 Task: Create a sub task Gather and Analyse Requirements for the task  Upgrade and migrate company customer support to a cloud-based solution in the project AptitudeWorks , assign it to team member softage.2@softage.net and update the status of the sub task to  At Risk , set the priority of the sub task to Medium
Action: Mouse moved to (742, 489)
Screenshot: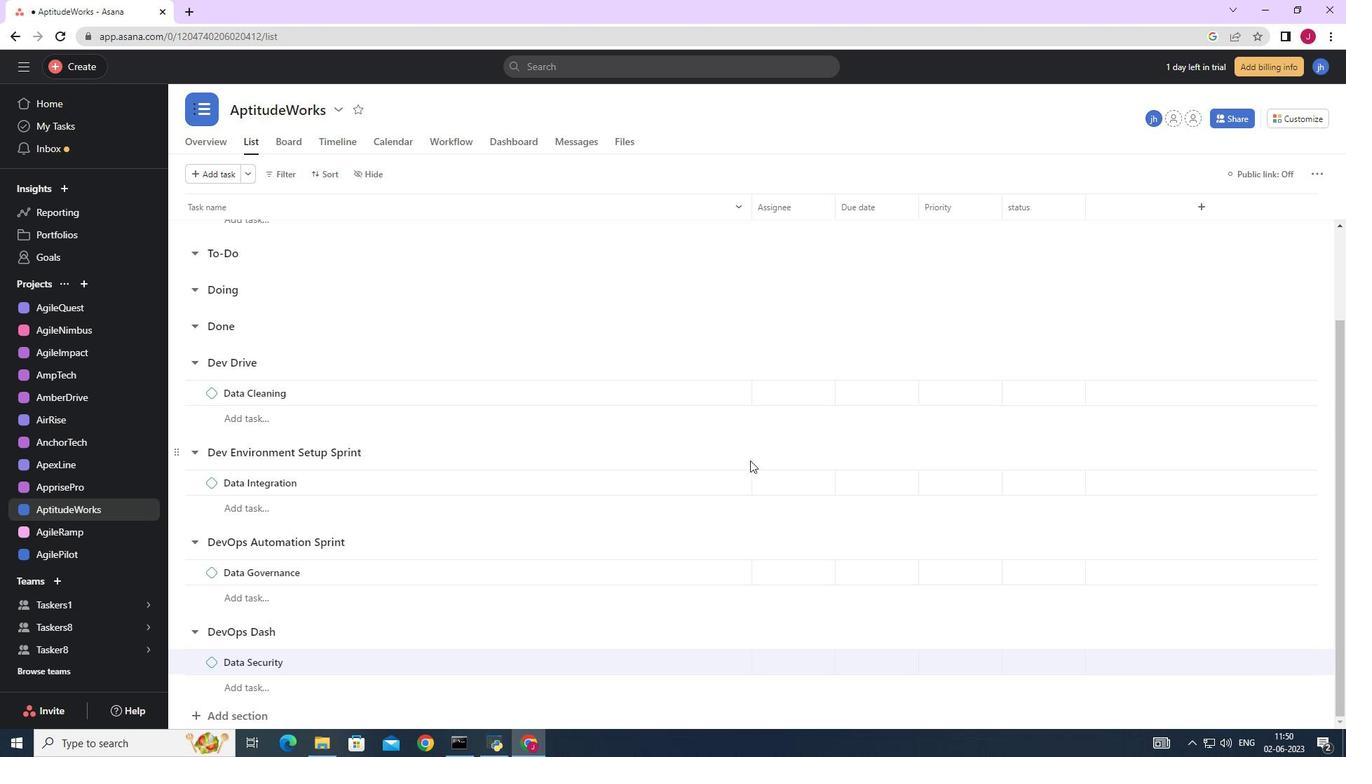 
Action: Mouse scrolled (742, 488) with delta (0, 0)
Screenshot: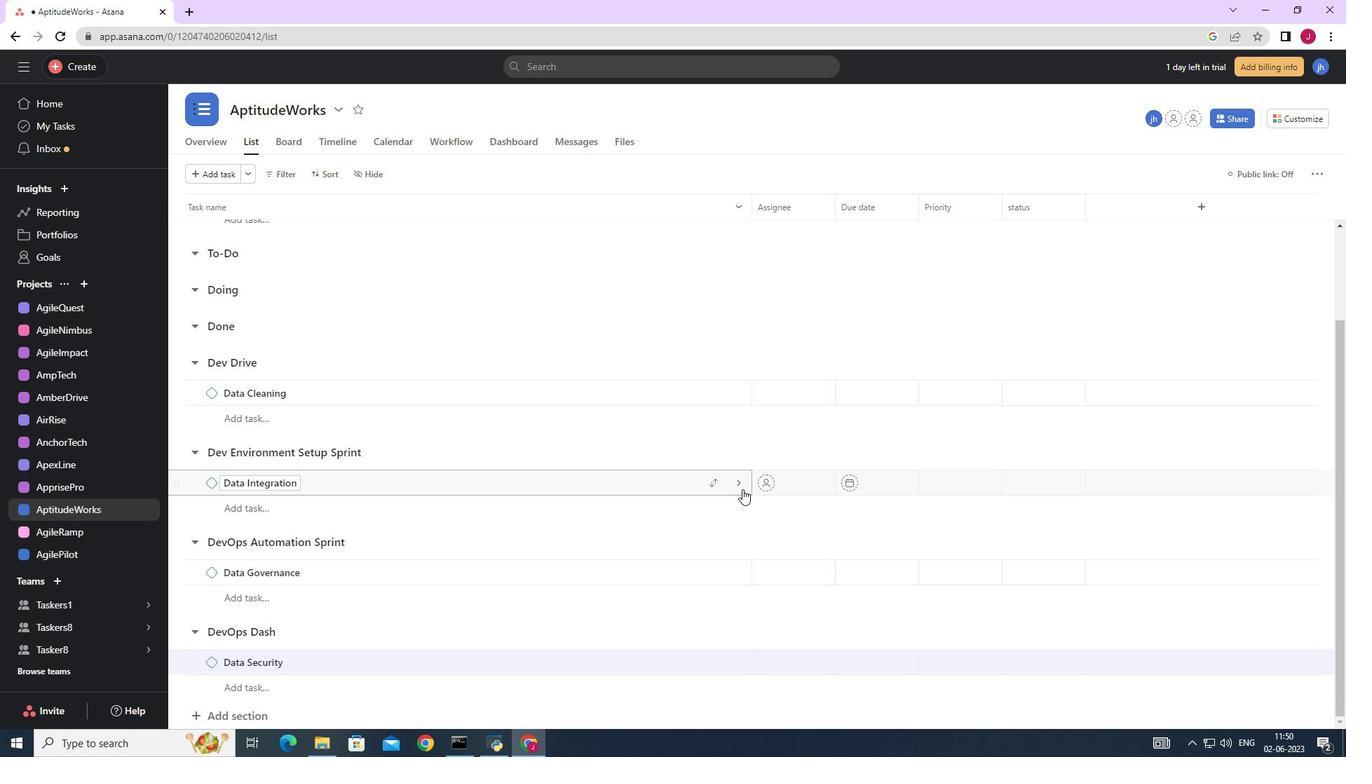 
Action: Mouse scrolled (742, 488) with delta (0, 0)
Screenshot: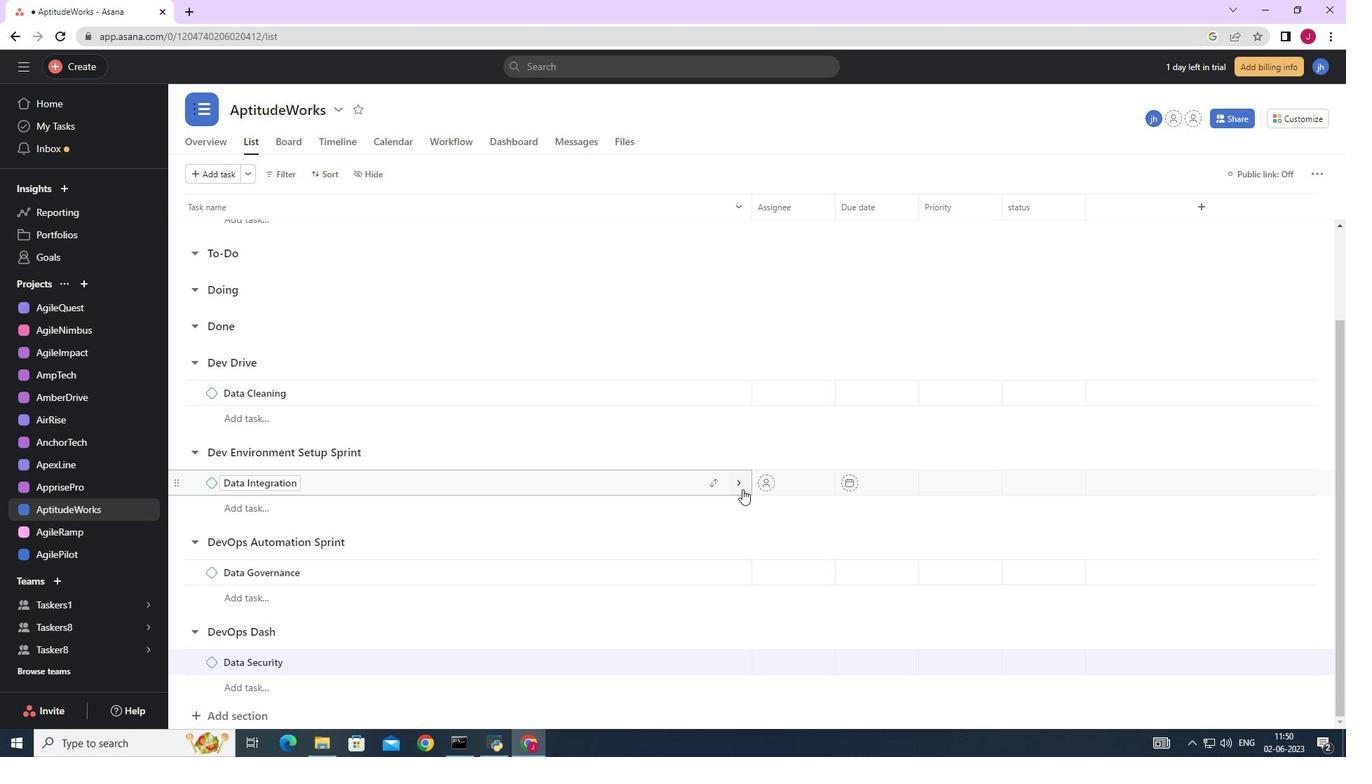 
Action: Mouse scrolled (742, 488) with delta (0, 0)
Screenshot: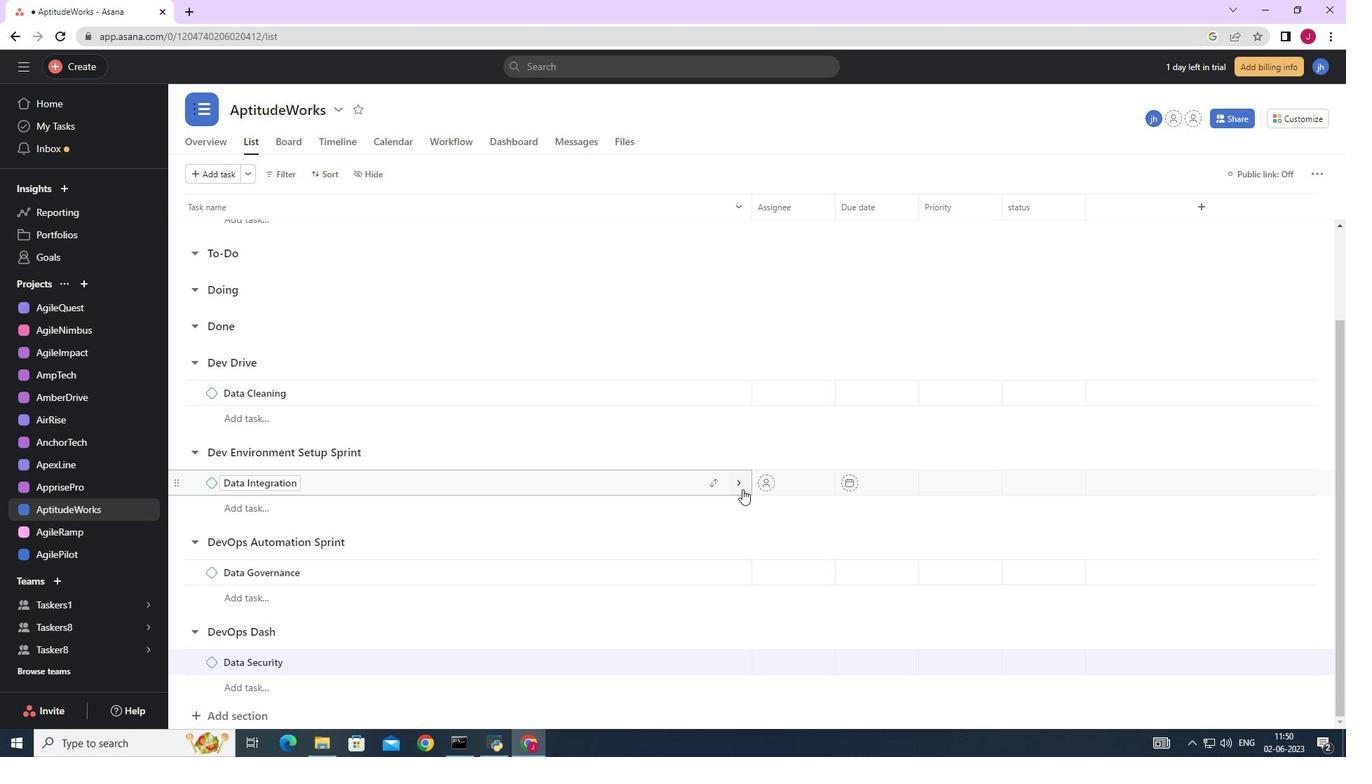 
Action: Mouse scrolled (742, 488) with delta (0, 0)
Screenshot: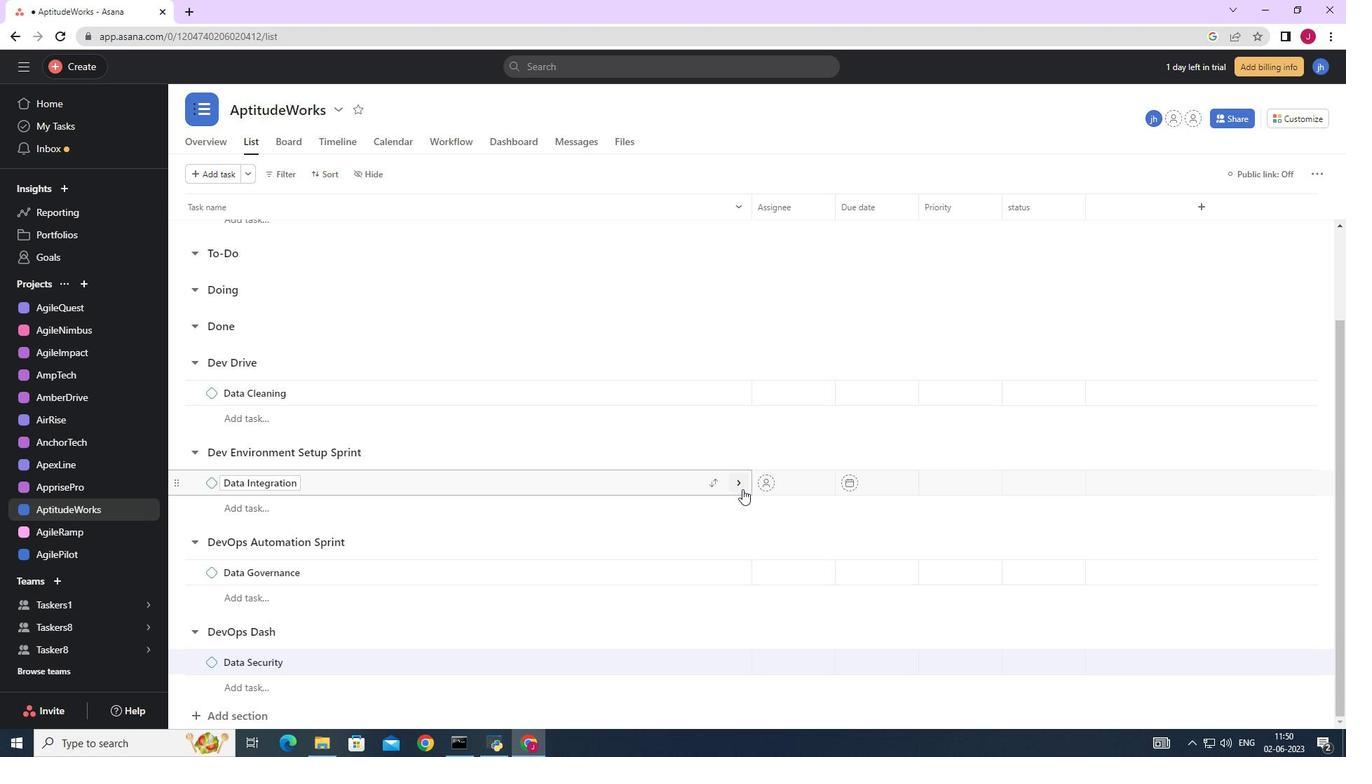 
Action: Mouse moved to (666, 499)
Screenshot: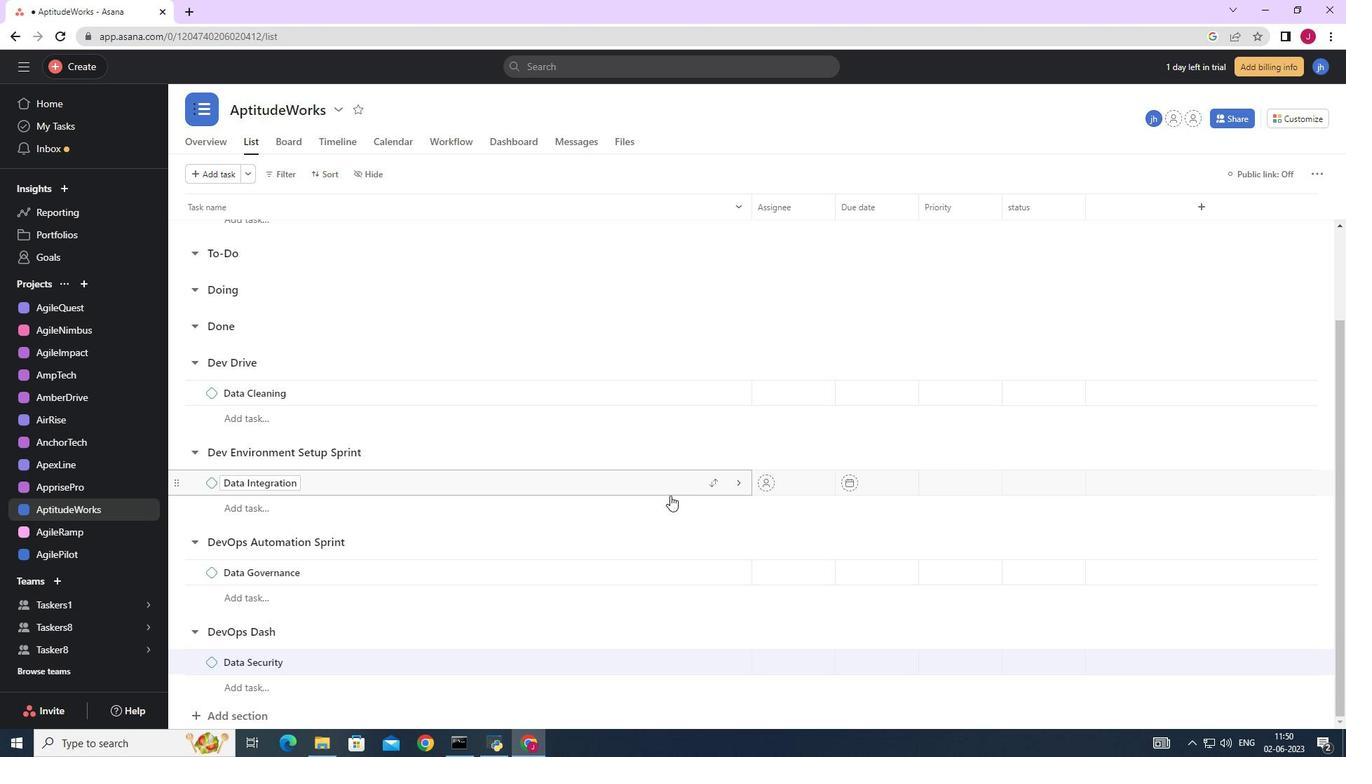 
Action: Mouse scrolled (666, 500) with delta (0, 0)
Screenshot: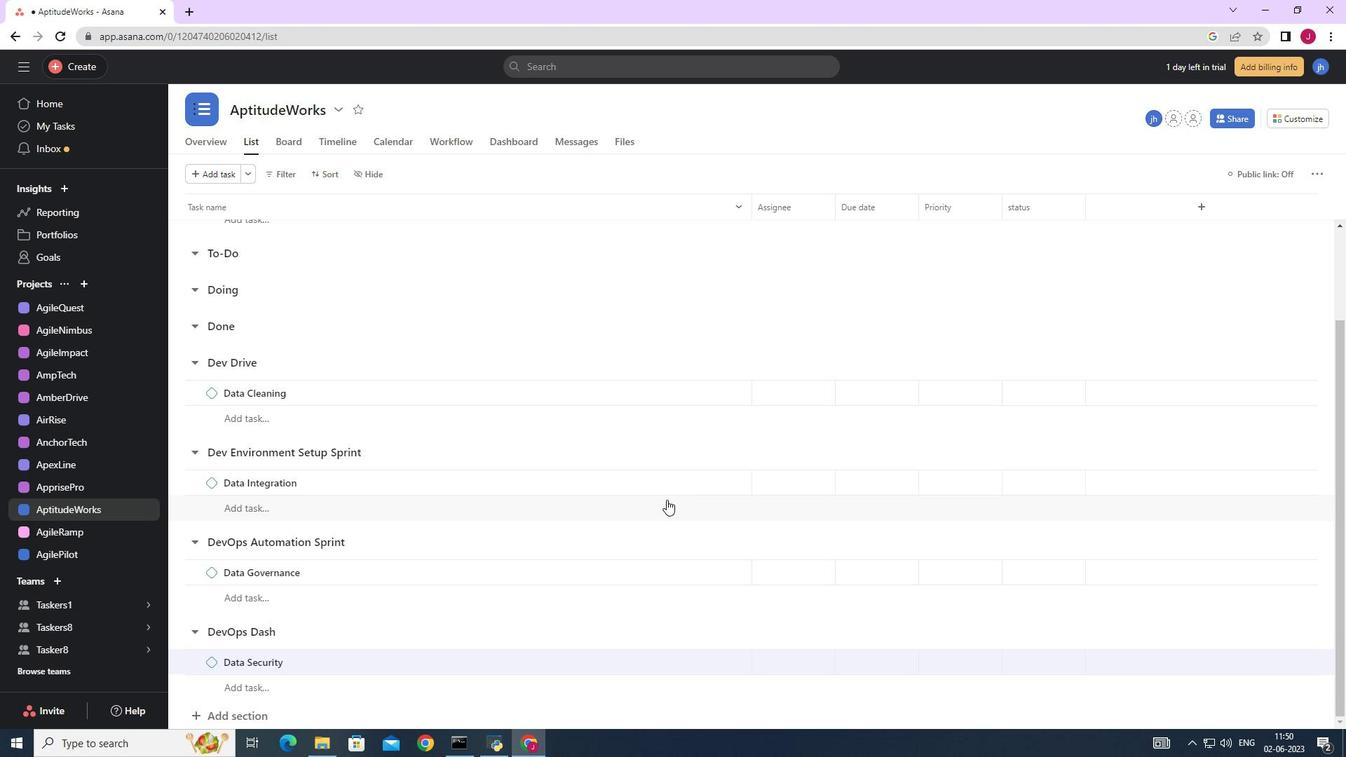 
Action: Mouse scrolled (666, 500) with delta (0, 0)
Screenshot: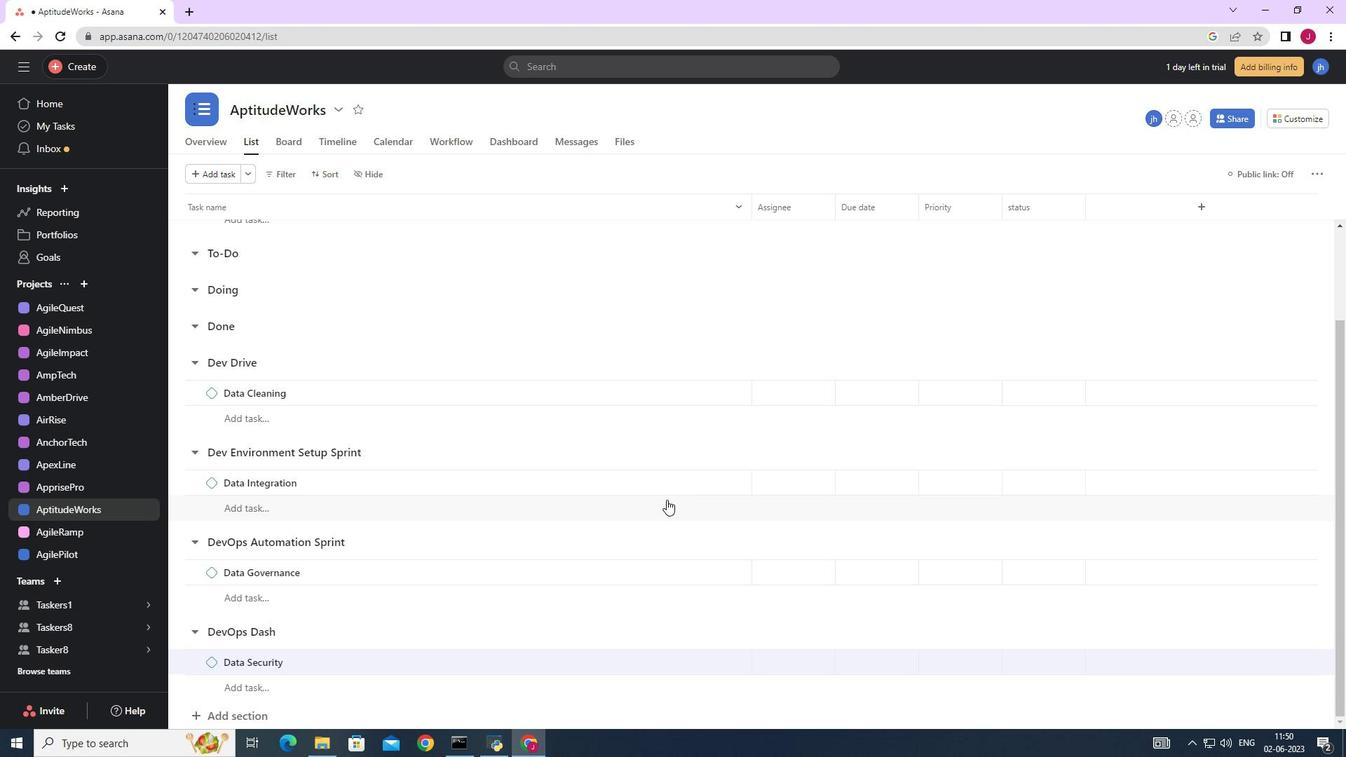 
Action: Mouse scrolled (666, 499) with delta (0, 0)
Screenshot: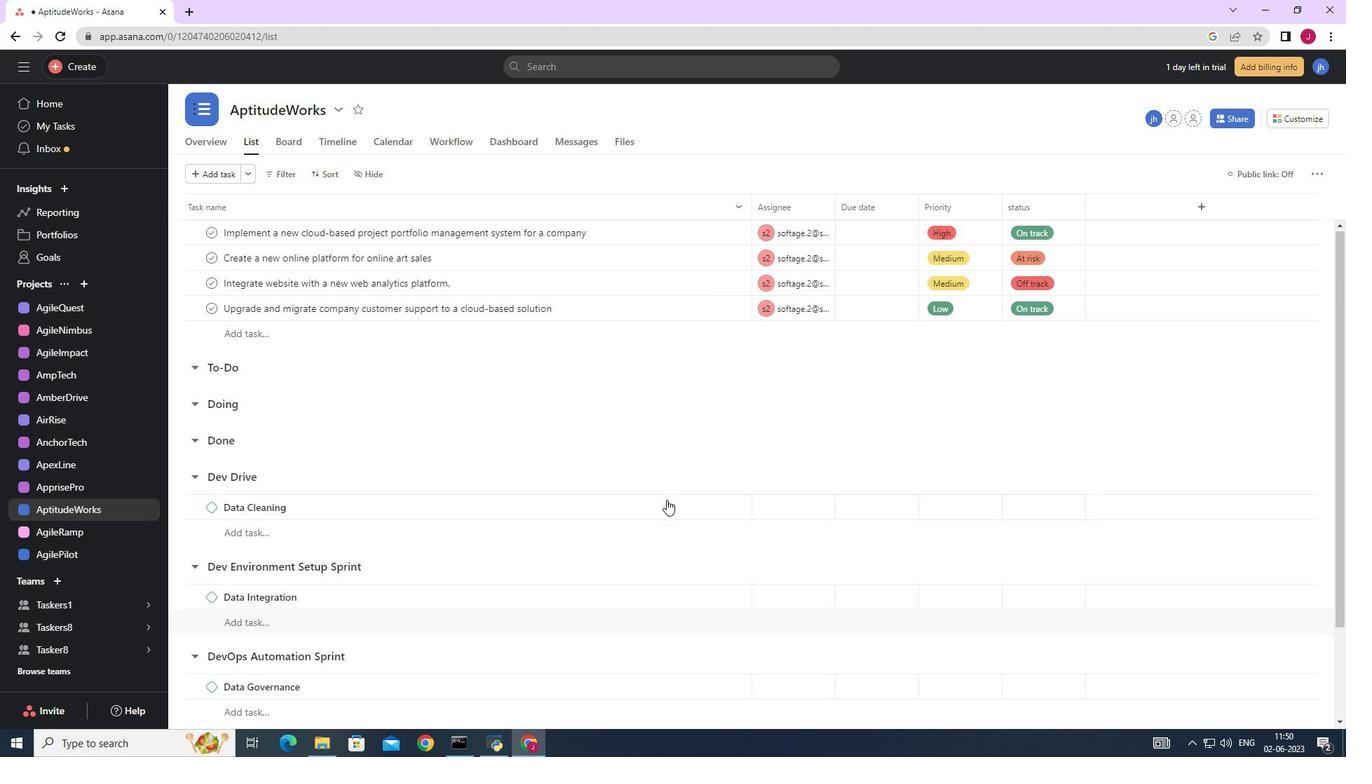 
Action: Mouse scrolled (666, 499) with delta (0, 0)
Screenshot: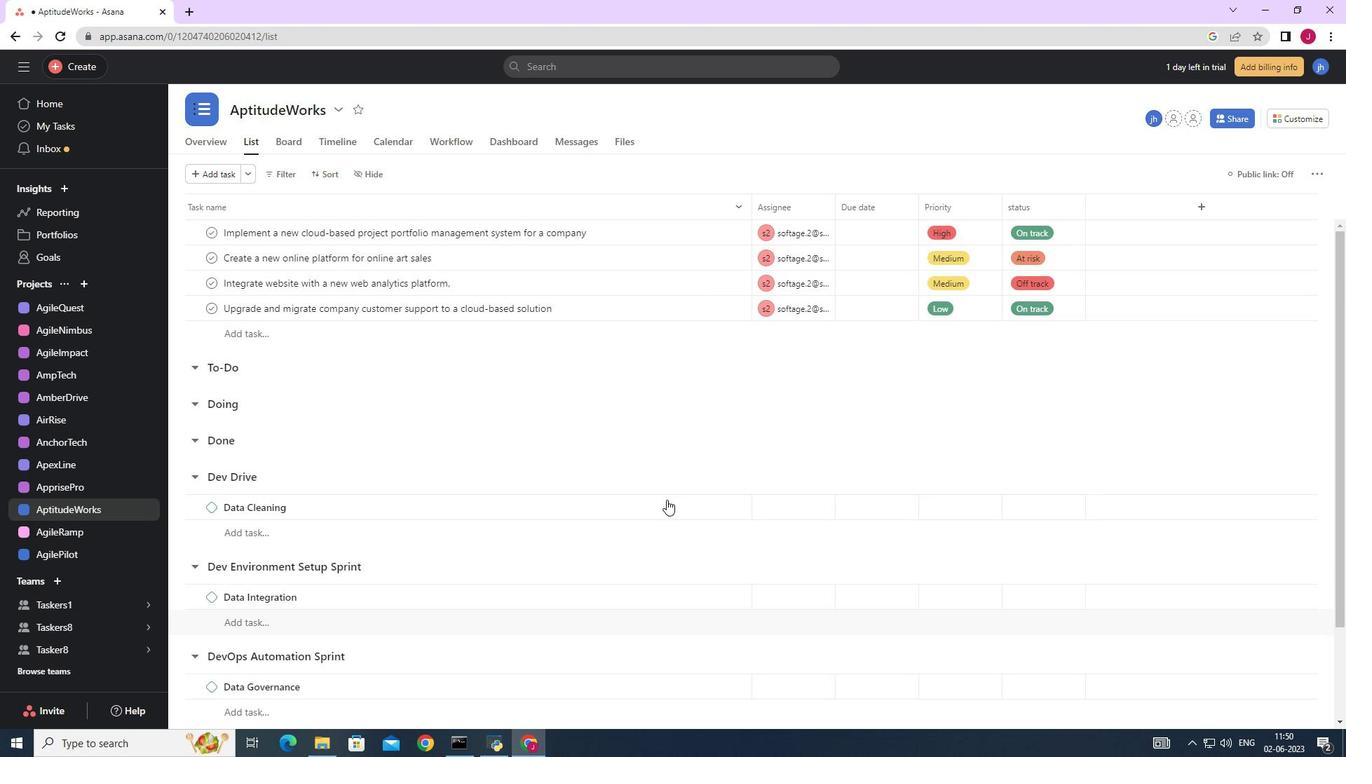 
Action: Mouse scrolled (666, 499) with delta (0, 0)
Screenshot: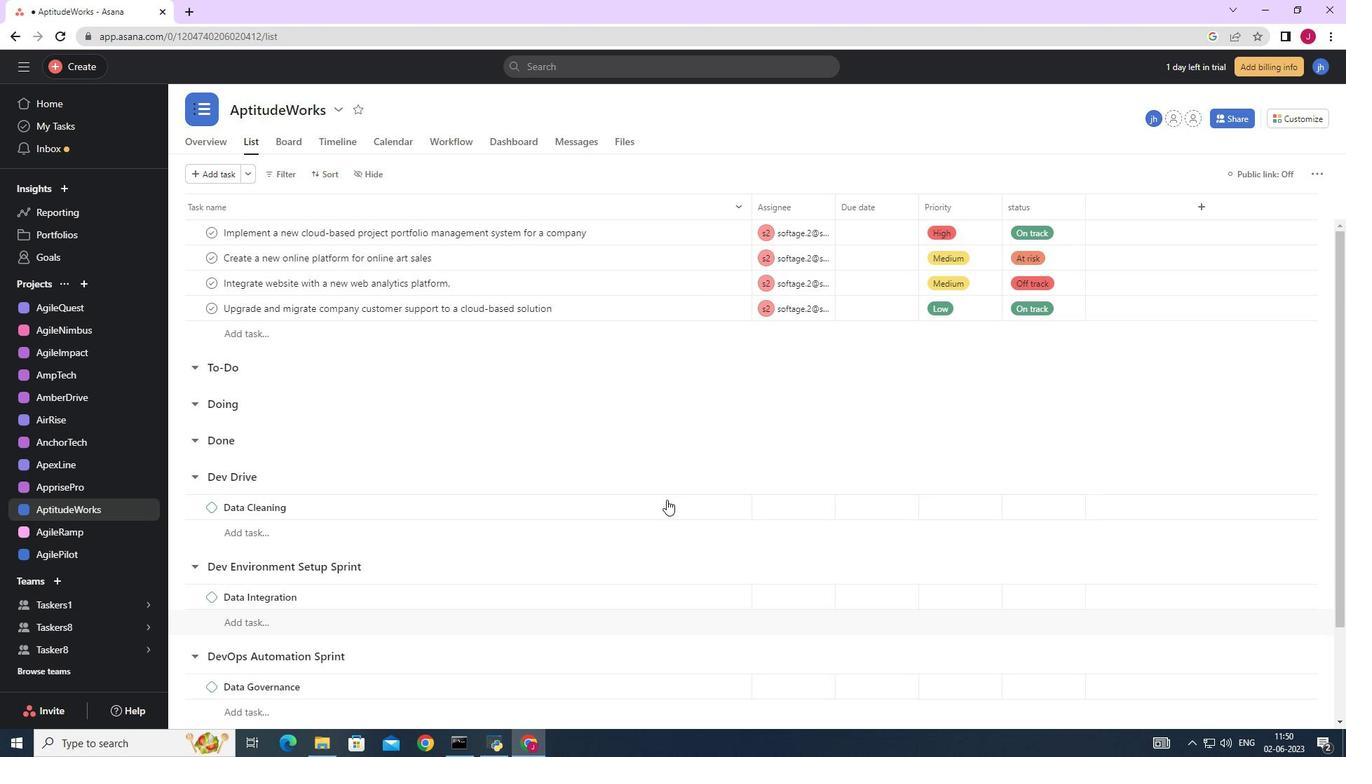 
Action: Mouse scrolled (666, 499) with delta (0, 0)
Screenshot: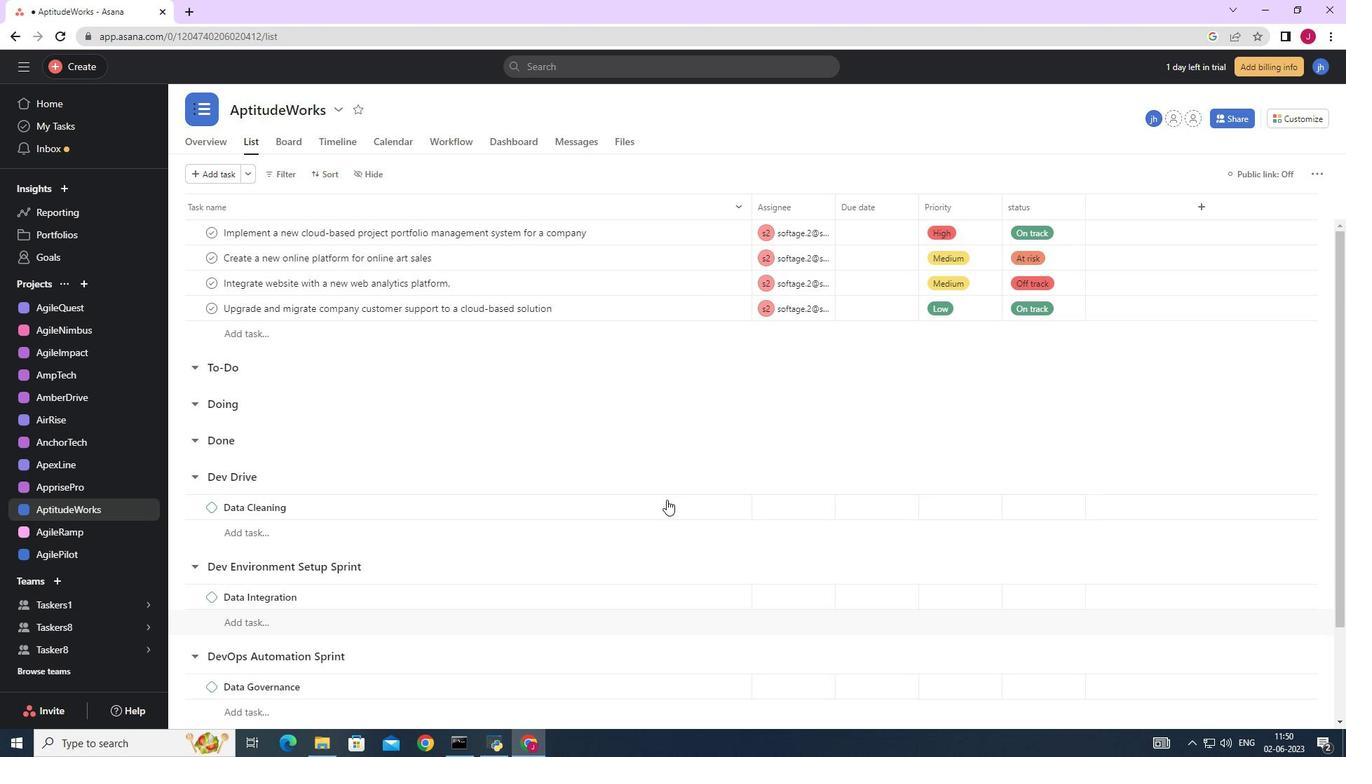 
Action: Mouse scrolled (666, 499) with delta (0, 0)
Screenshot: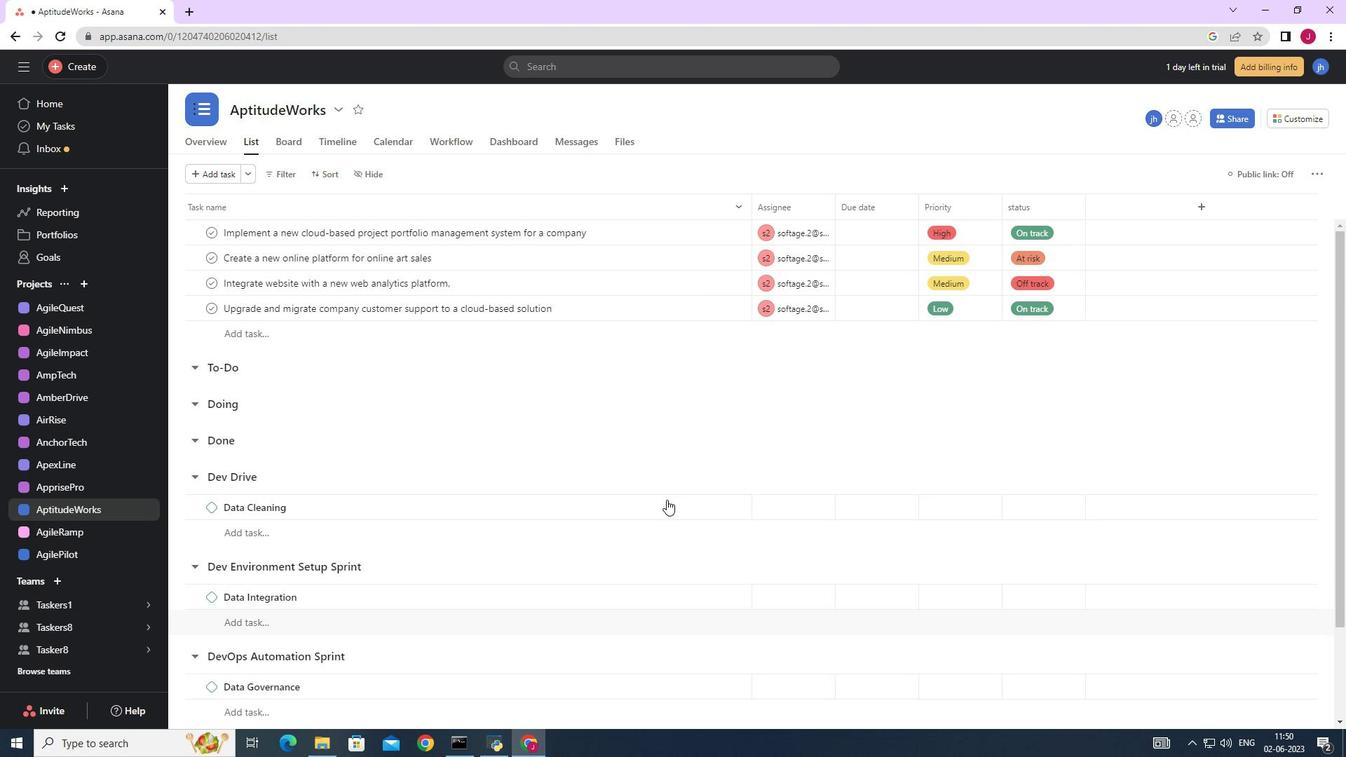 
Action: Mouse moved to (558, 591)
Screenshot: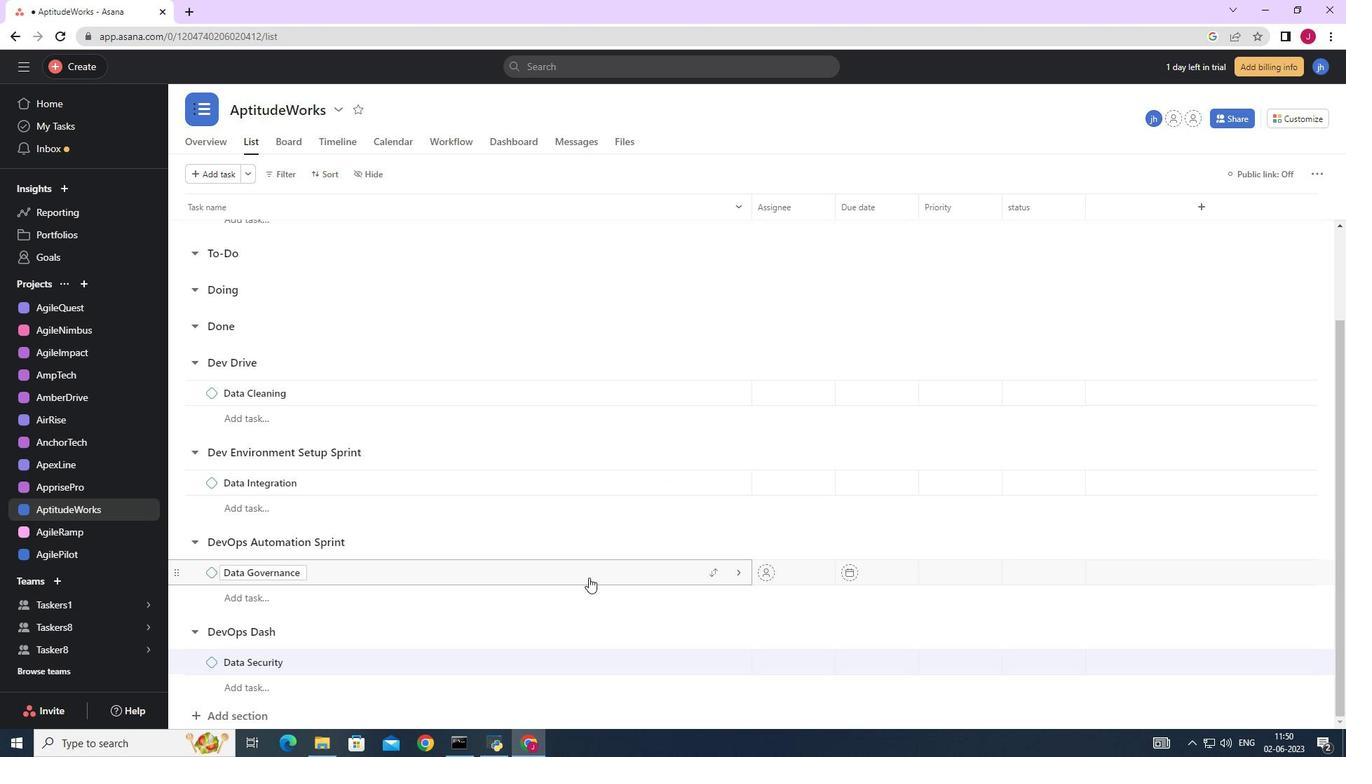 
Action: Mouse scrolled (558, 592) with delta (0, 0)
Screenshot: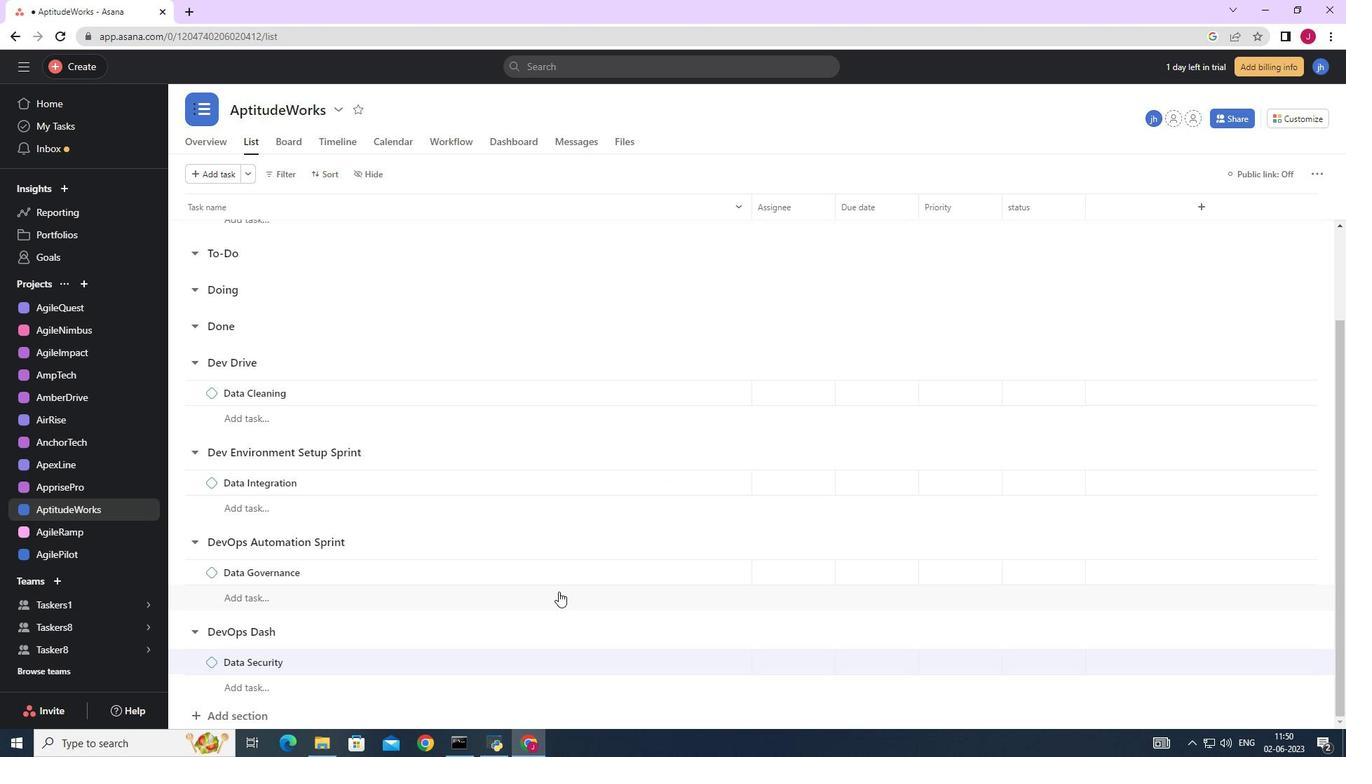 
Action: Mouse scrolled (558, 592) with delta (0, 0)
Screenshot: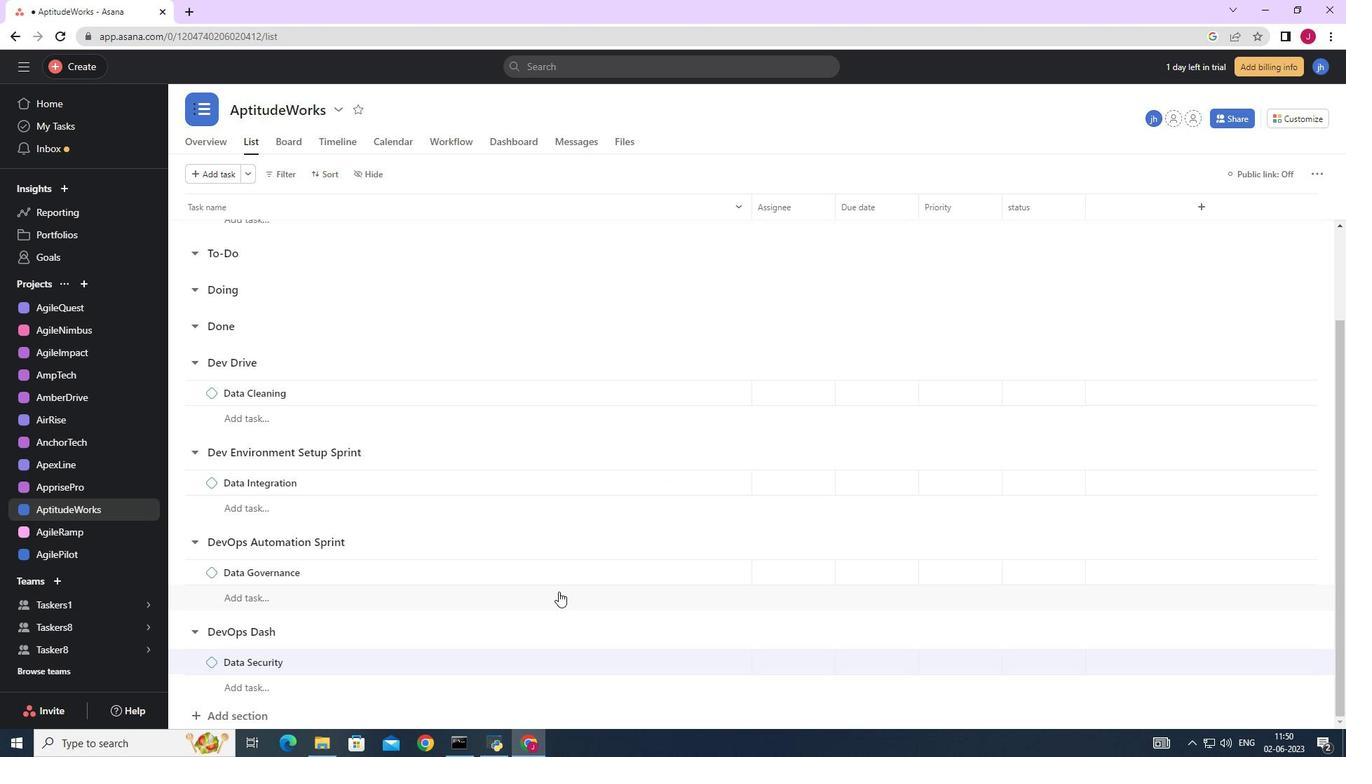 
Action: Mouse scrolled (558, 591) with delta (0, 0)
Screenshot: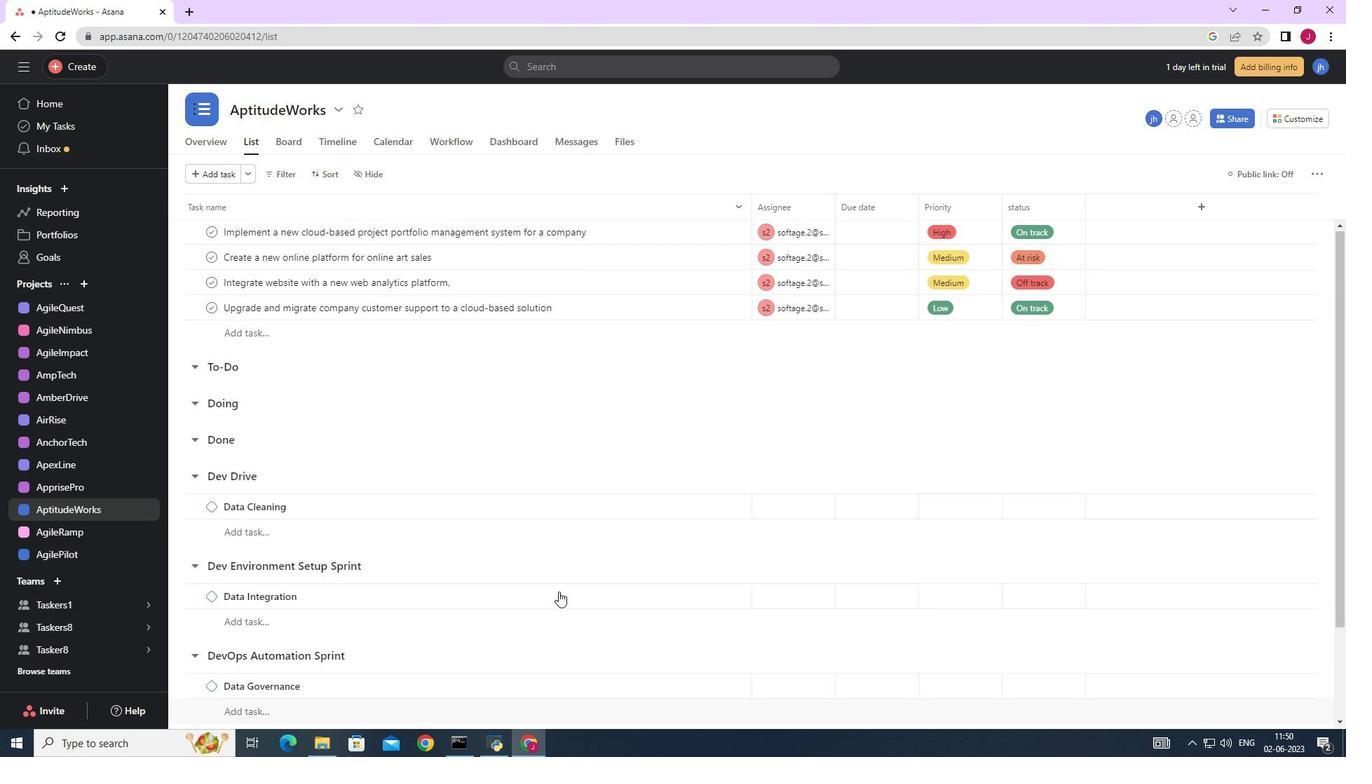
Action: Mouse scrolled (558, 591) with delta (0, 0)
Screenshot: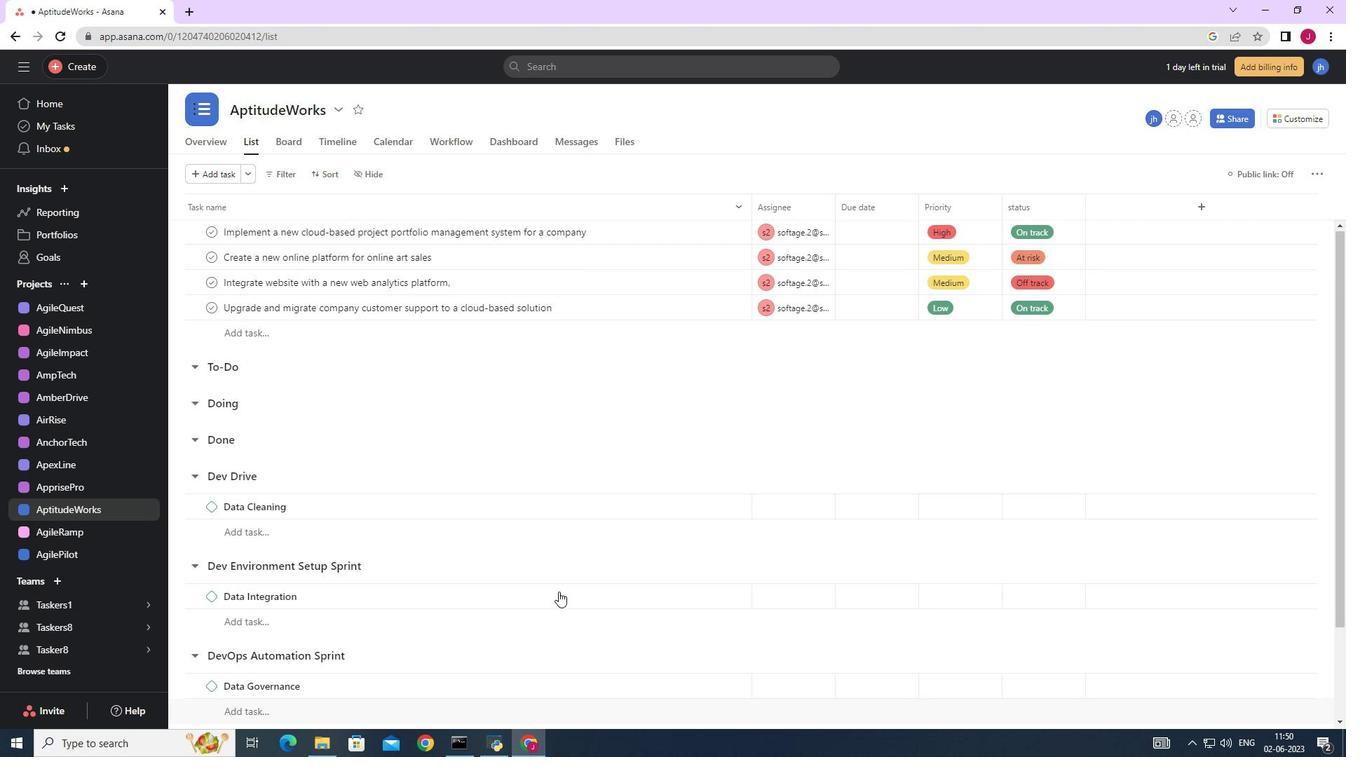 
Action: Mouse scrolled (558, 591) with delta (0, 0)
Screenshot: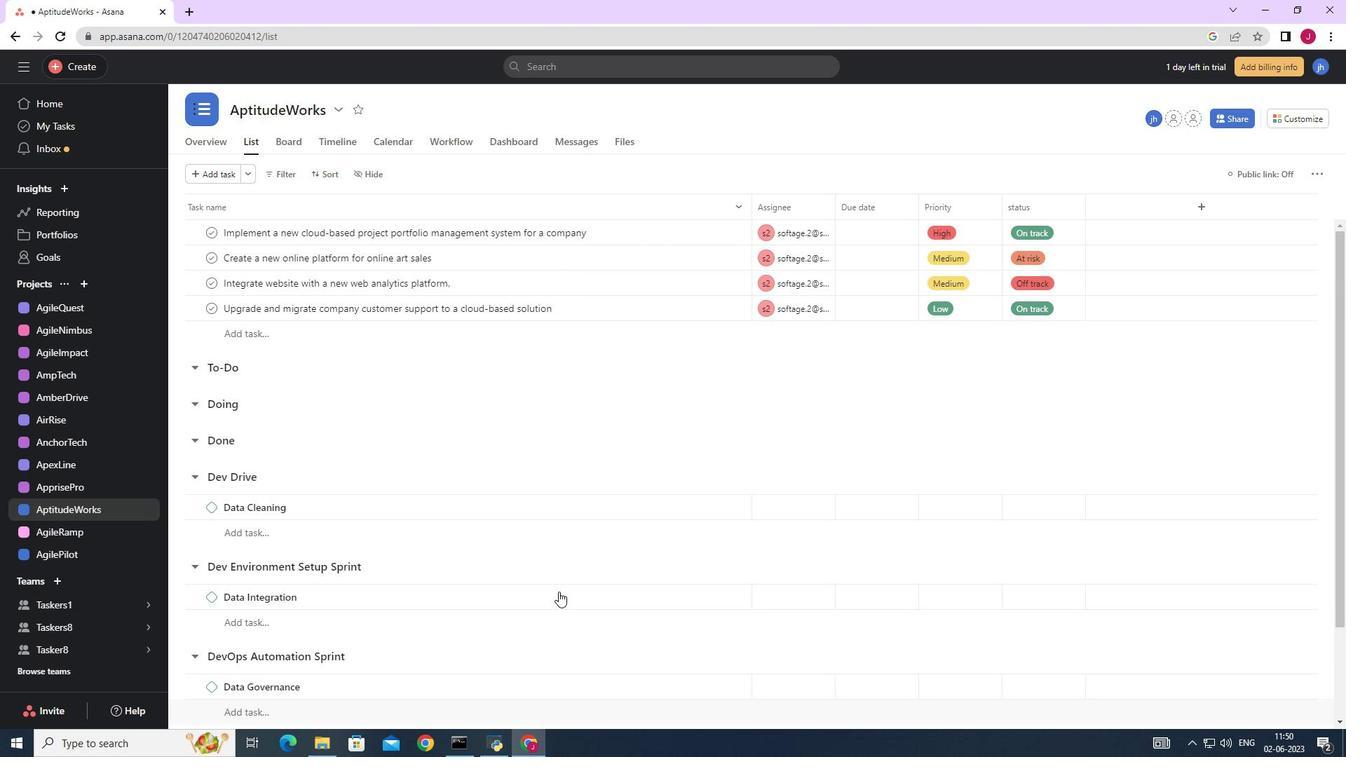 
Action: Mouse scrolled (558, 591) with delta (0, 0)
Screenshot: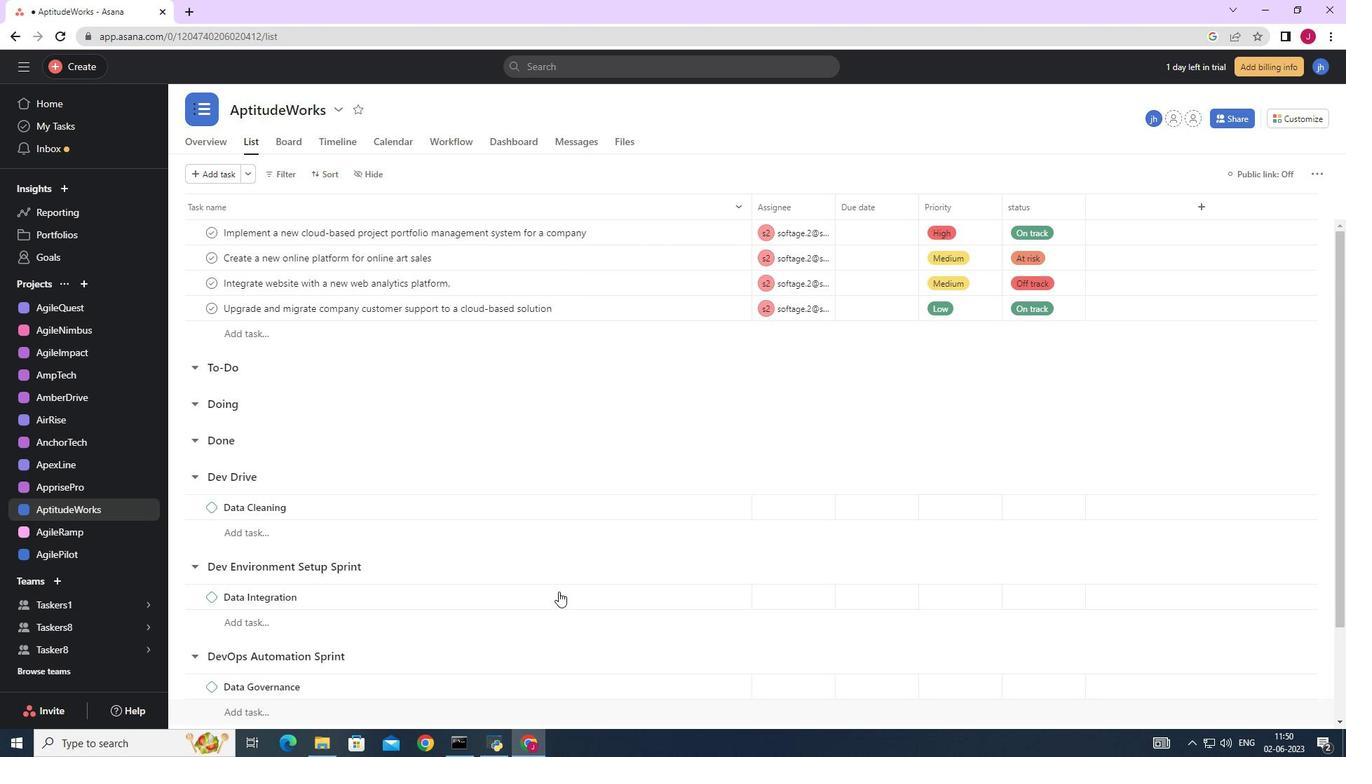 
Action: Mouse scrolled (558, 592) with delta (0, 0)
Screenshot: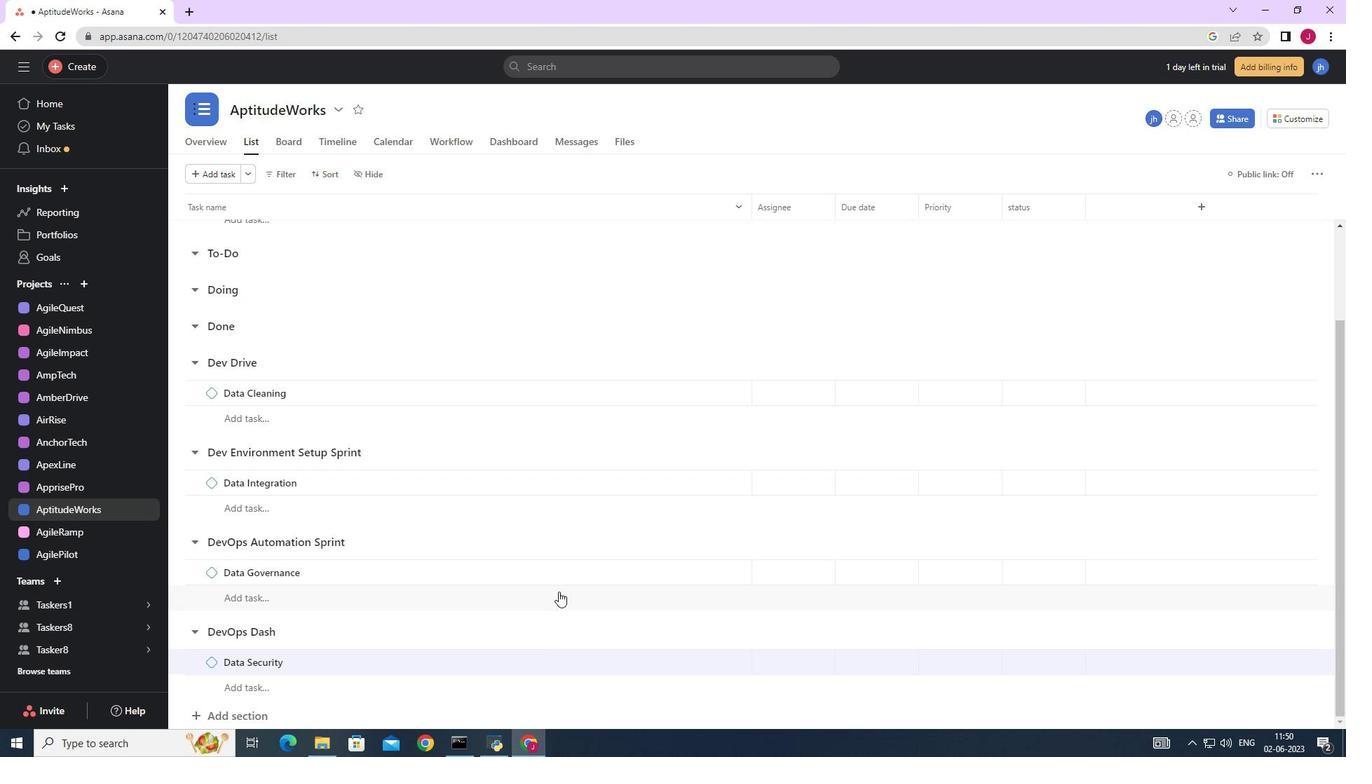
Action: Mouse moved to (654, 280)
Screenshot: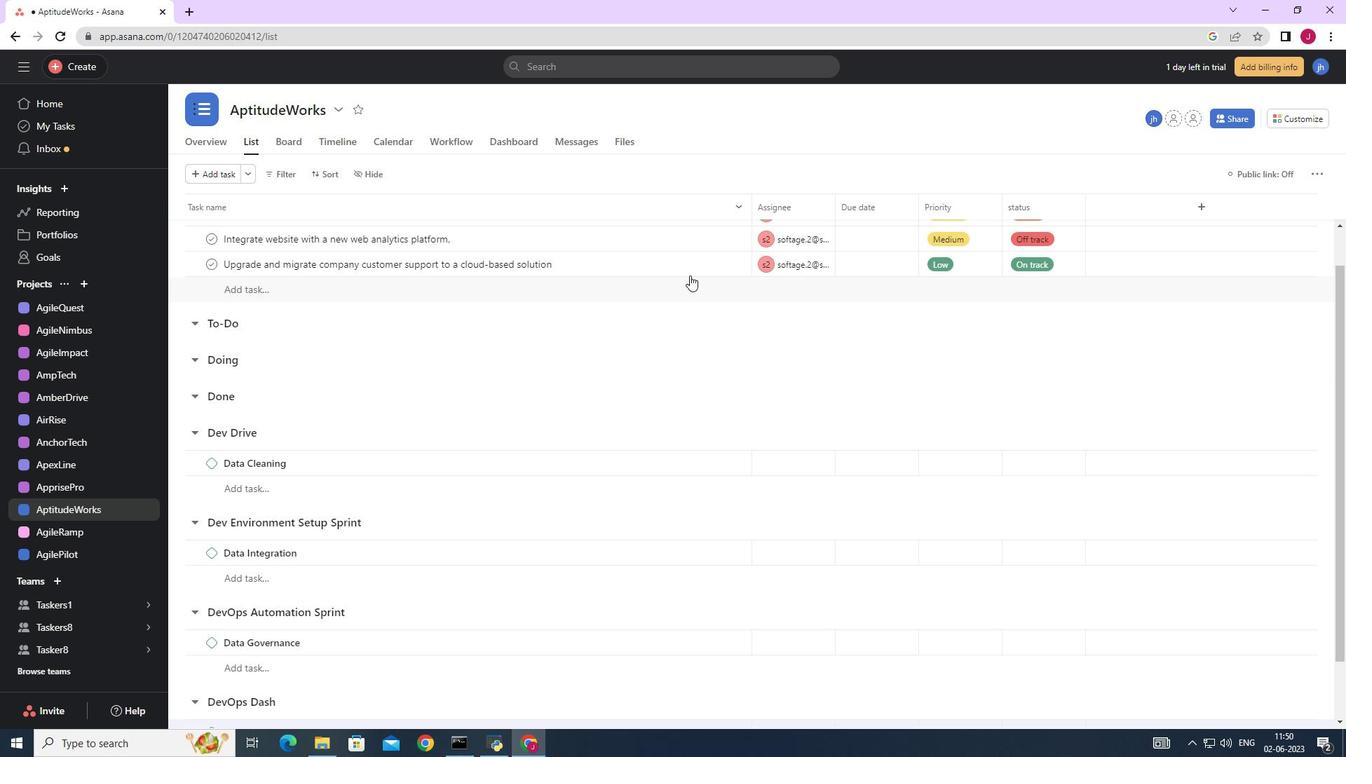 
Action: Mouse scrolled (654, 281) with delta (0, 0)
Screenshot: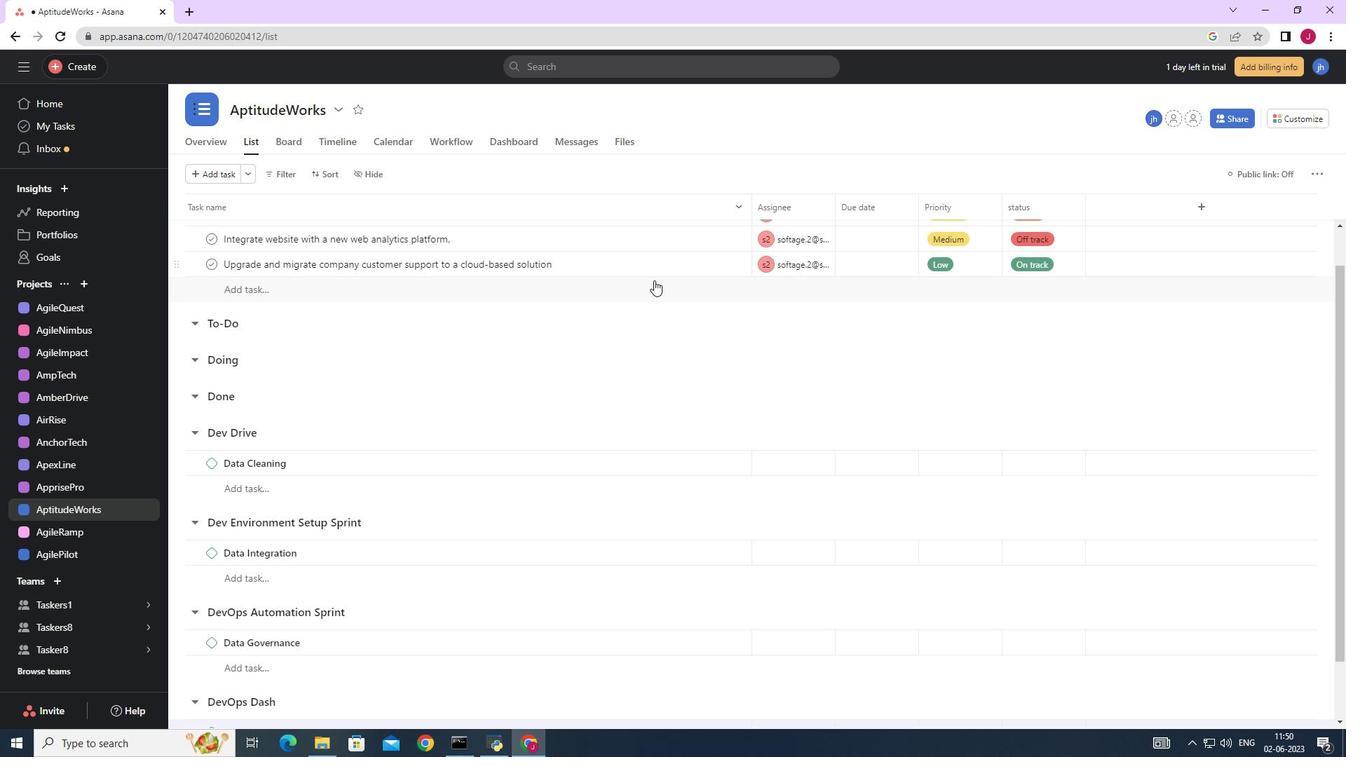 
Action: Mouse scrolled (654, 281) with delta (0, 0)
Screenshot: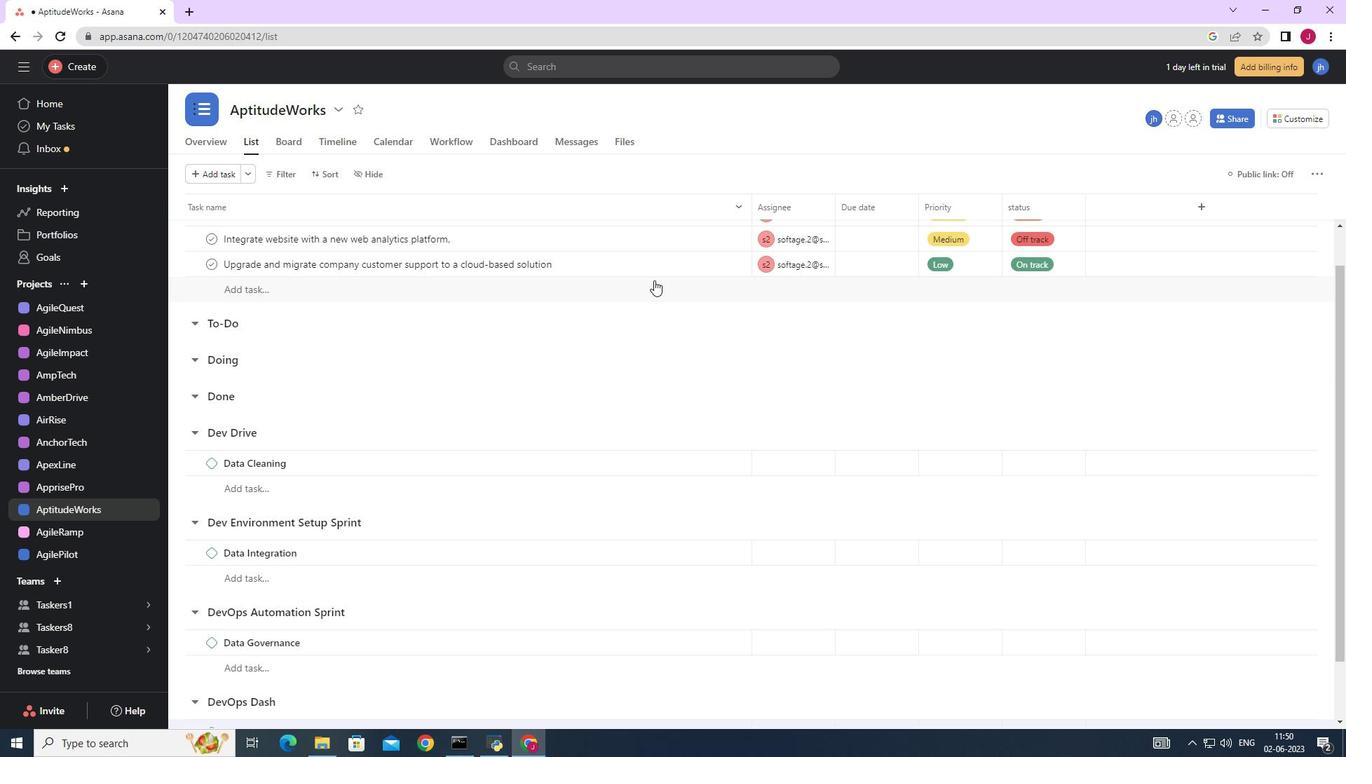 
Action: Mouse moved to (673, 316)
Screenshot: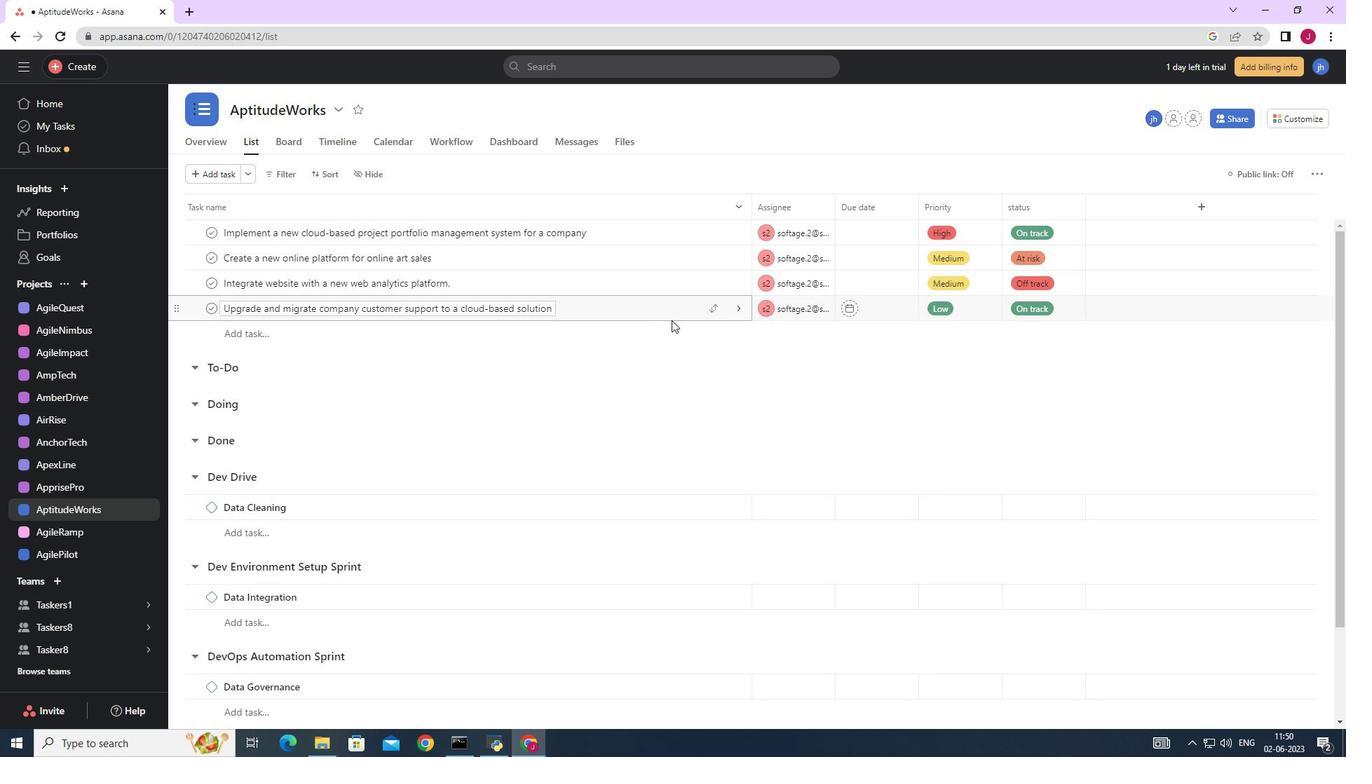 
Action: Mouse pressed left at (673, 316)
Screenshot: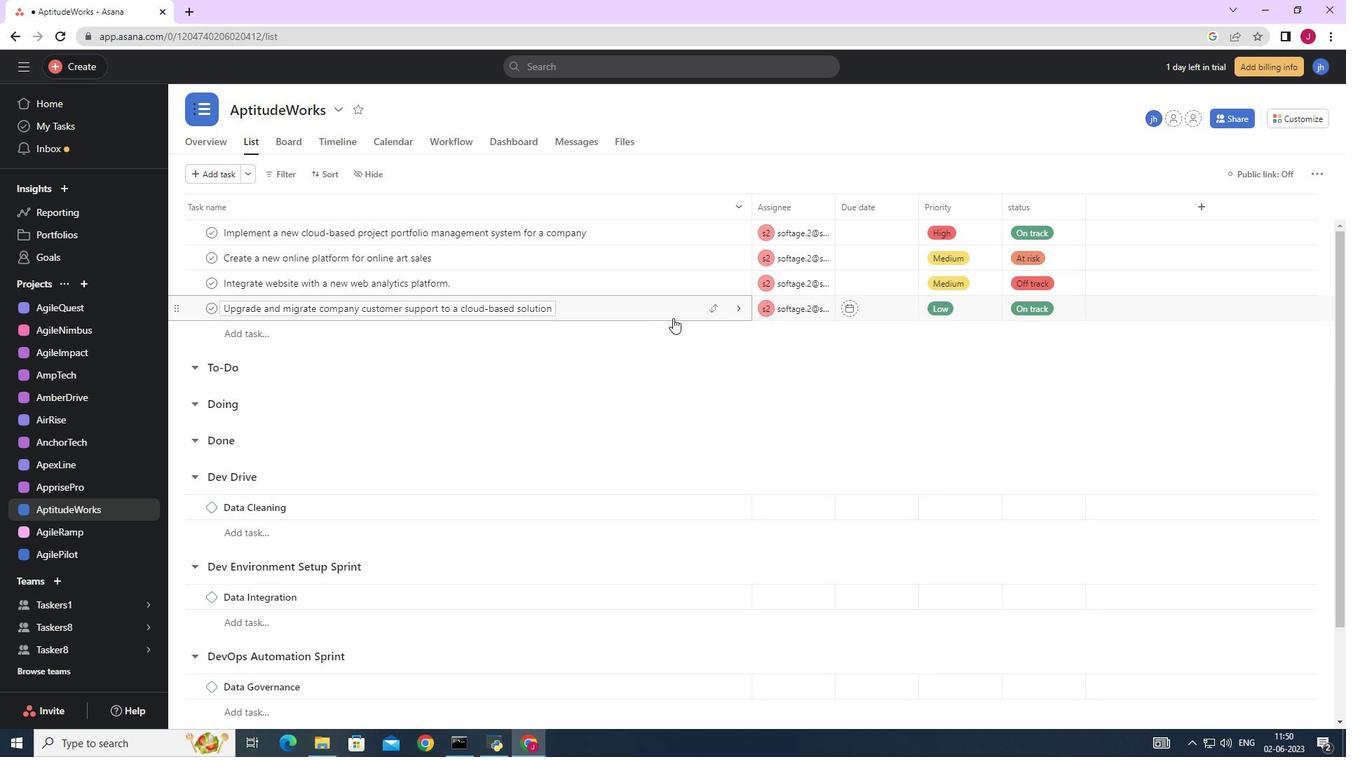 
Action: Mouse moved to (1023, 475)
Screenshot: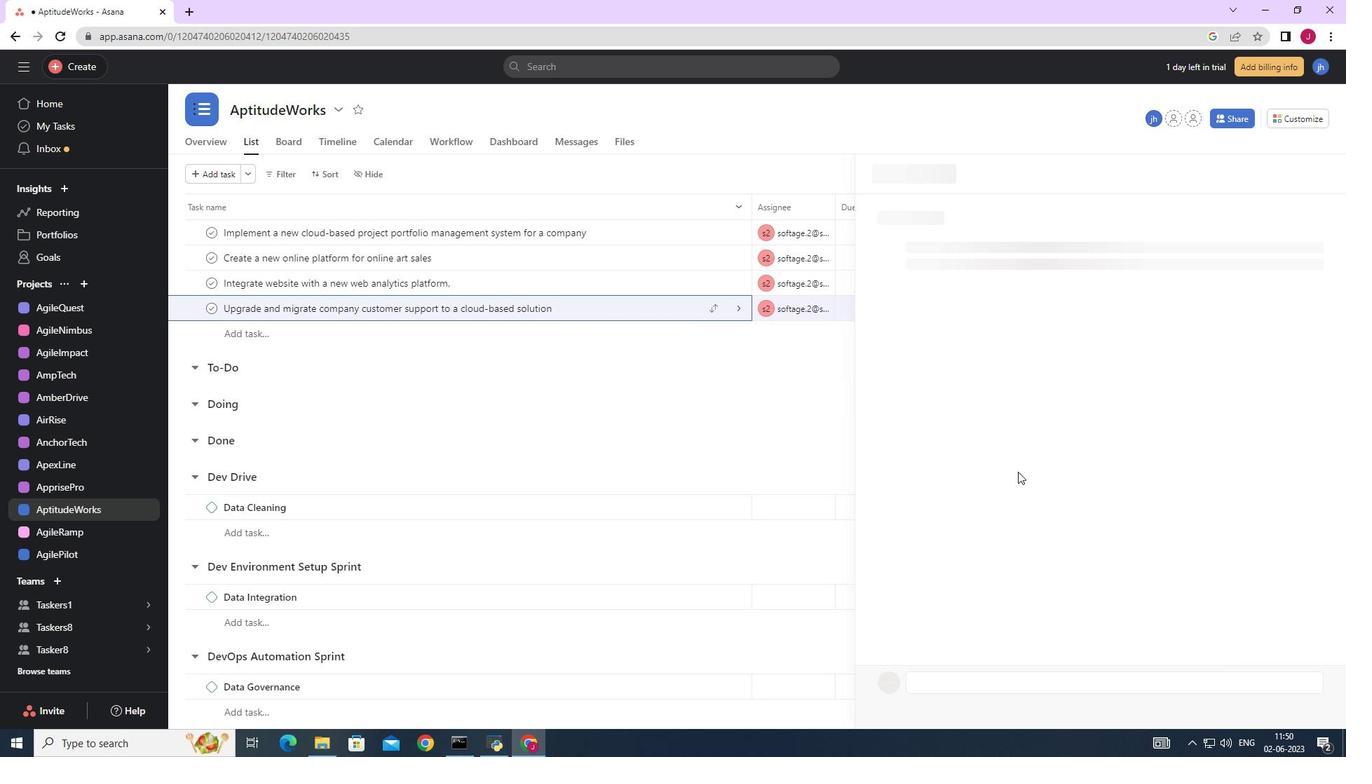 
Action: Mouse scrolled (1023, 474) with delta (0, 0)
Screenshot: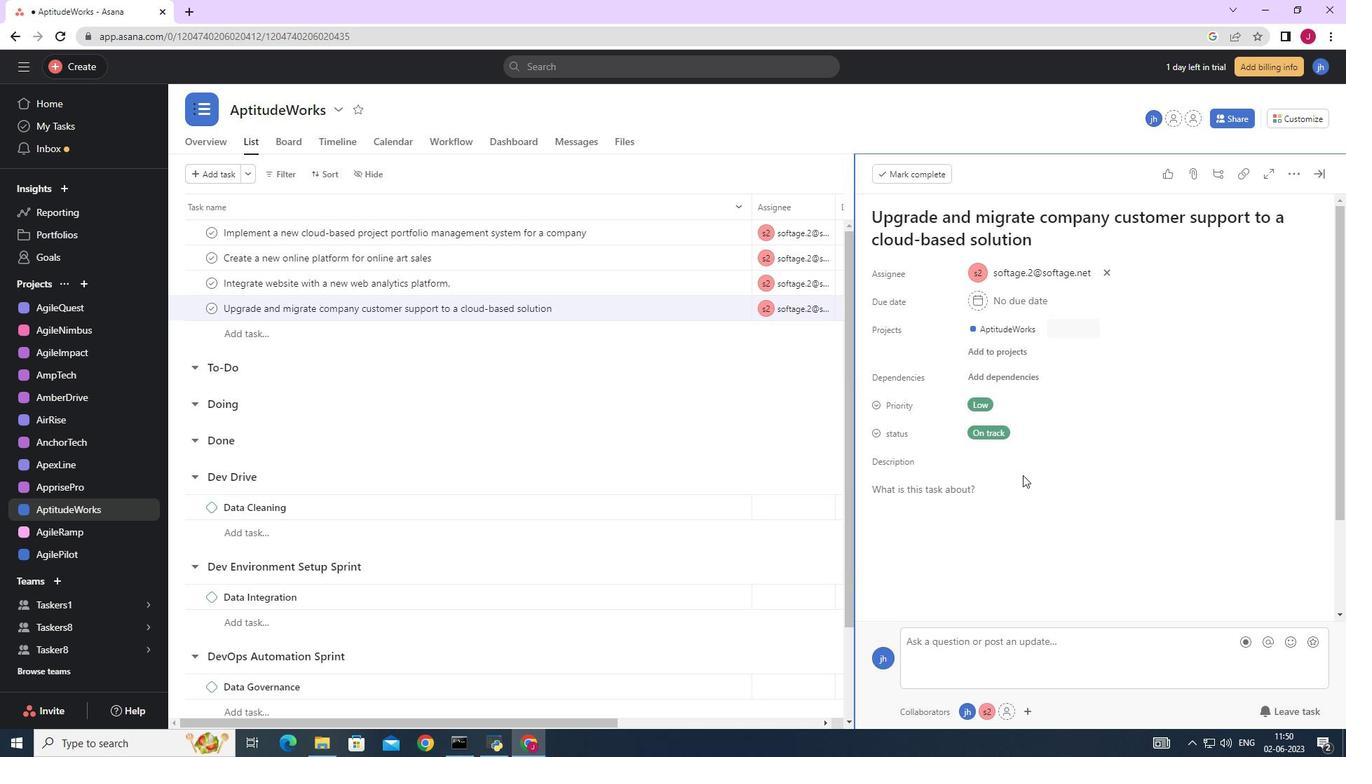 
Action: Mouse scrolled (1023, 474) with delta (0, 0)
Screenshot: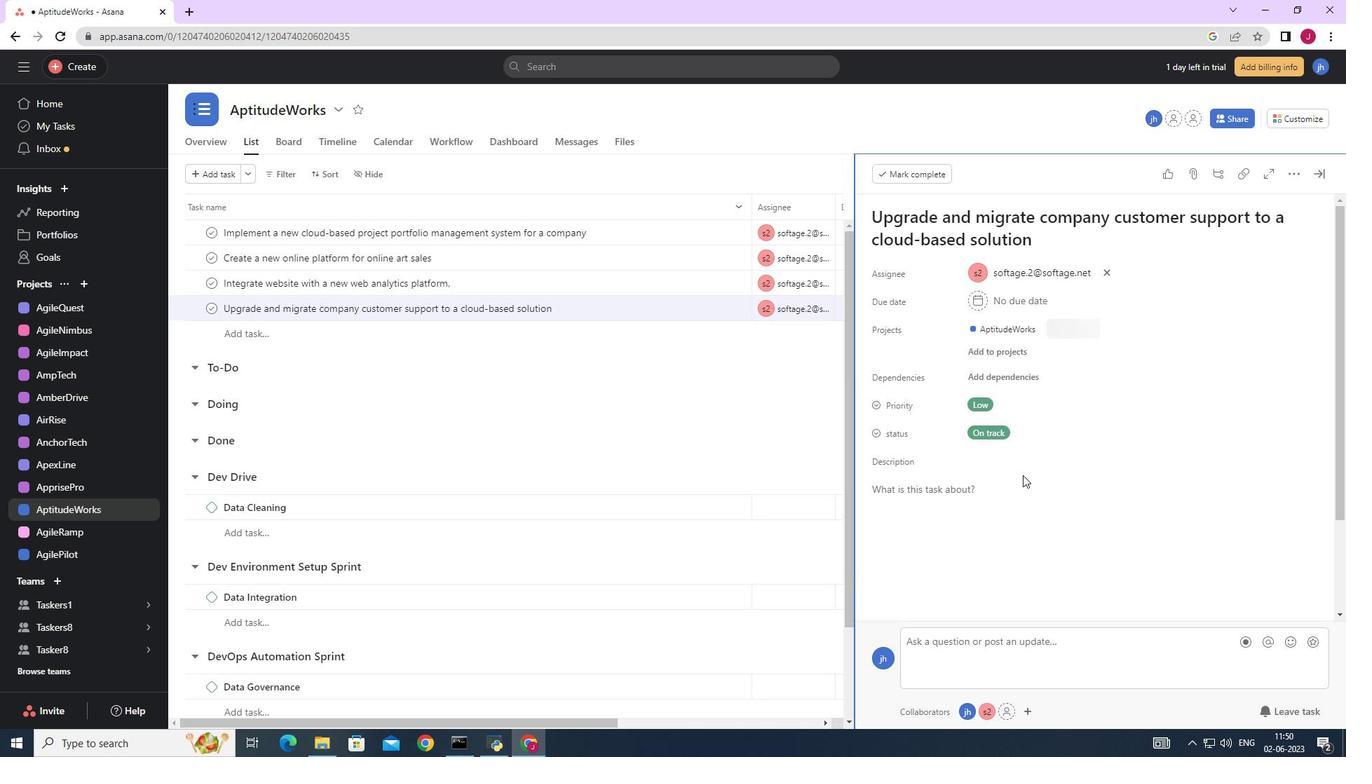 
Action: Mouse scrolled (1023, 474) with delta (0, 0)
Screenshot: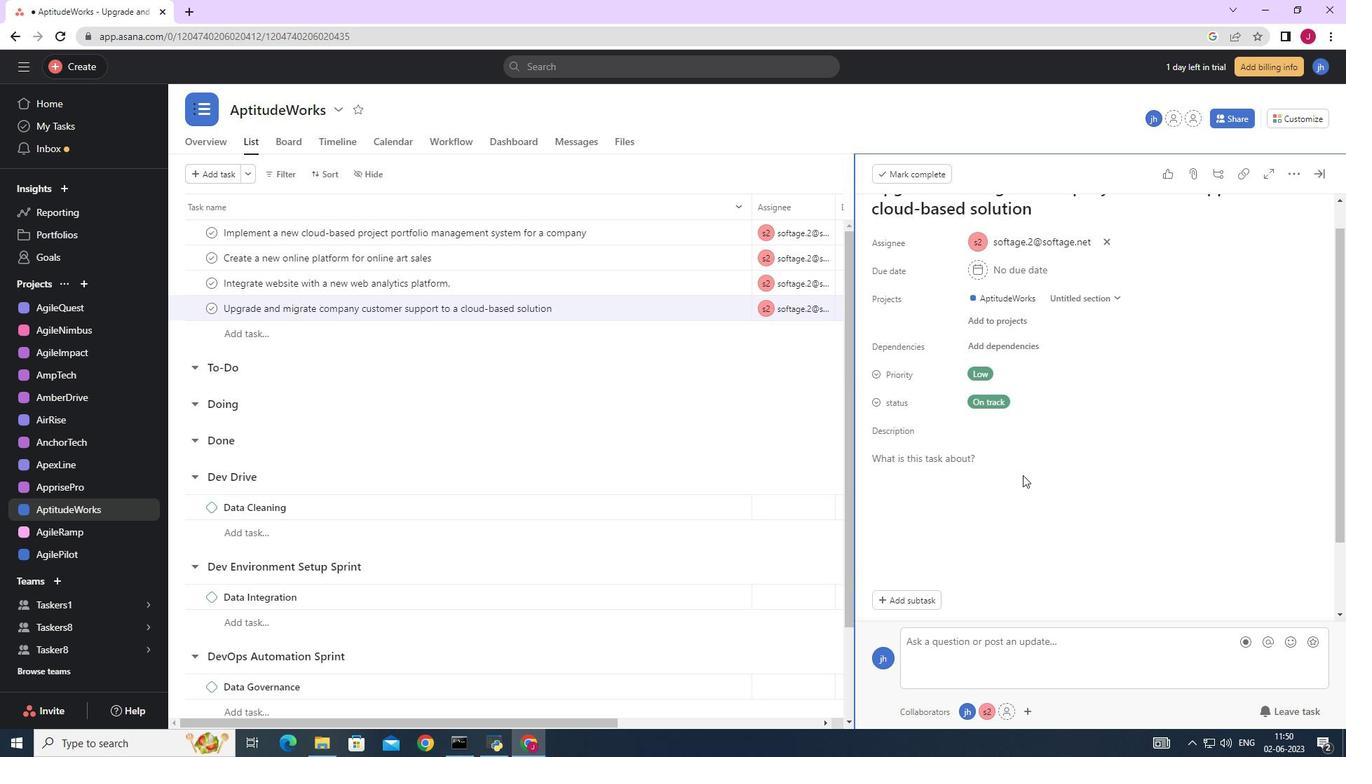 
Action: Mouse scrolled (1023, 474) with delta (0, 0)
Screenshot: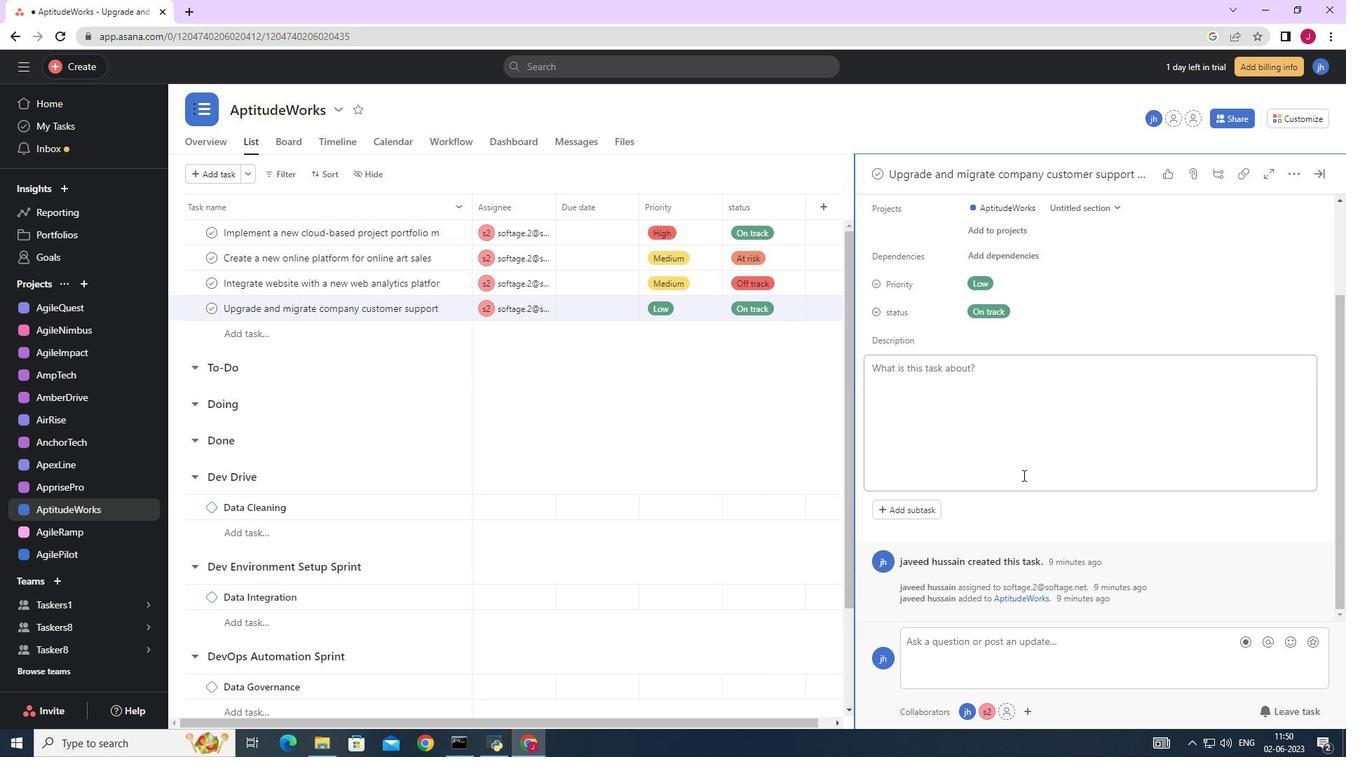 
Action: Mouse scrolled (1023, 474) with delta (0, 0)
Screenshot: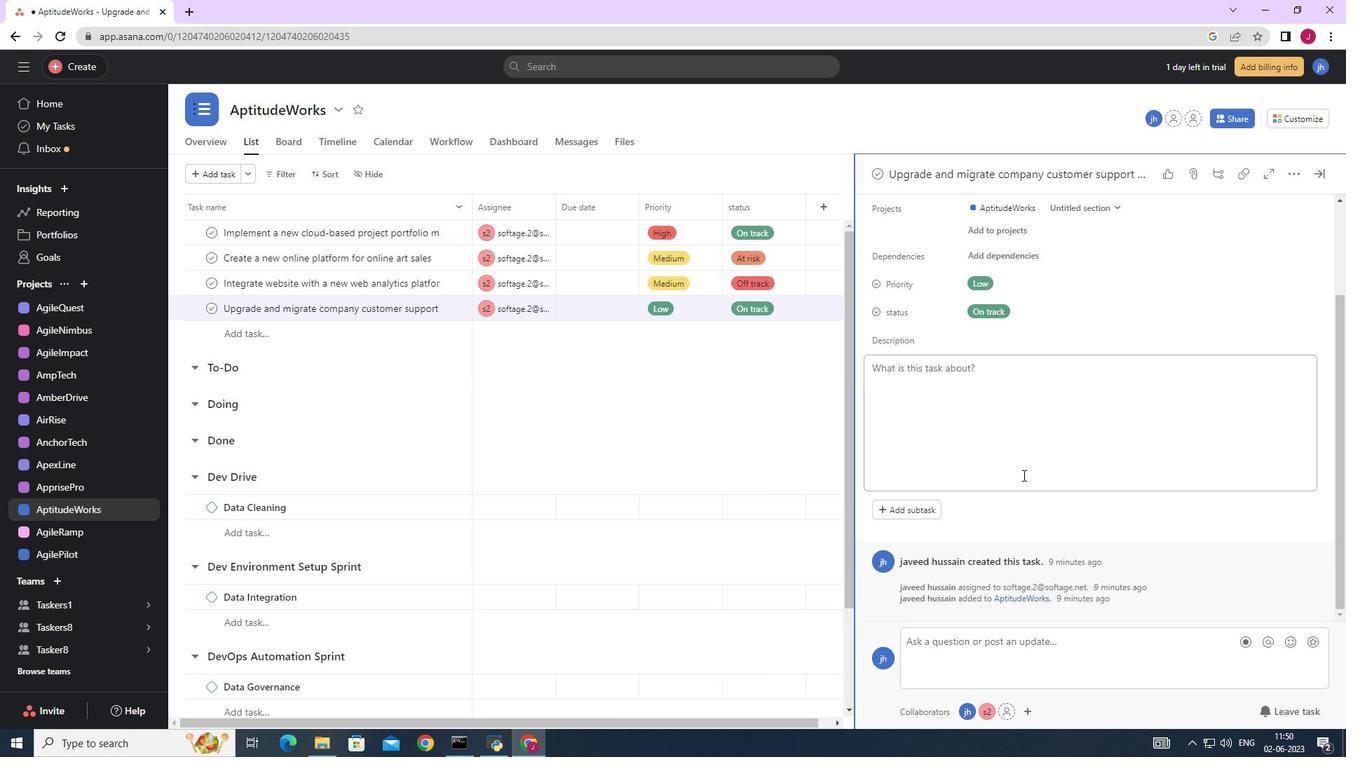 
Action: Mouse scrolled (1023, 474) with delta (0, 0)
Screenshot: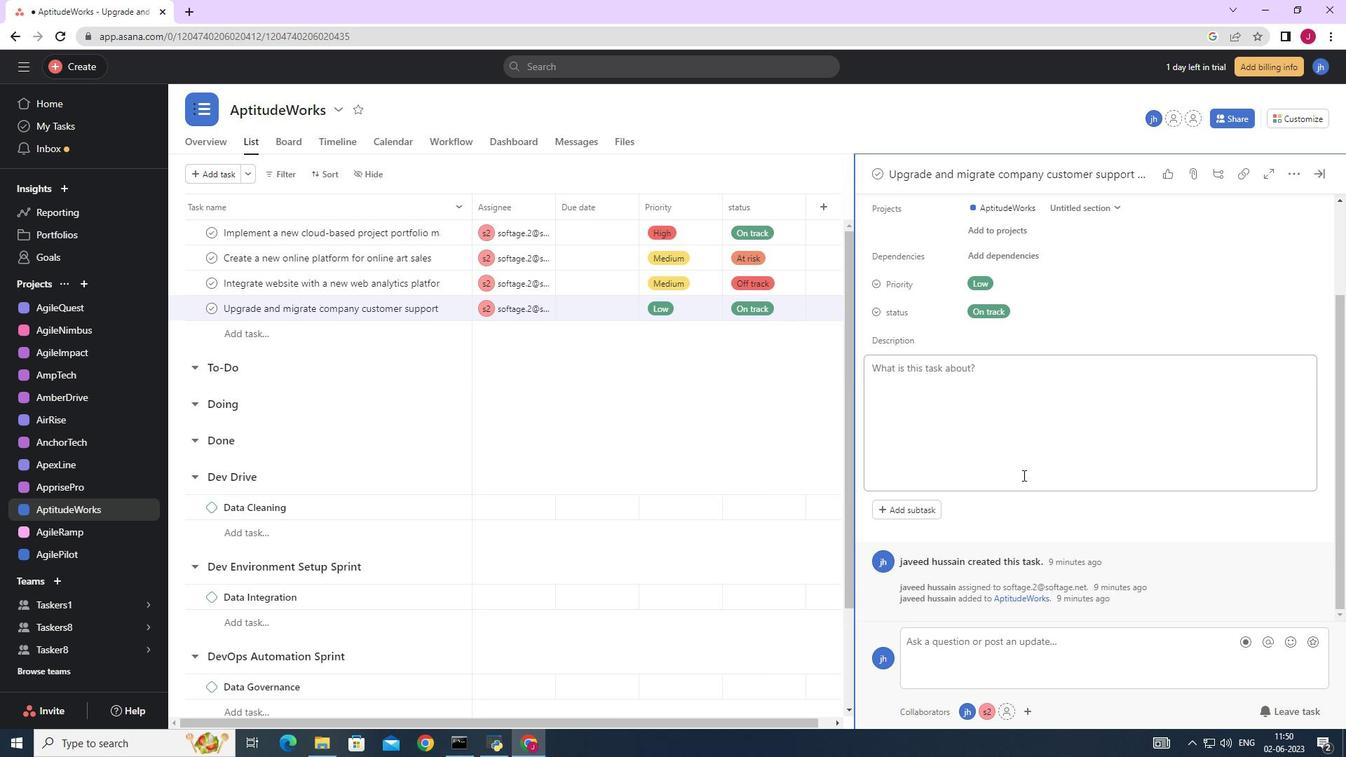 
Action: Mouse scrolled (1023, 474) with delta (0, 0)
Screenshot: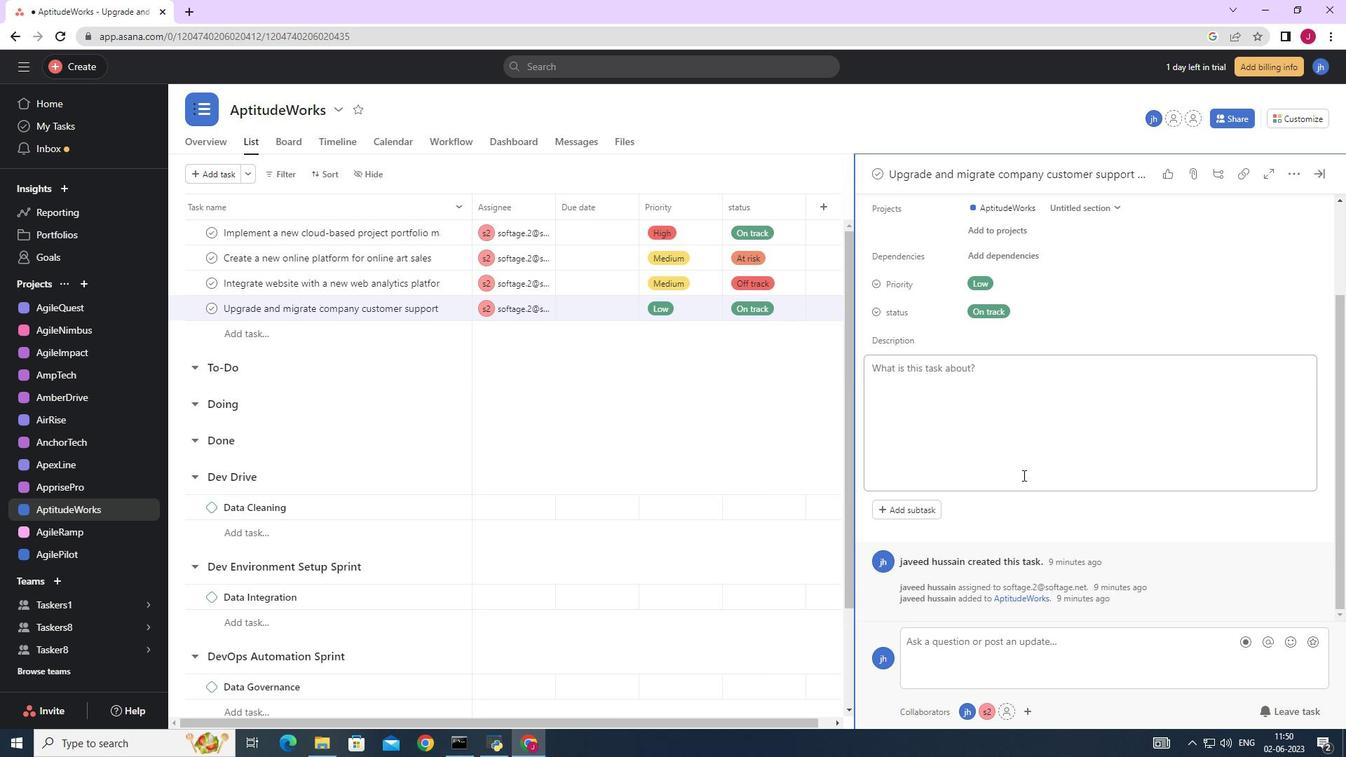 
Action: Mouse scrolled (1023, 474) with delta (0, 0)
Screenshot: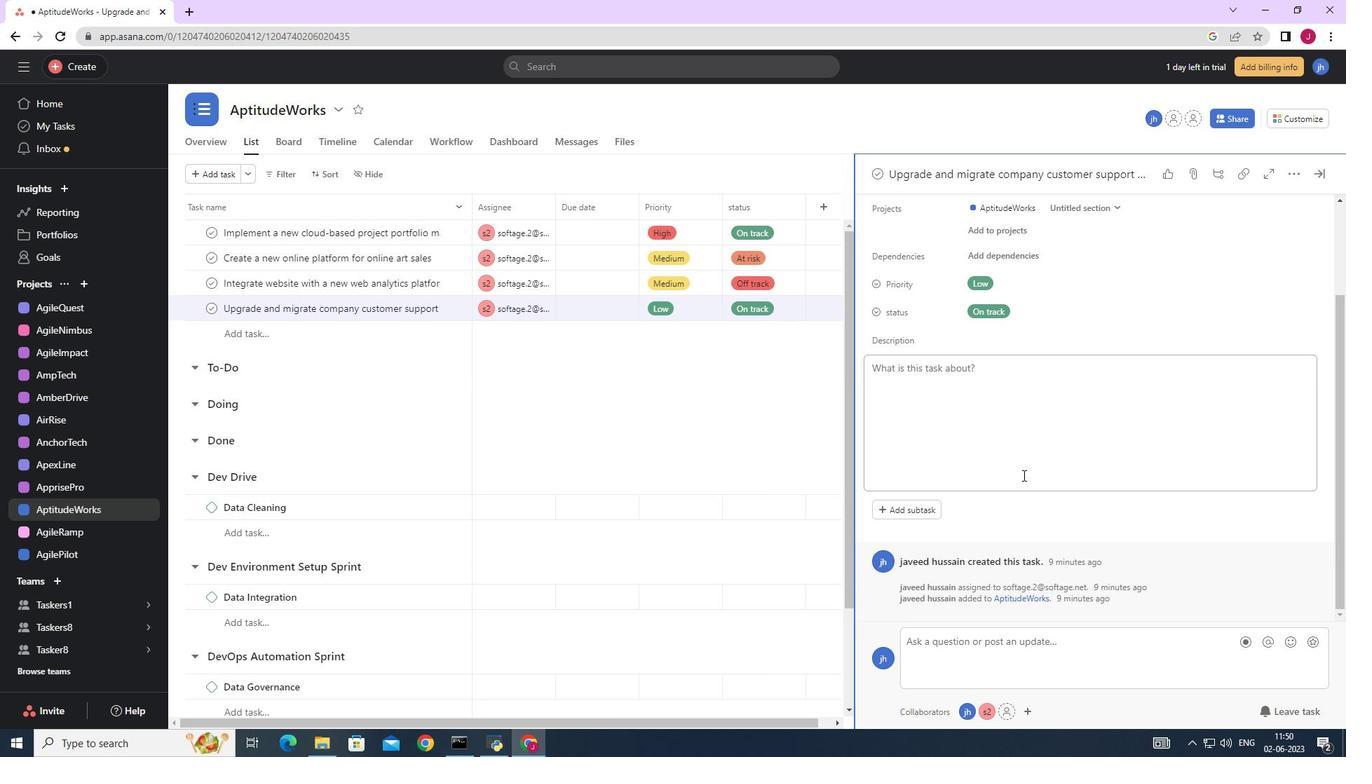 
Action: Mouse moved to (907, 511)
Screenshot: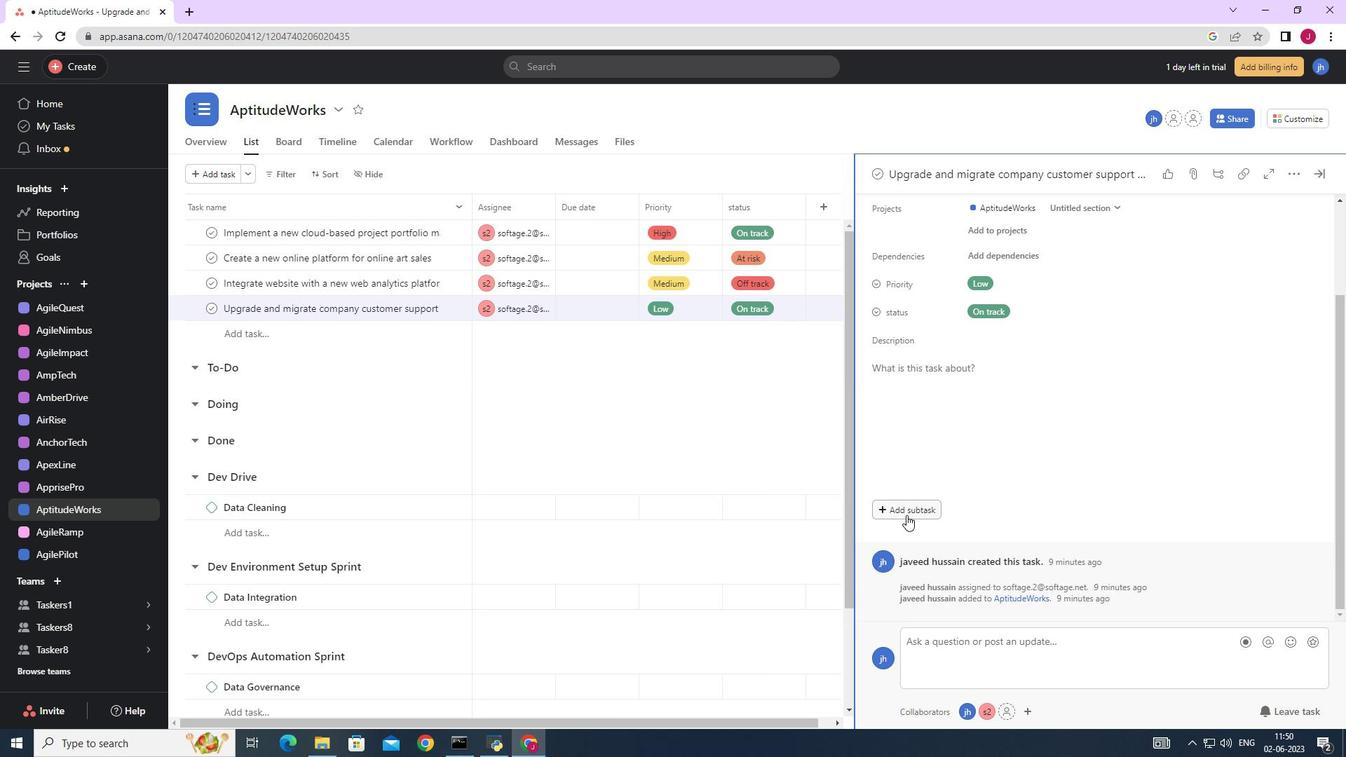 
Action: Mouse pressed left at (907, 511)
Screenshot: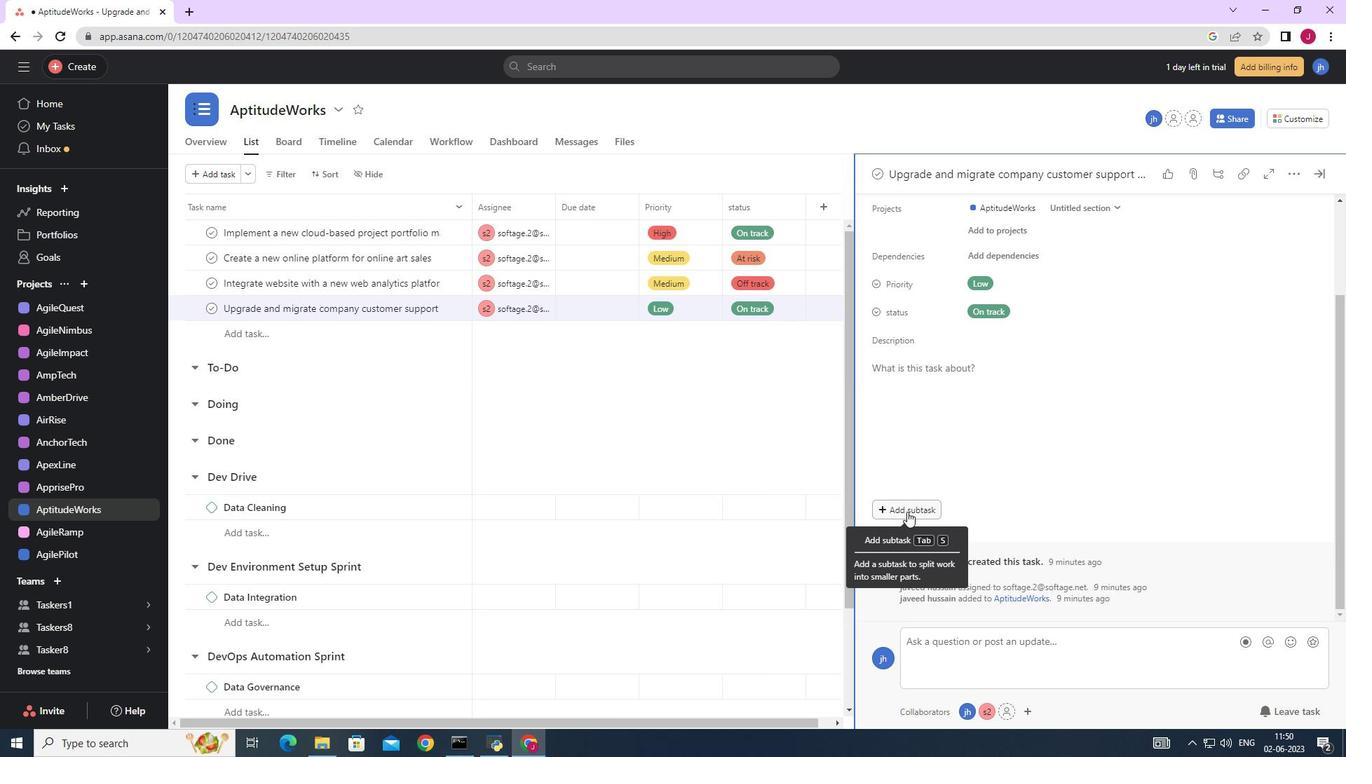 
Action: Mouse moved to (930, 485)
Screenshot: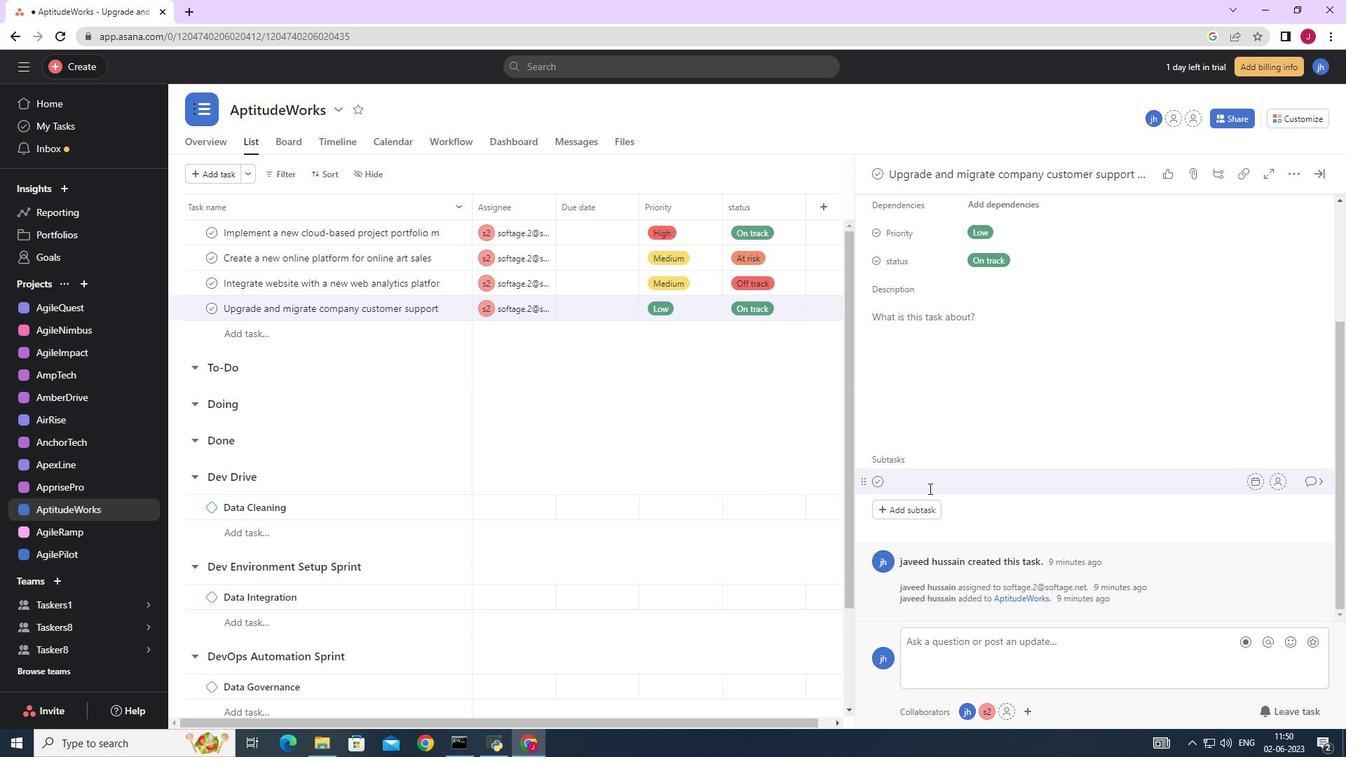 
Action: Key pressed <Key.caps_lock>G<Key.caps_lock>athrer<Key.space><Key.backspace><Key.backspace><Key.backspace><Key.backspace>er<Key.space>and<Key.space><Key.caps_lock>A<Key.caps_lock>nalyse<Key.space>
Screenshot: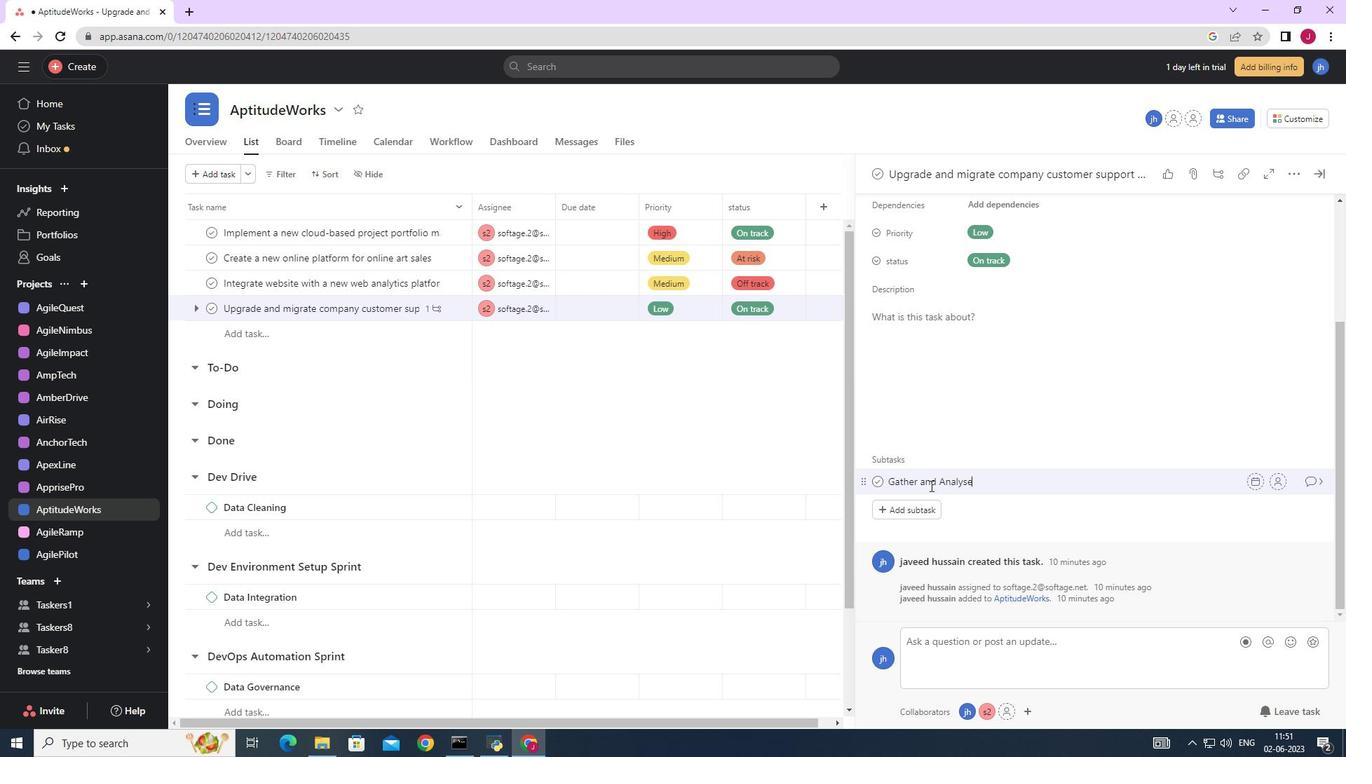 
Action: Mouse moved to (955, 511)
Screenshot: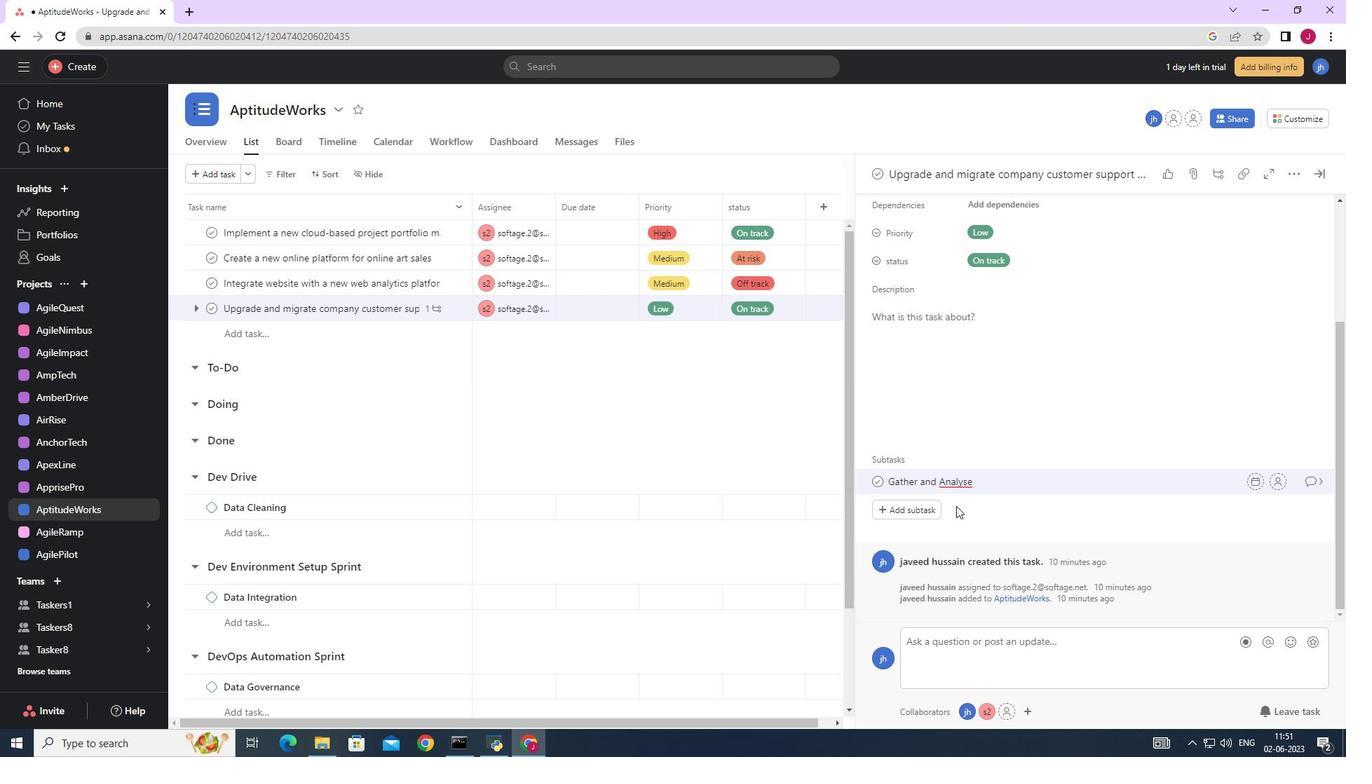 
Action: Key pressed <Key.caps_lock>R<Key.caps_lock>equirements
Screenshot: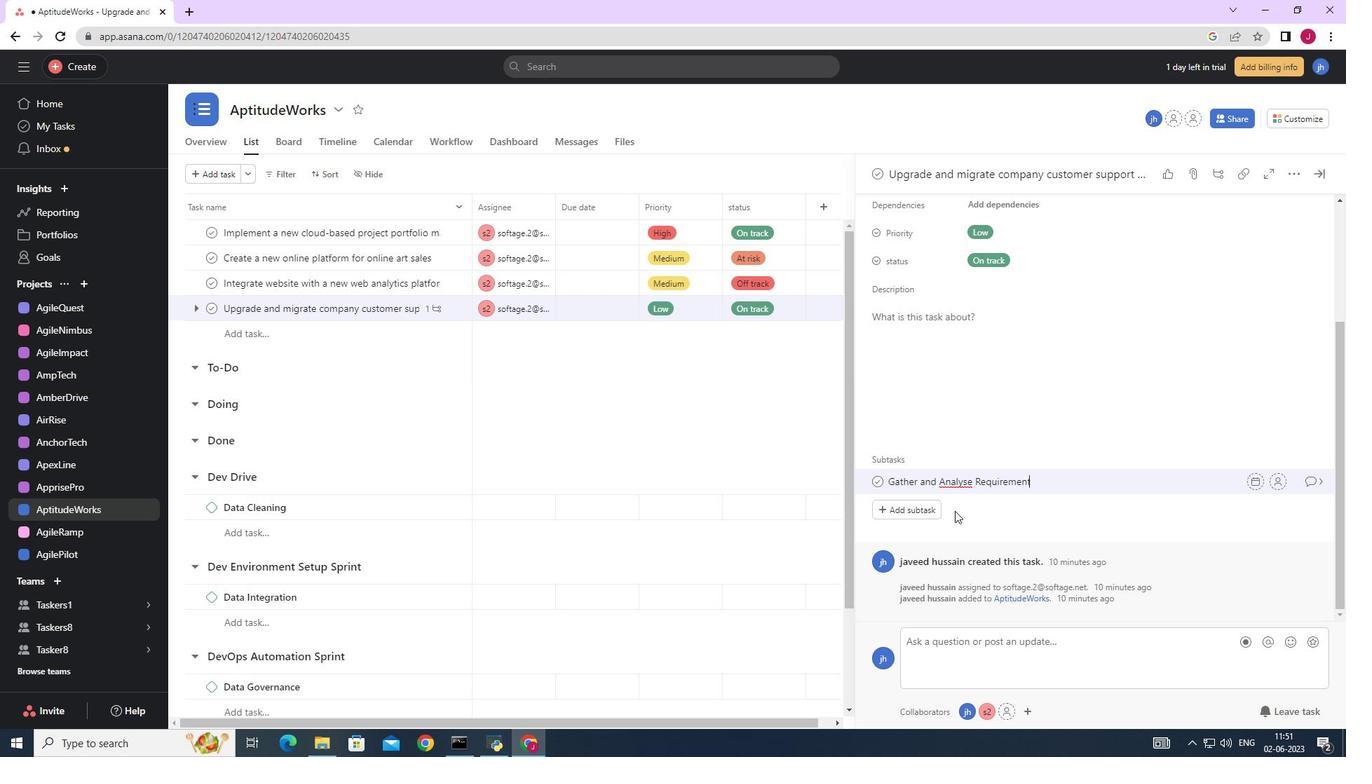 
Action: Mouse moved to (961, 483)
Screenshot: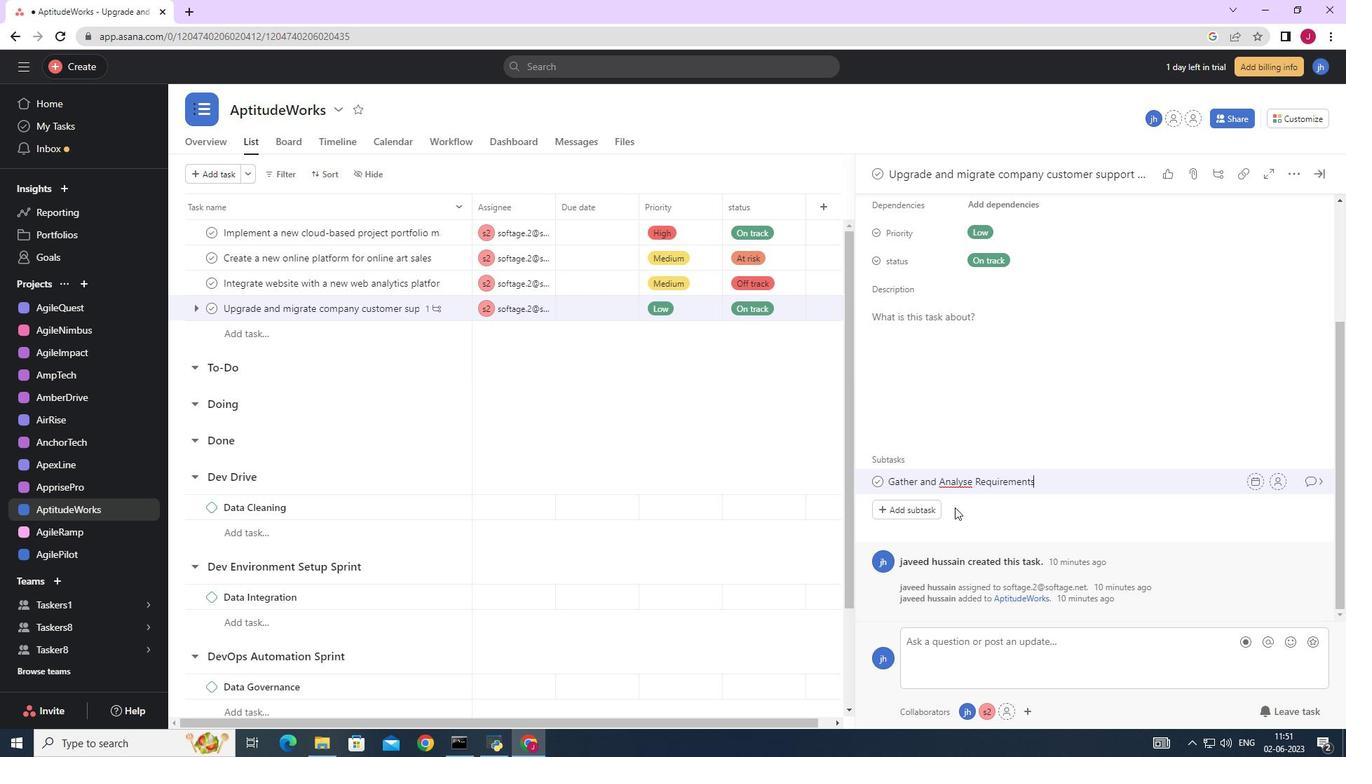 
Action: Mouse pressed right at (961, 483)
Screenshot: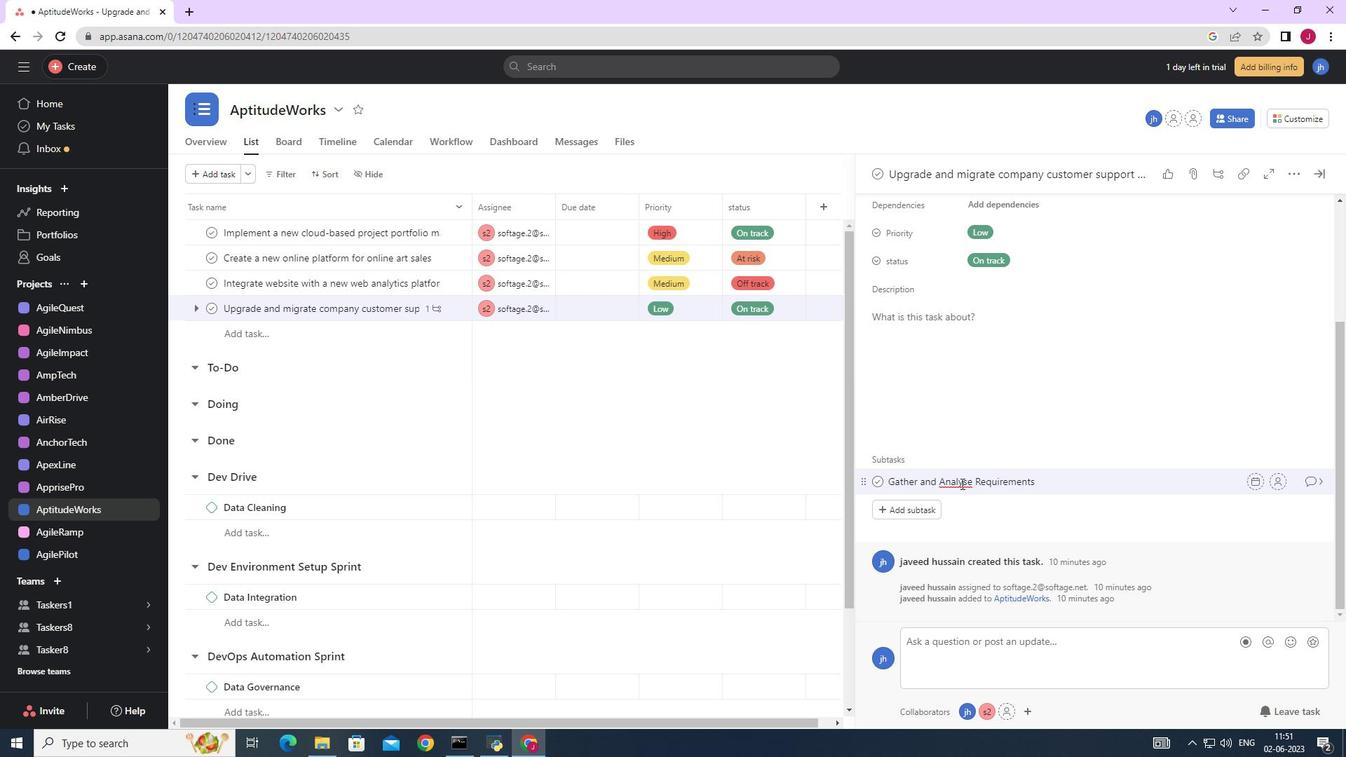 
Action: Mouse moved to (992, 496)
Screenshot: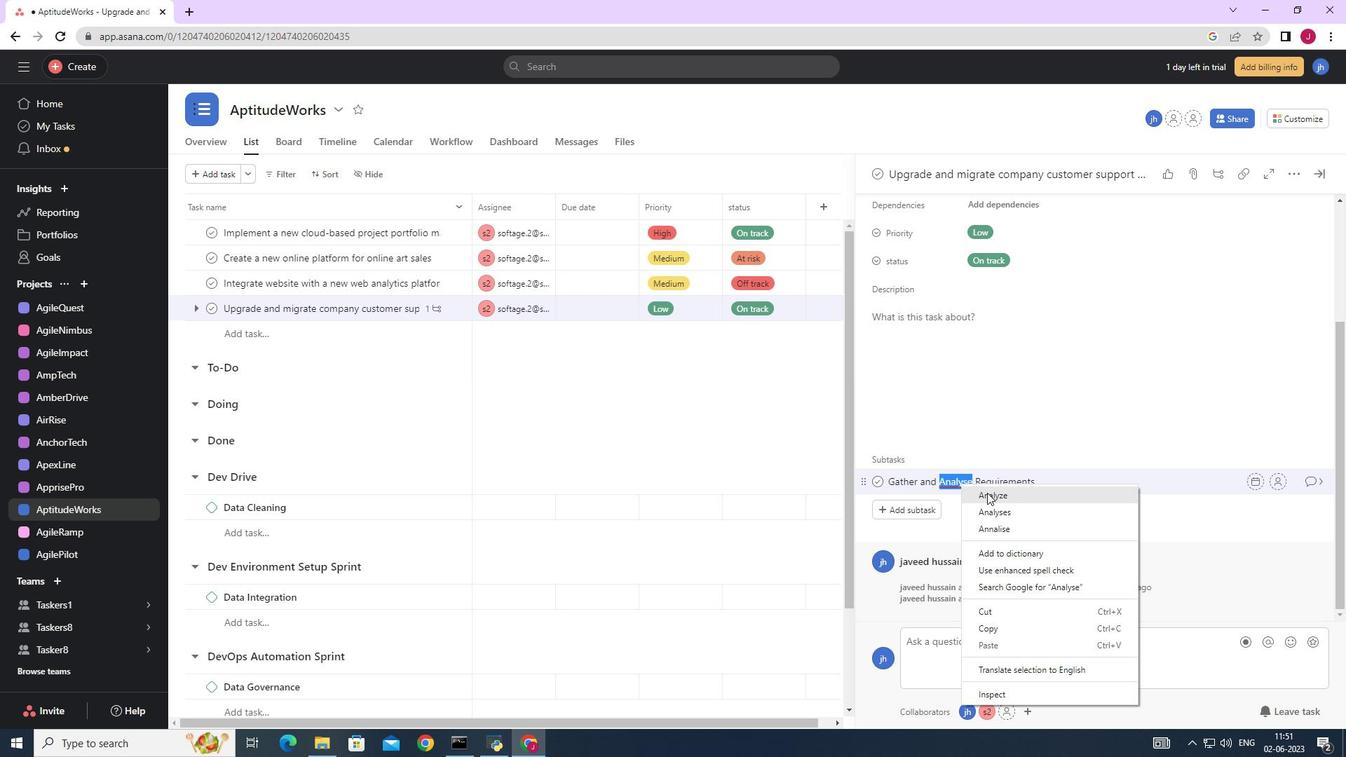 
Action: Mouse pressed left at (992, 496)
Screenshot: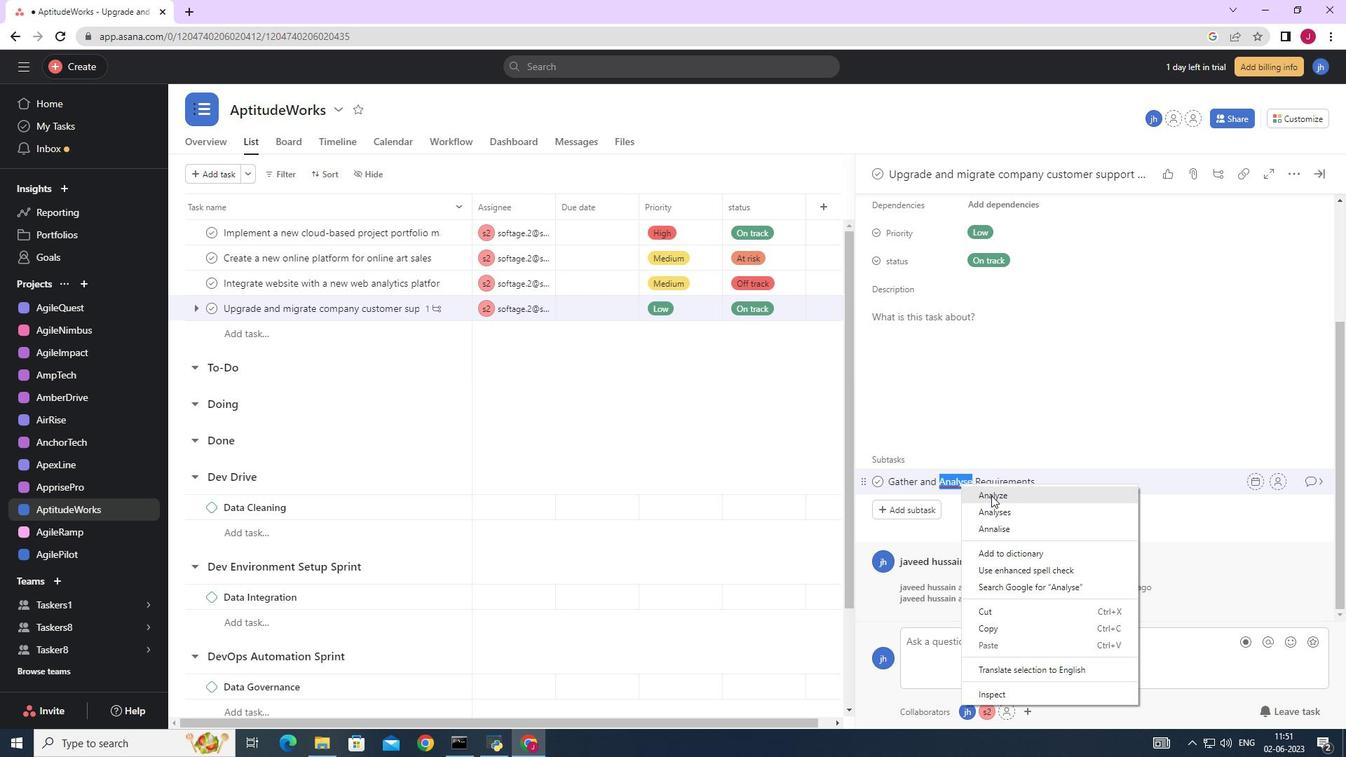 
Action: Mouse moved to (1074, 477)
Screenshot: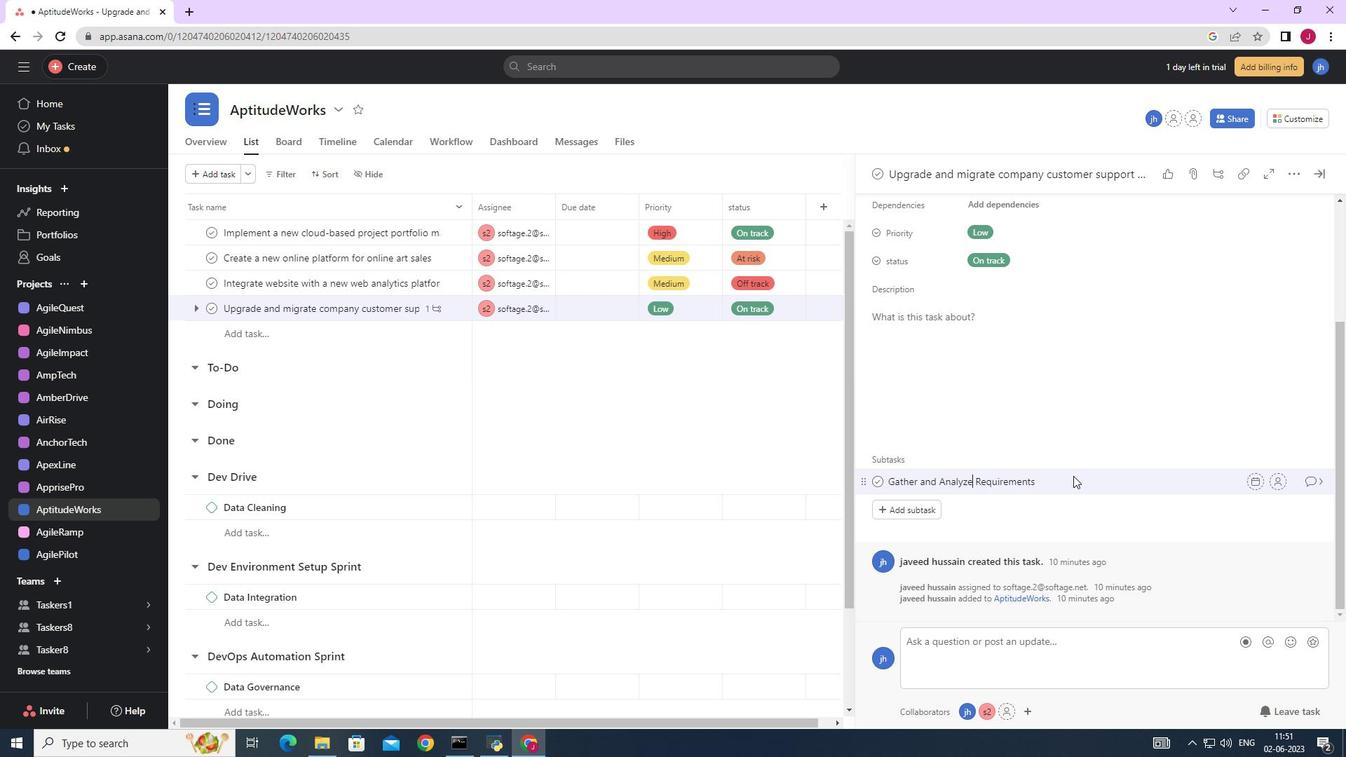 
Action: Mouse pressed left at (1074, 477)
Screenshot: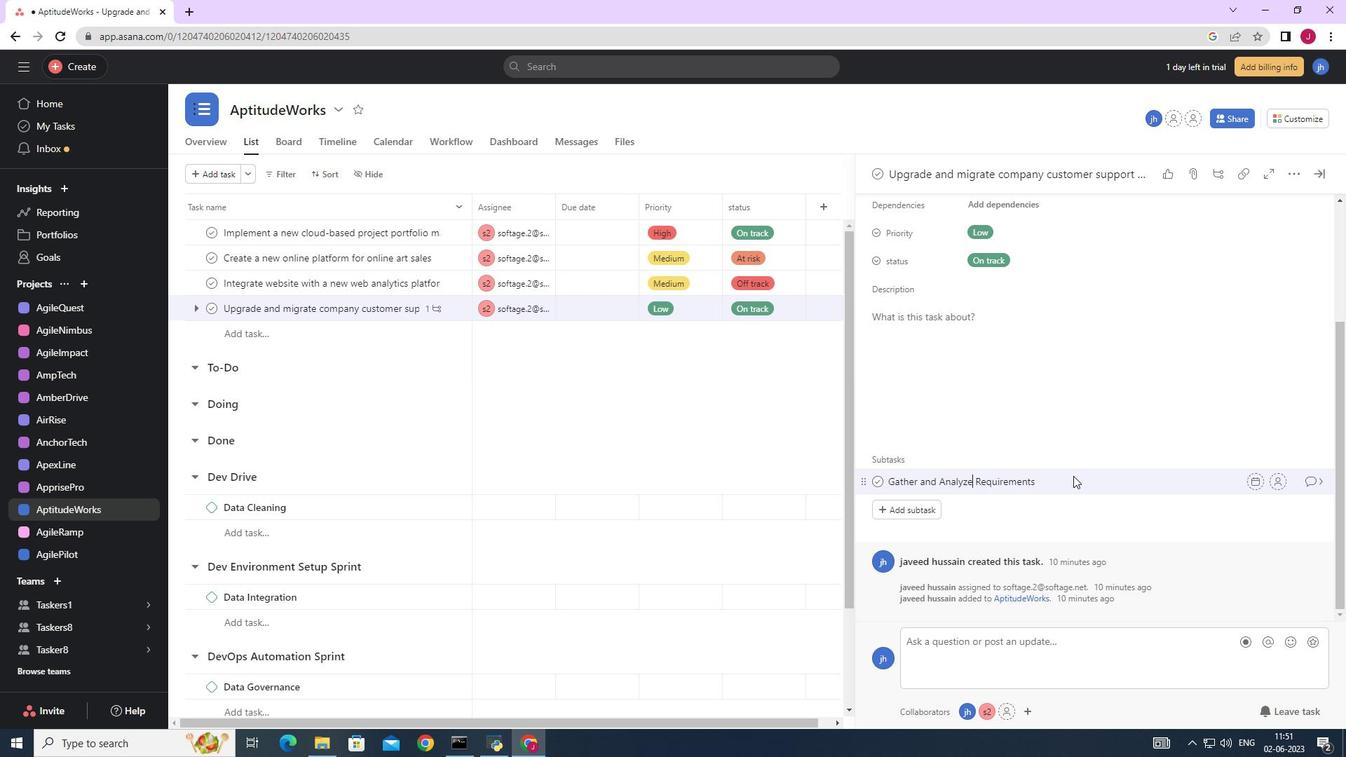 
Action: Mouse moved to (1276, 484)
Screenshot: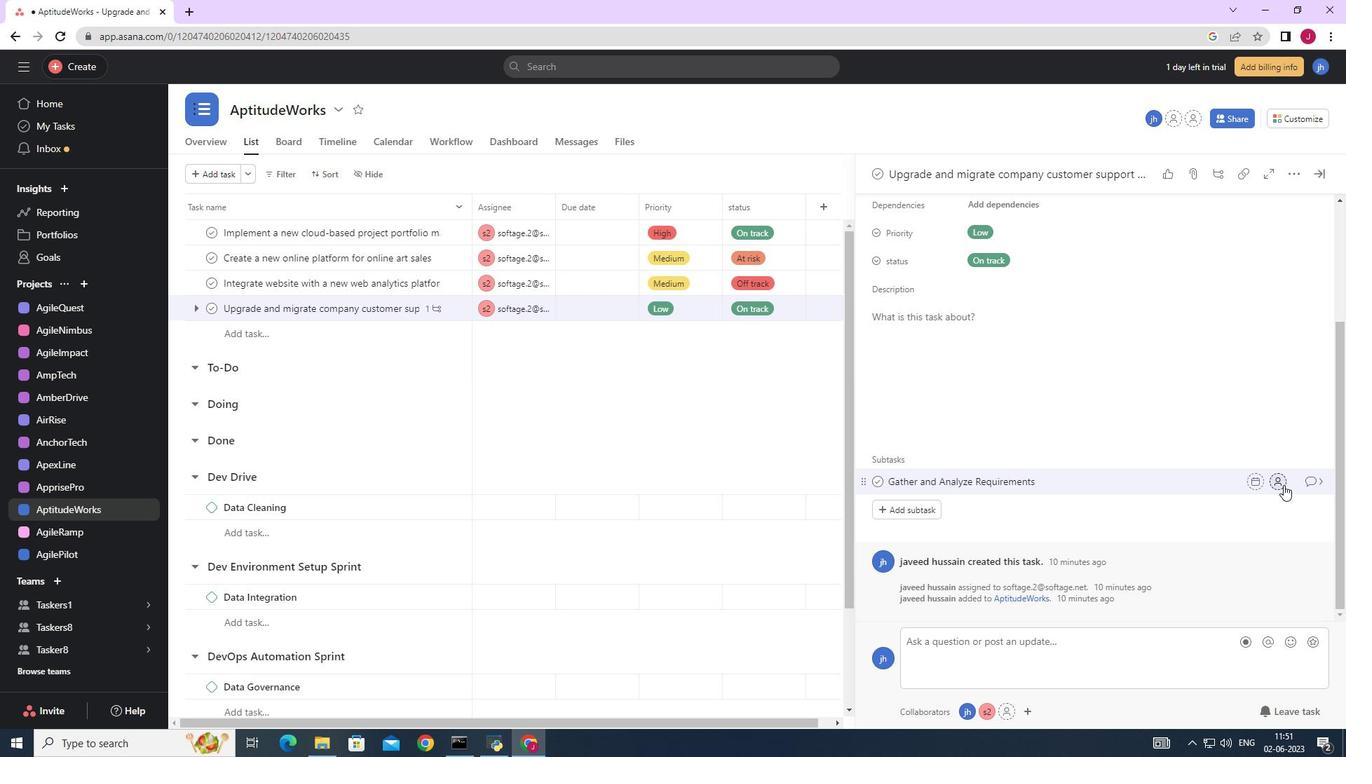 
Action: Mouse pressed left at (1276, 484)
Screenshot: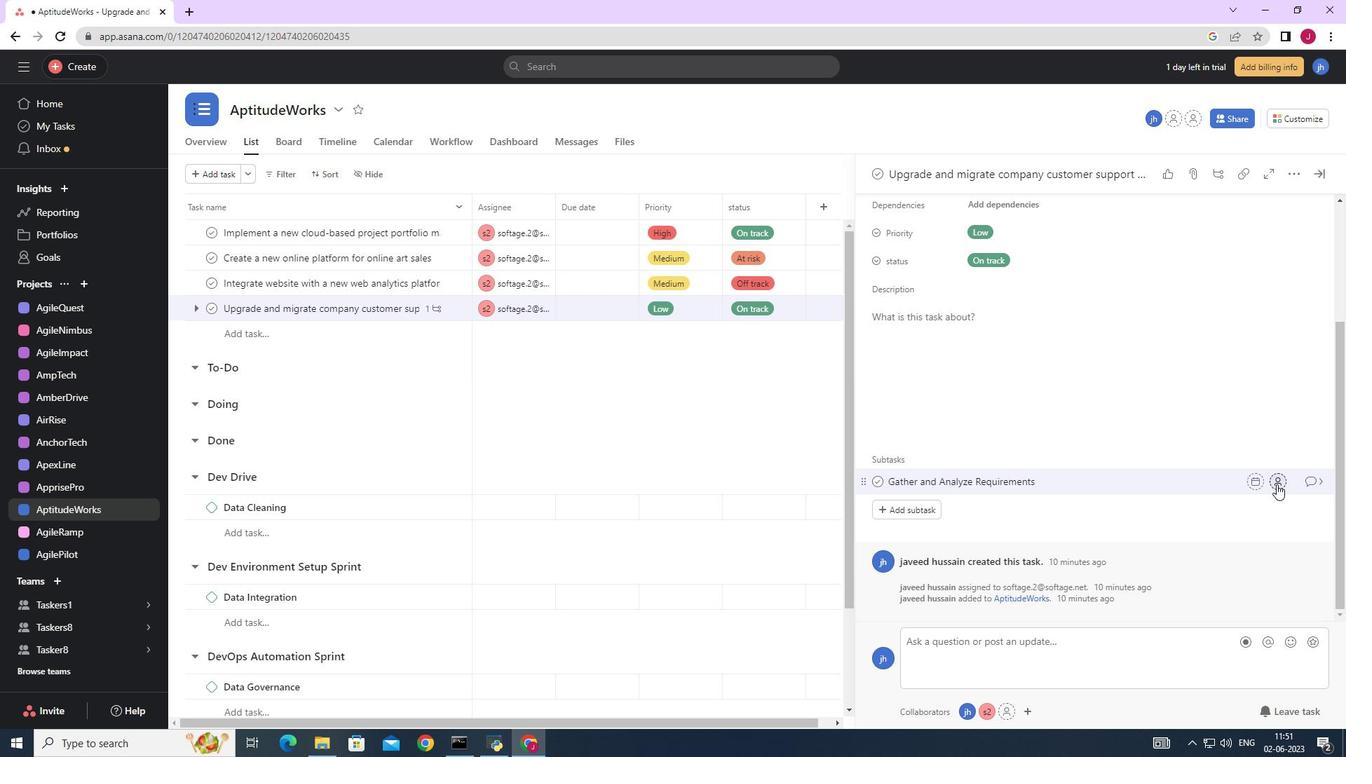 
Action: Mouse moved to (1076, 537)
Screenshot: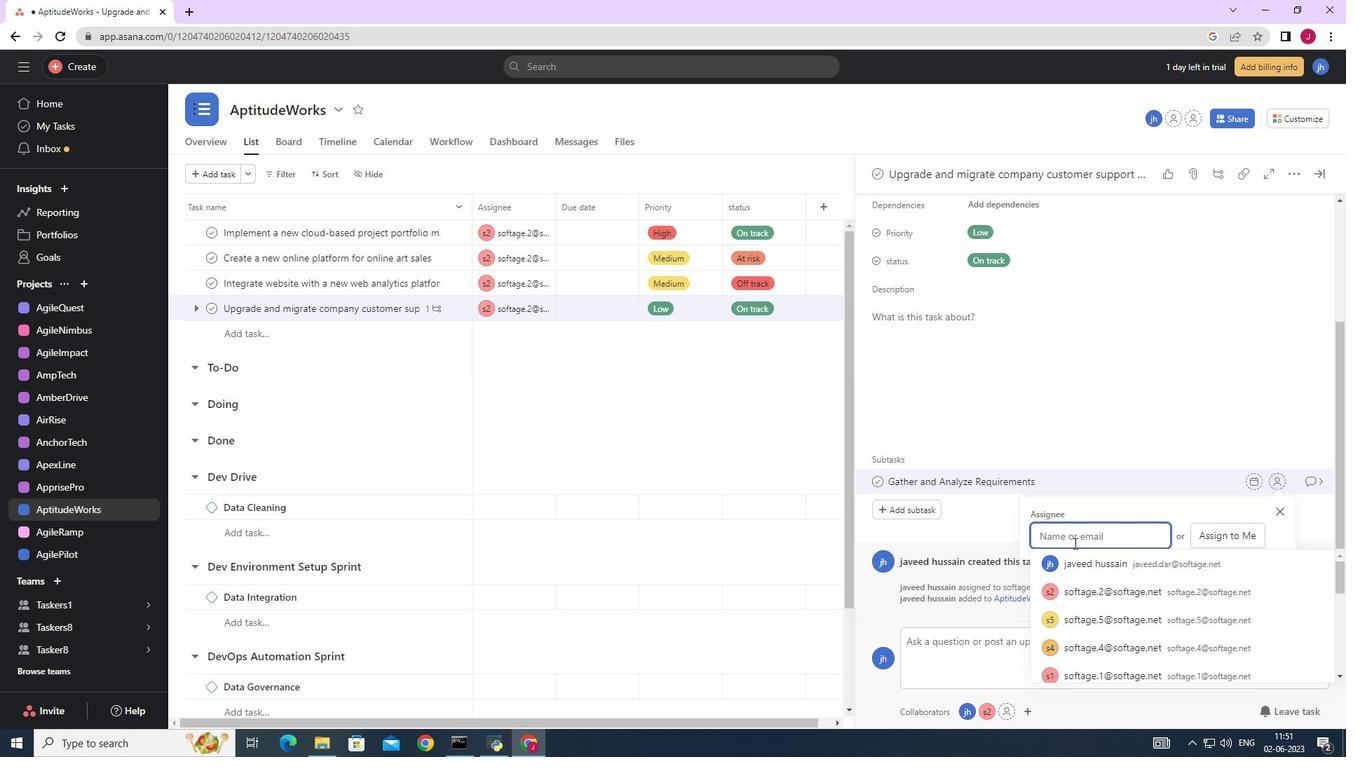 
Action: Key pressed softage.2
Screenshot: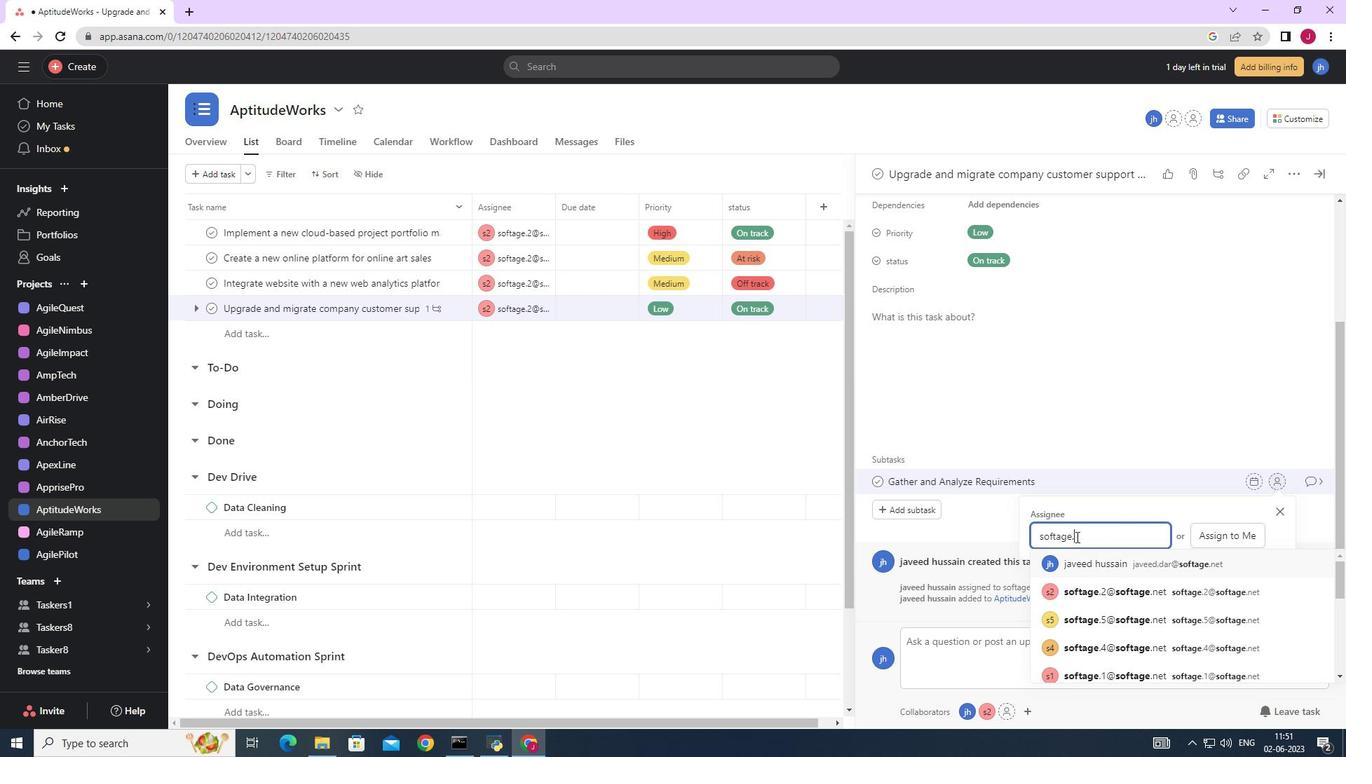 
Action: Mouse moved to (1105, 570)
Screenshot: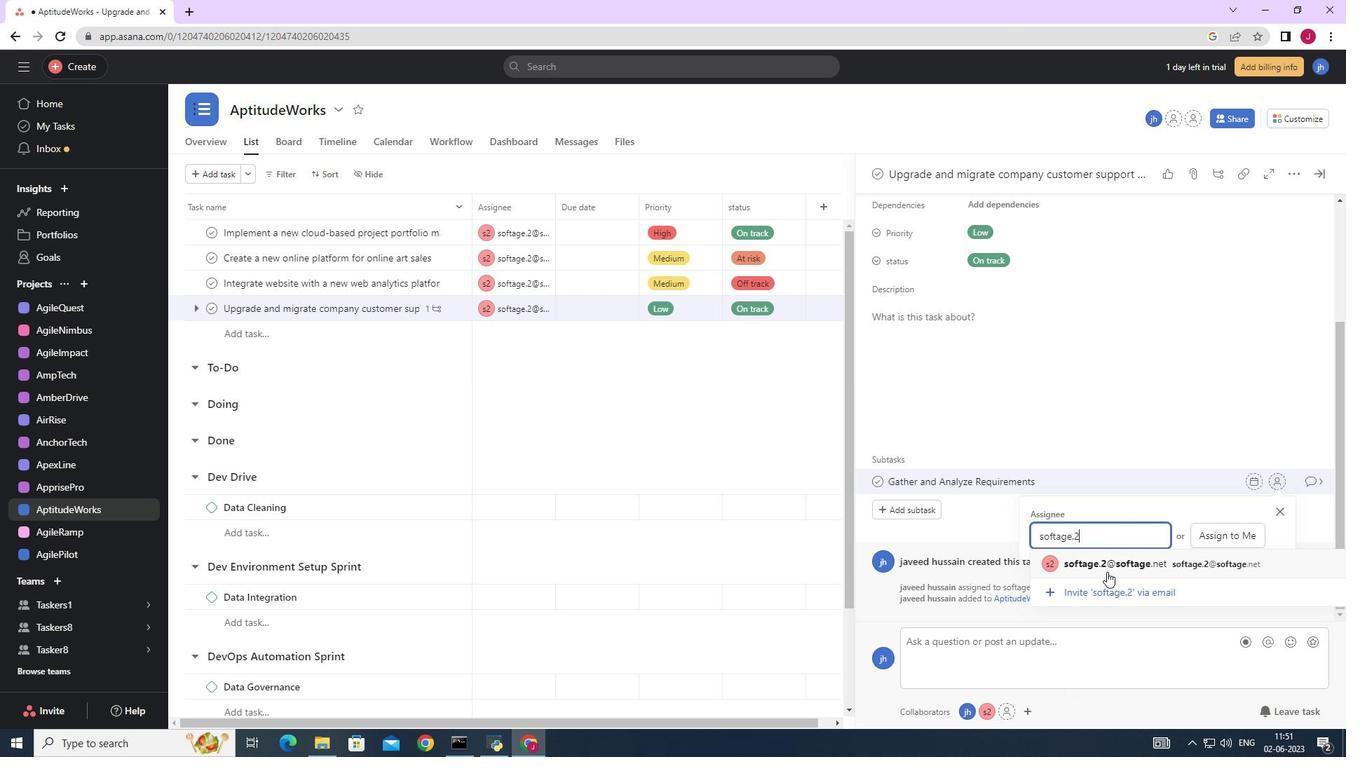 
Action: Mouse pressed left at (1105, 570)
Screenshot: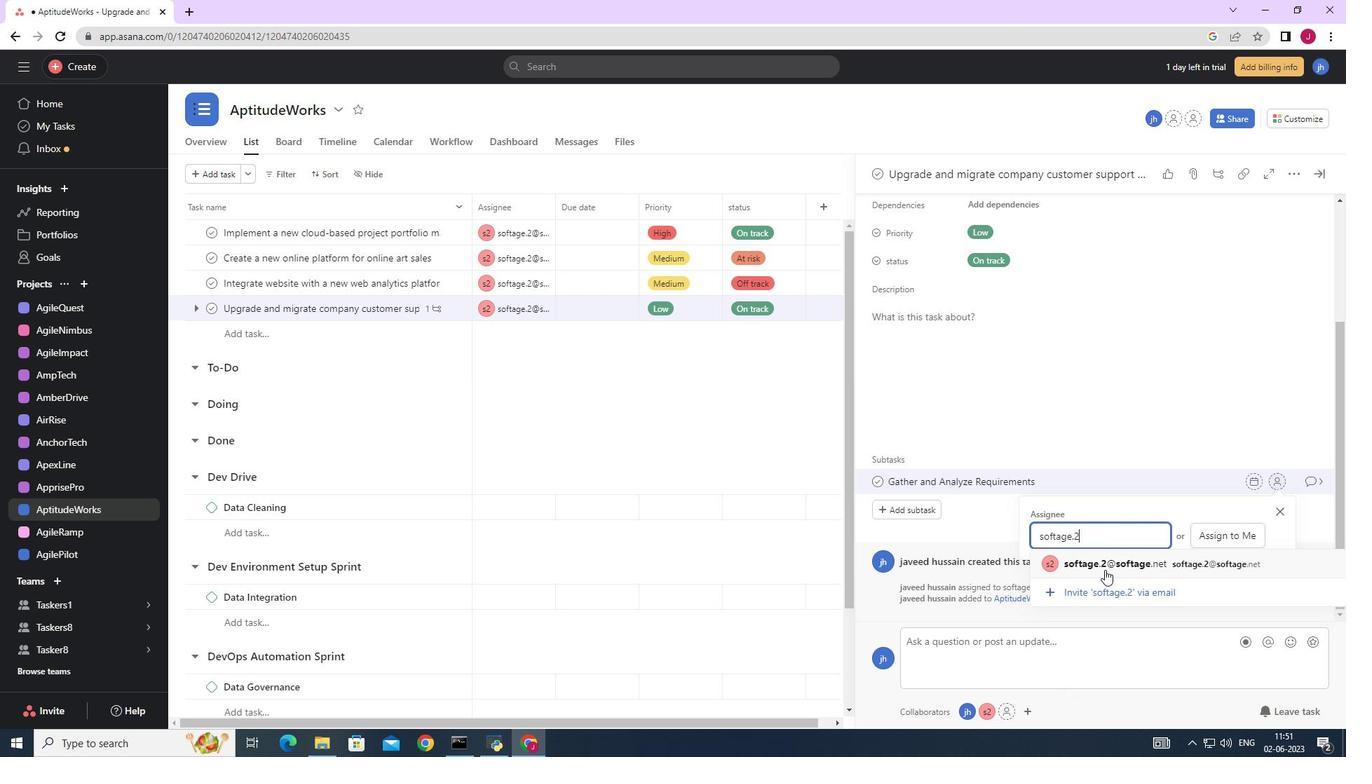 
Action: Mouse moved to (1316, 481)
Screenshot: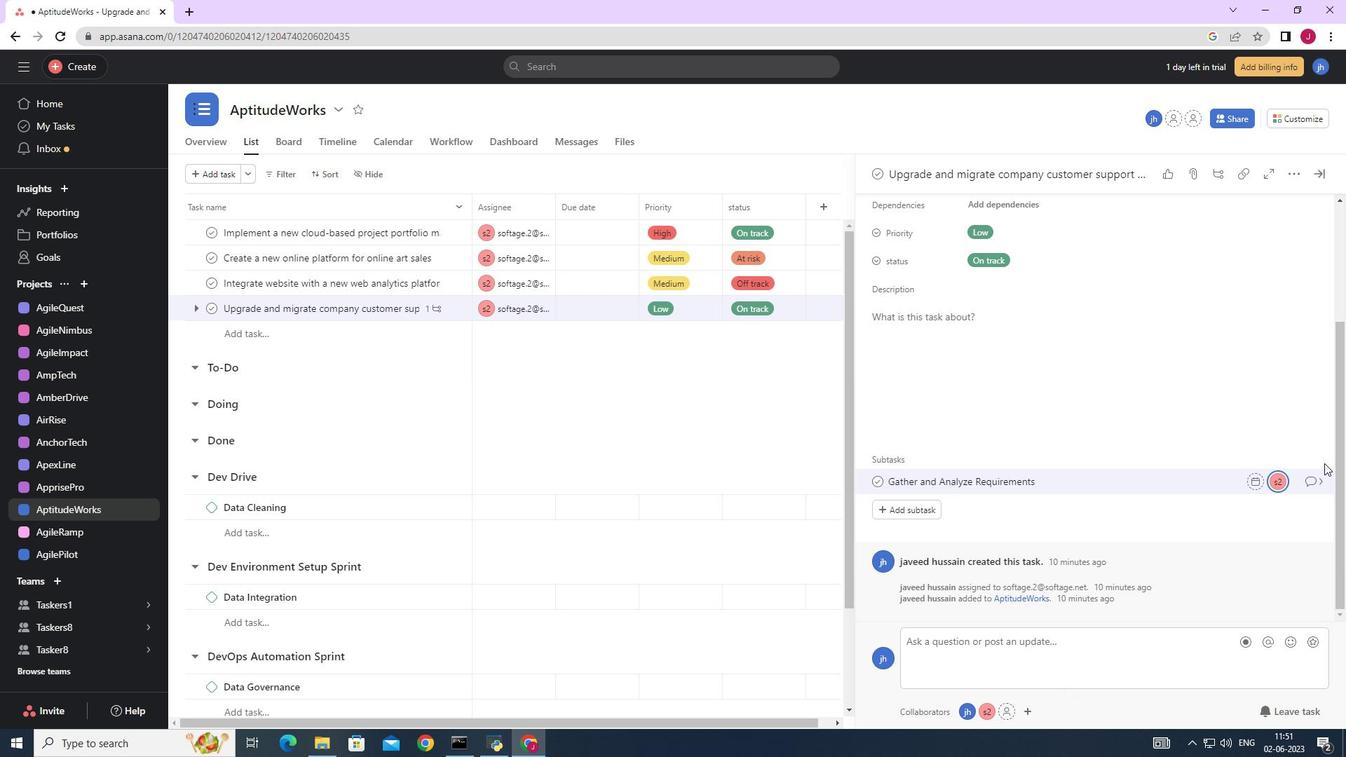 
Action: Mouse pressed left at (1316, 481)
Screenshot: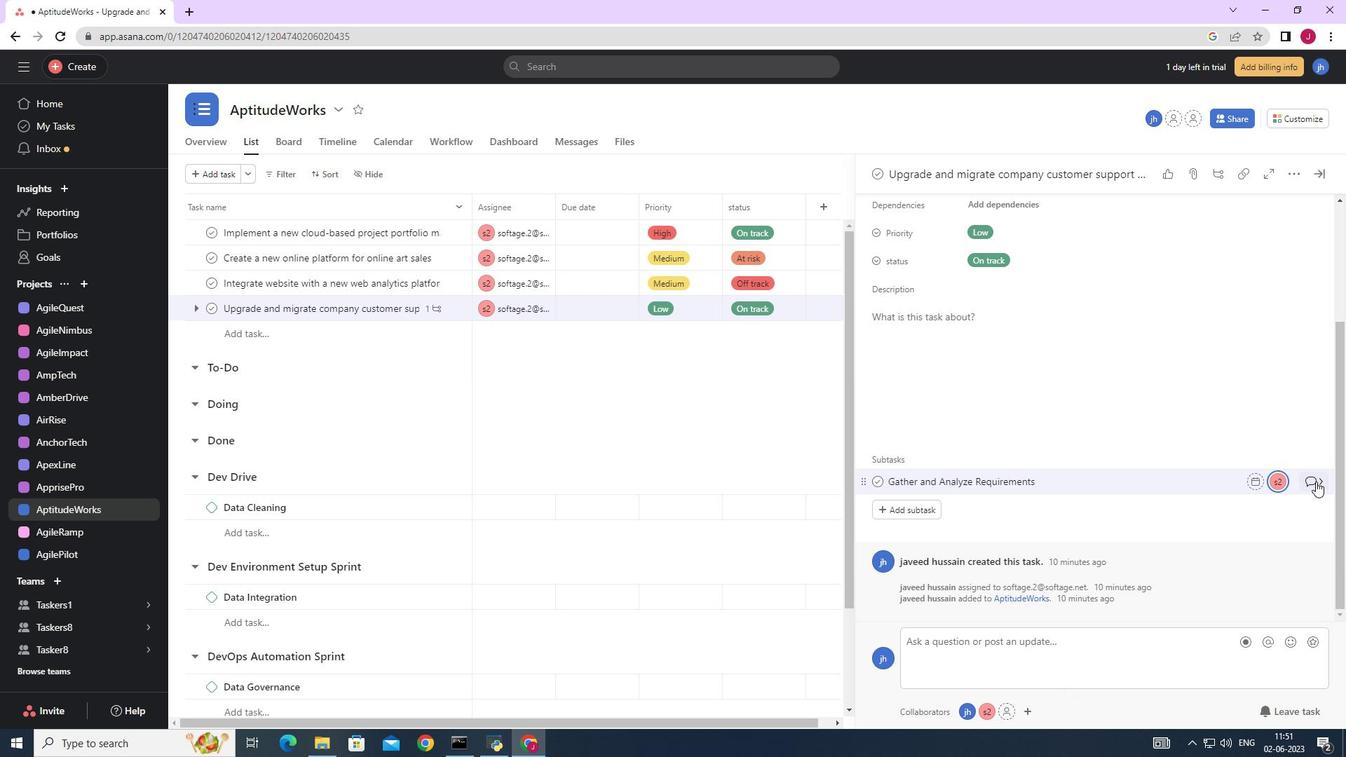 
Action: Mouse moved to (918, 373)
Screenshot: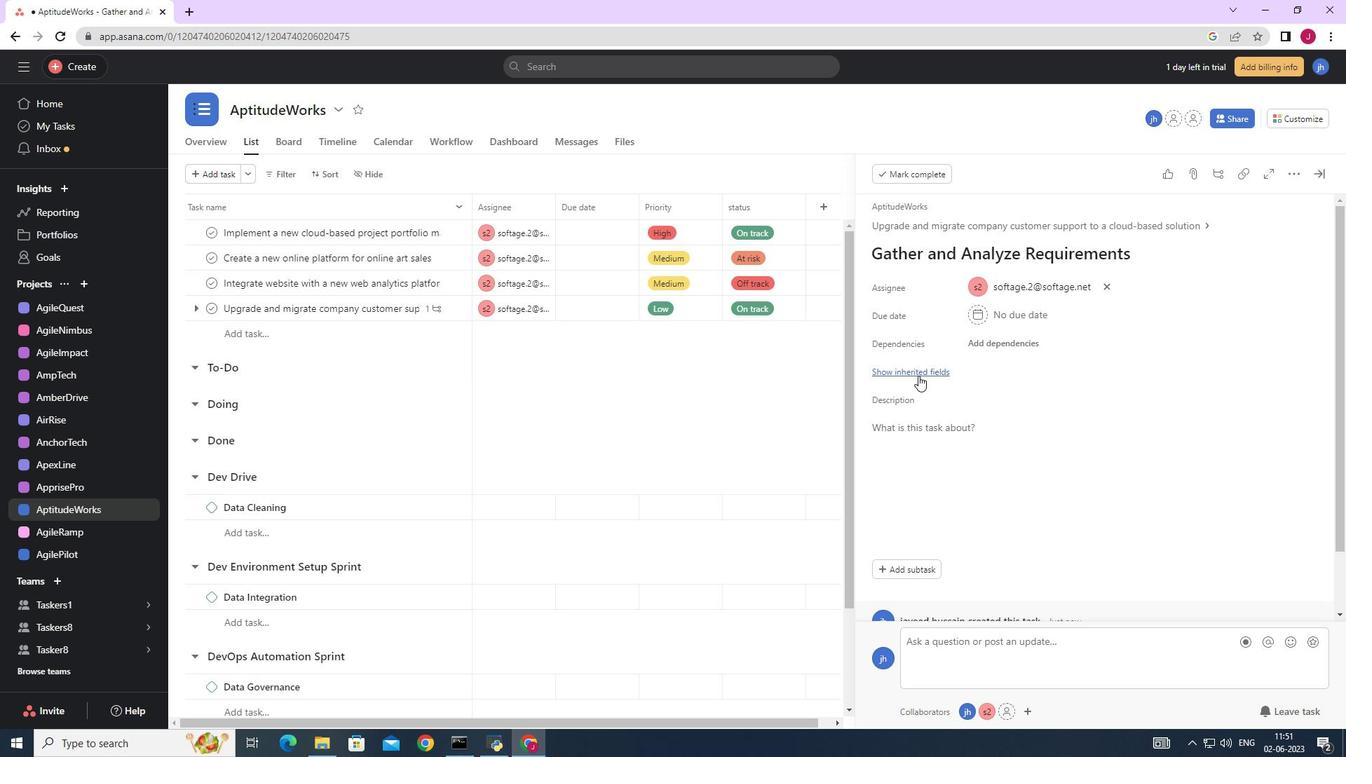 
Action: Mouse pressed left at (918, 373)
Screenshot: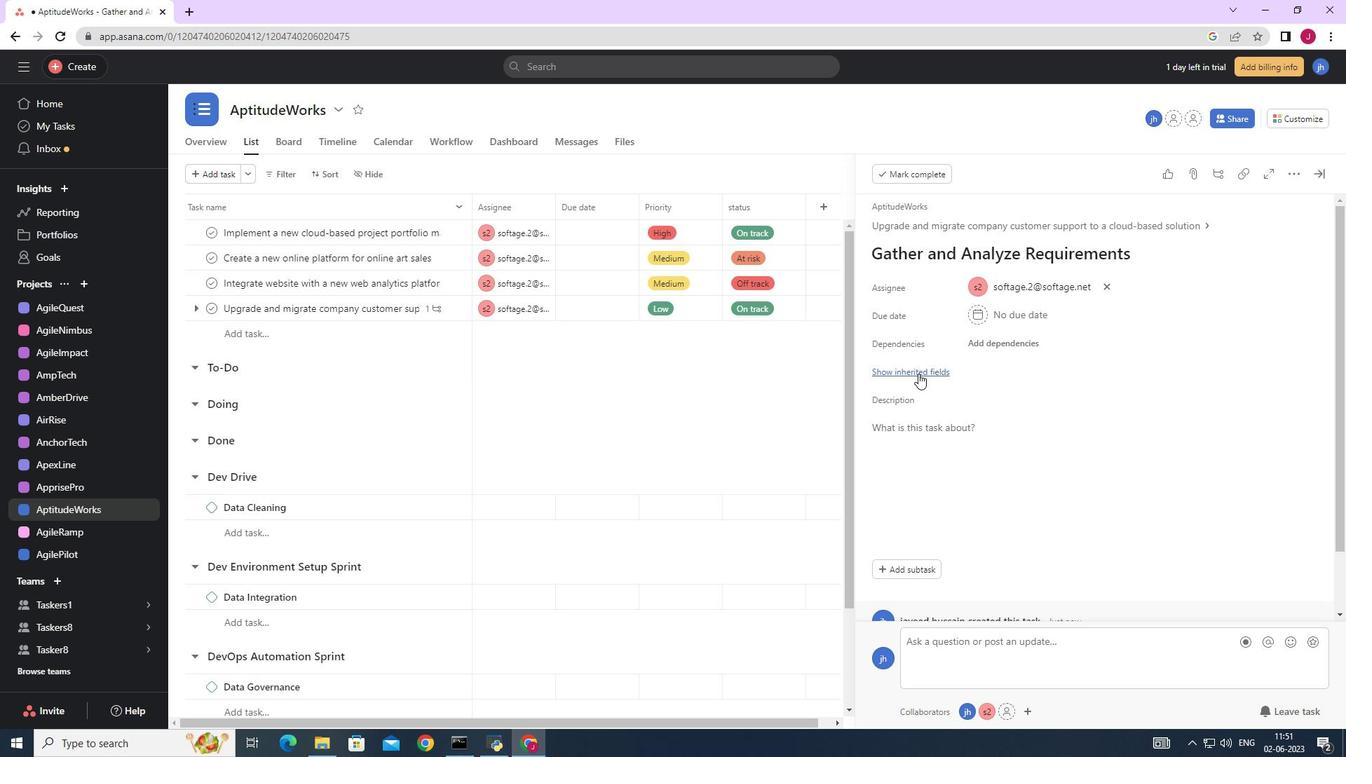 
Action: Mouse moved to (966, 394)
Screenshot: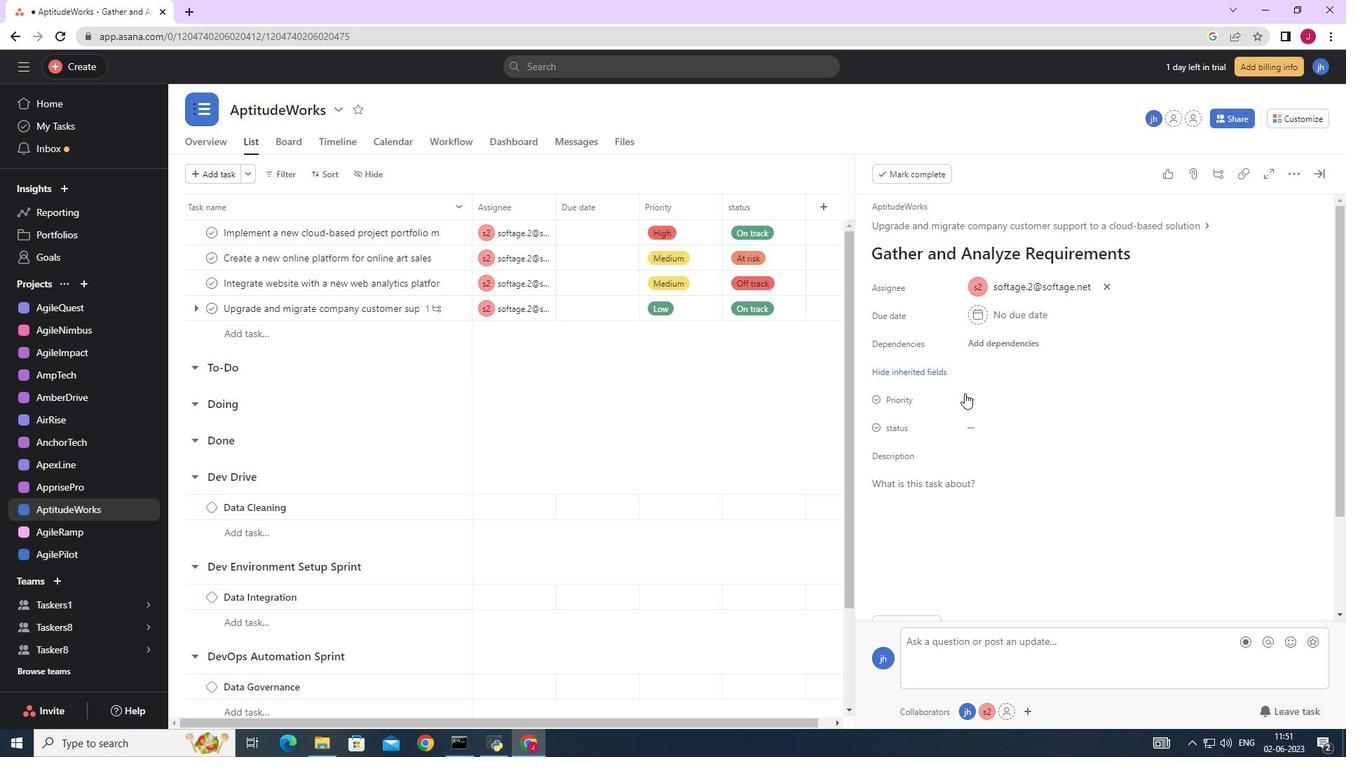 
Action: Mouse pressed left at (966, 394)
Screenshot: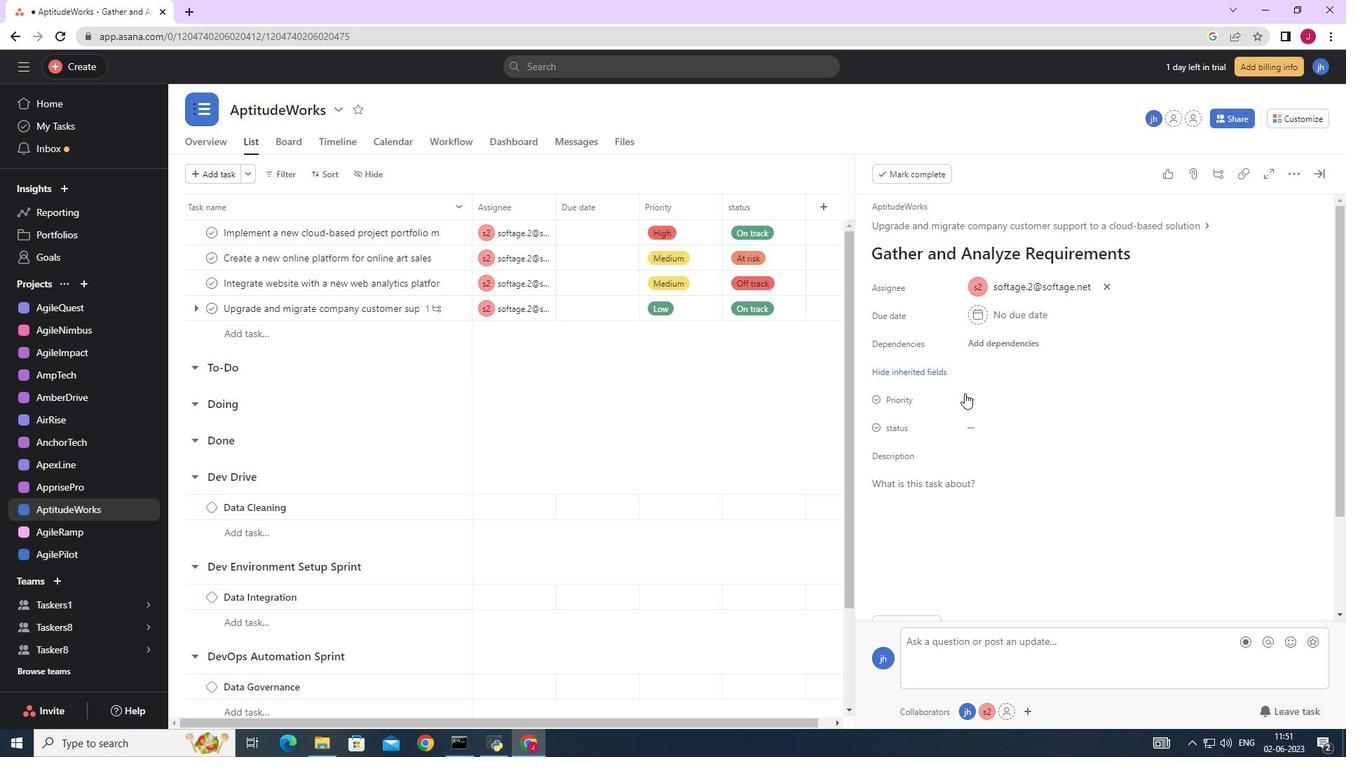 
Action: Mouse moved to (1009, 474)
Screenshot: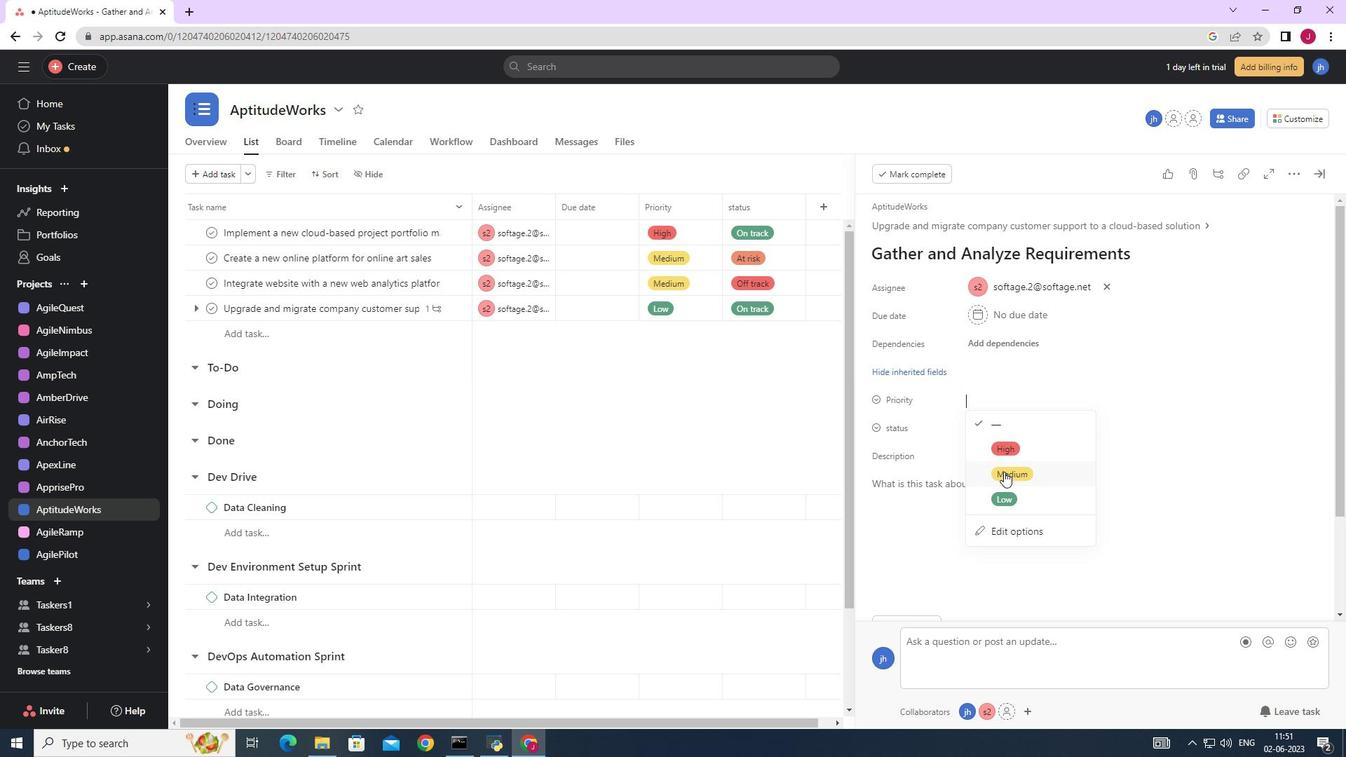 
Action: Mouse pressed left at (1009, 474)
Screenshot: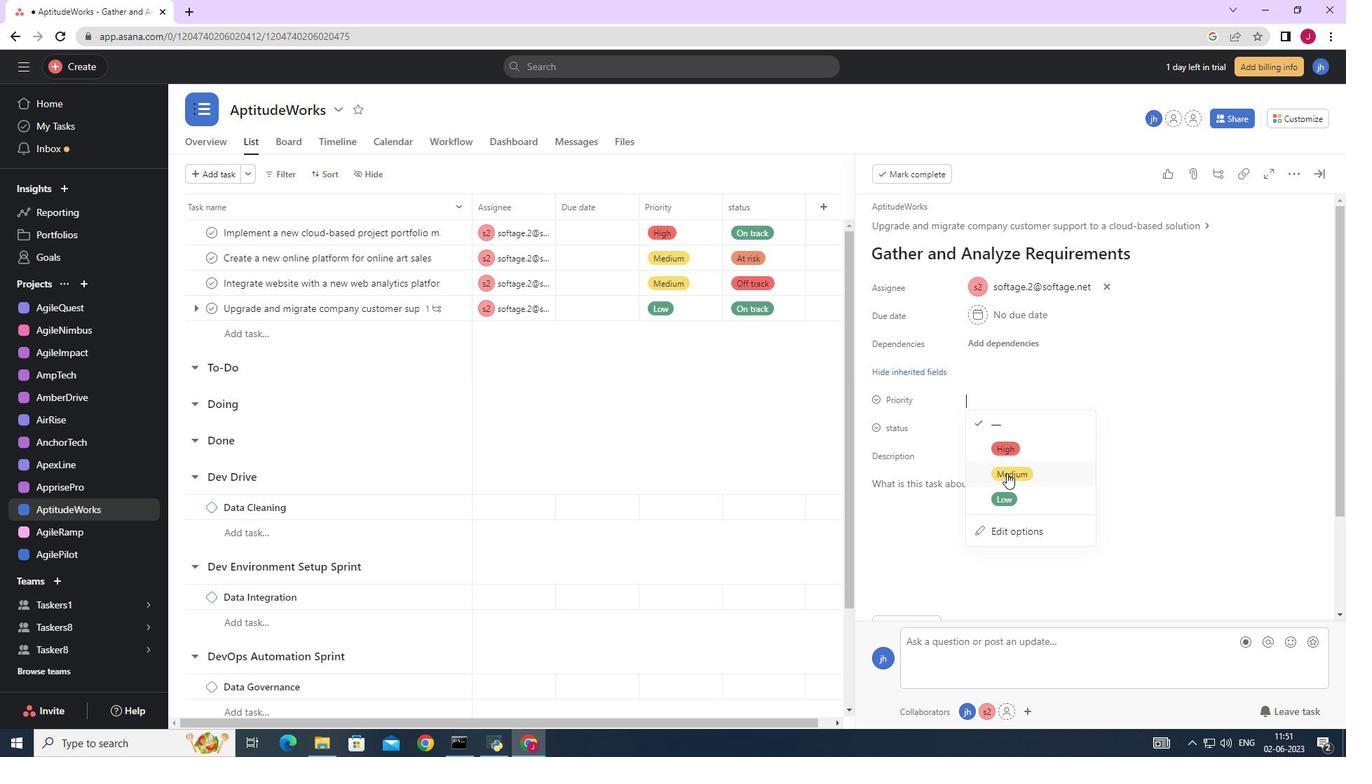 
Action: Mouse moved to (985, 426)
Screenshot: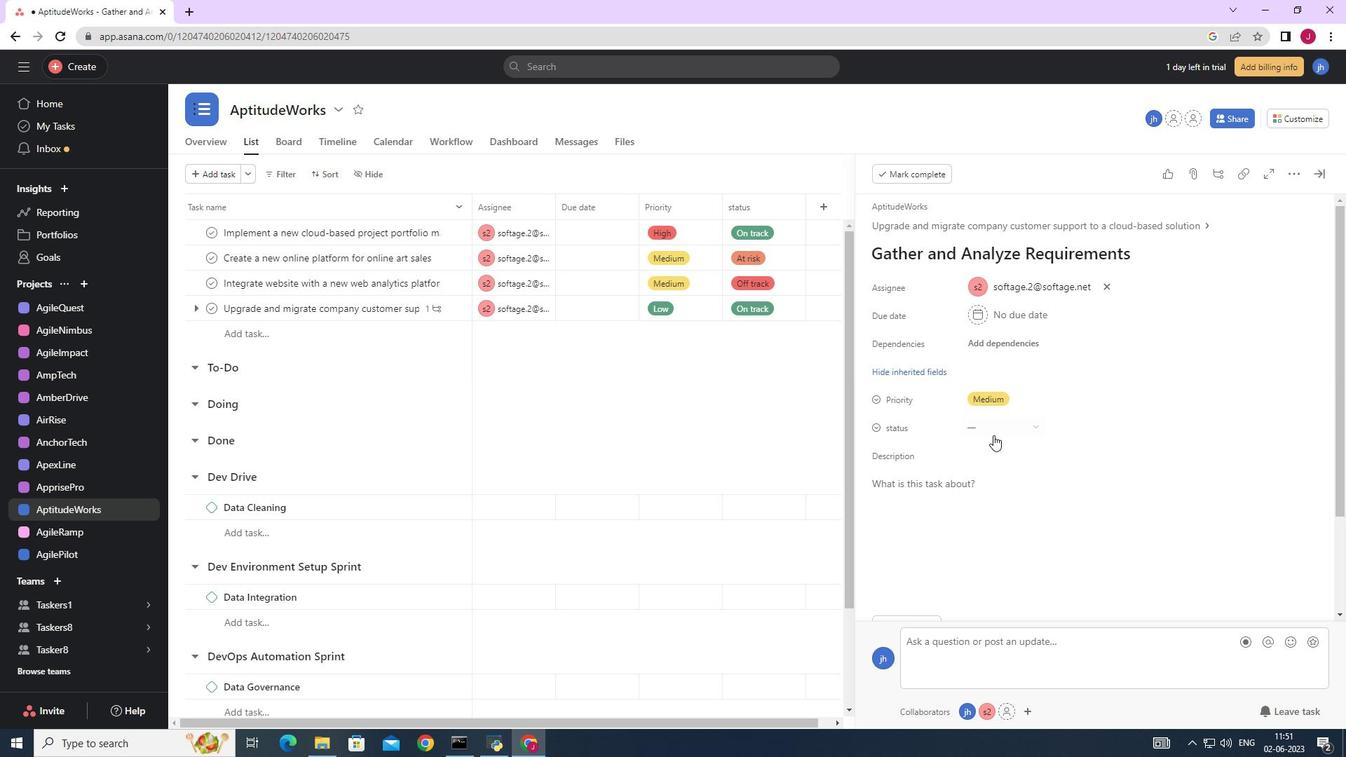
Action: Mouse pressed left at (985, 426)
Screenshot: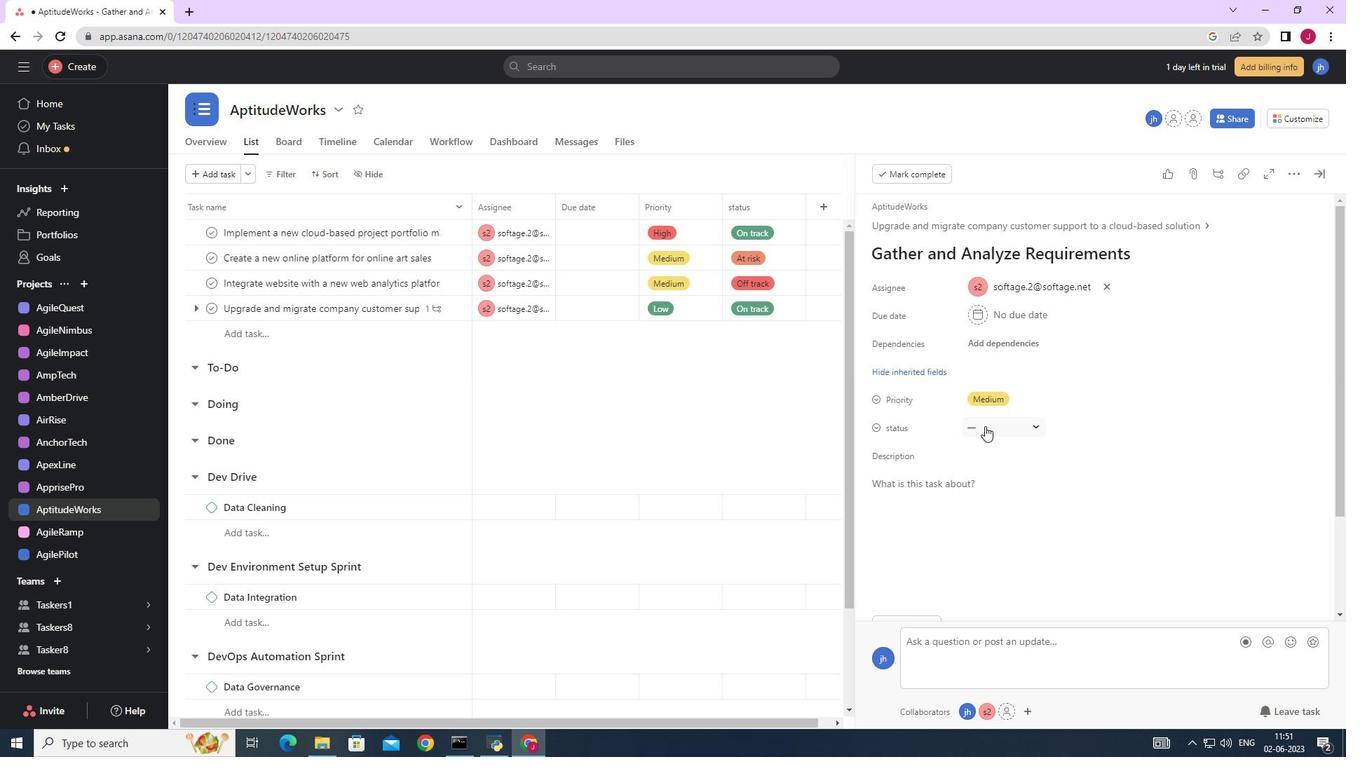 
Action: Mouse moved to (1009, 530)
Screenshot: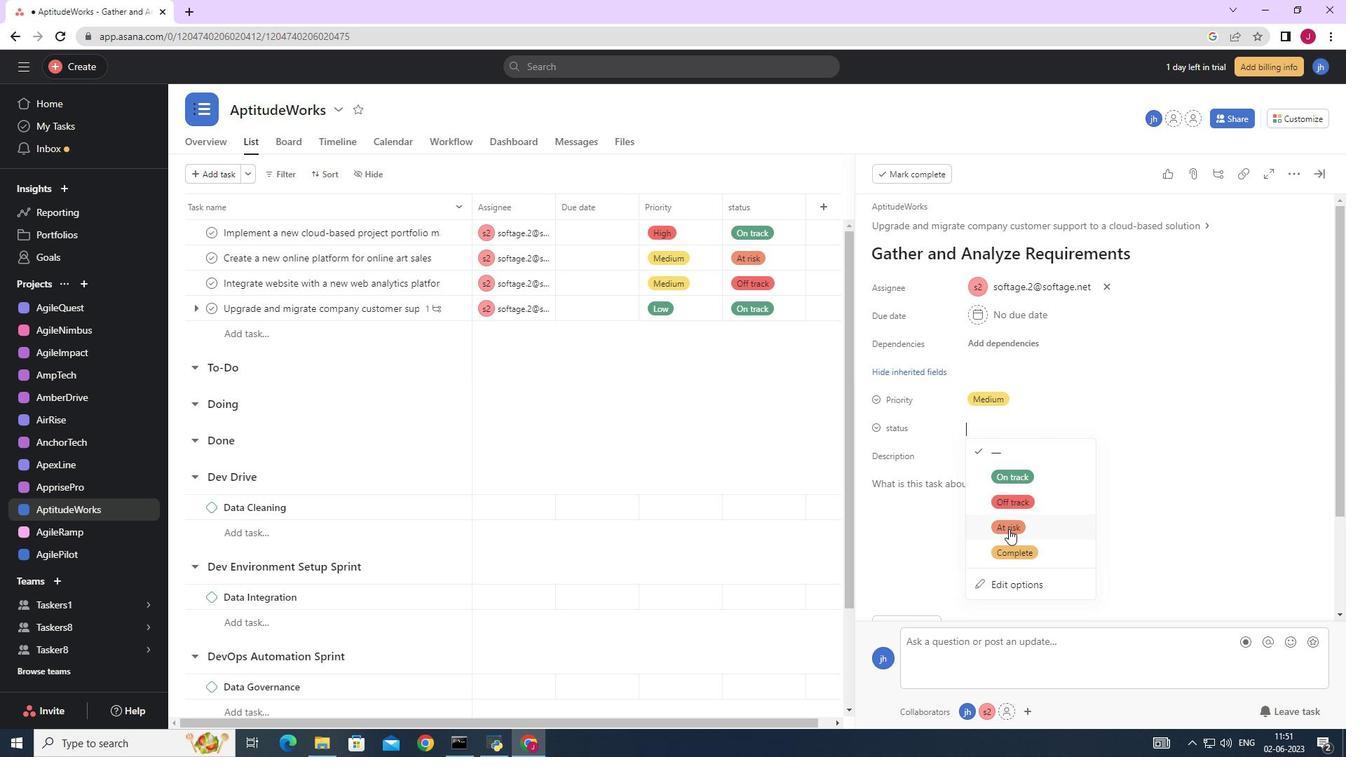 
Action: Mouse pressed left at (1009, 530)
Screenshot: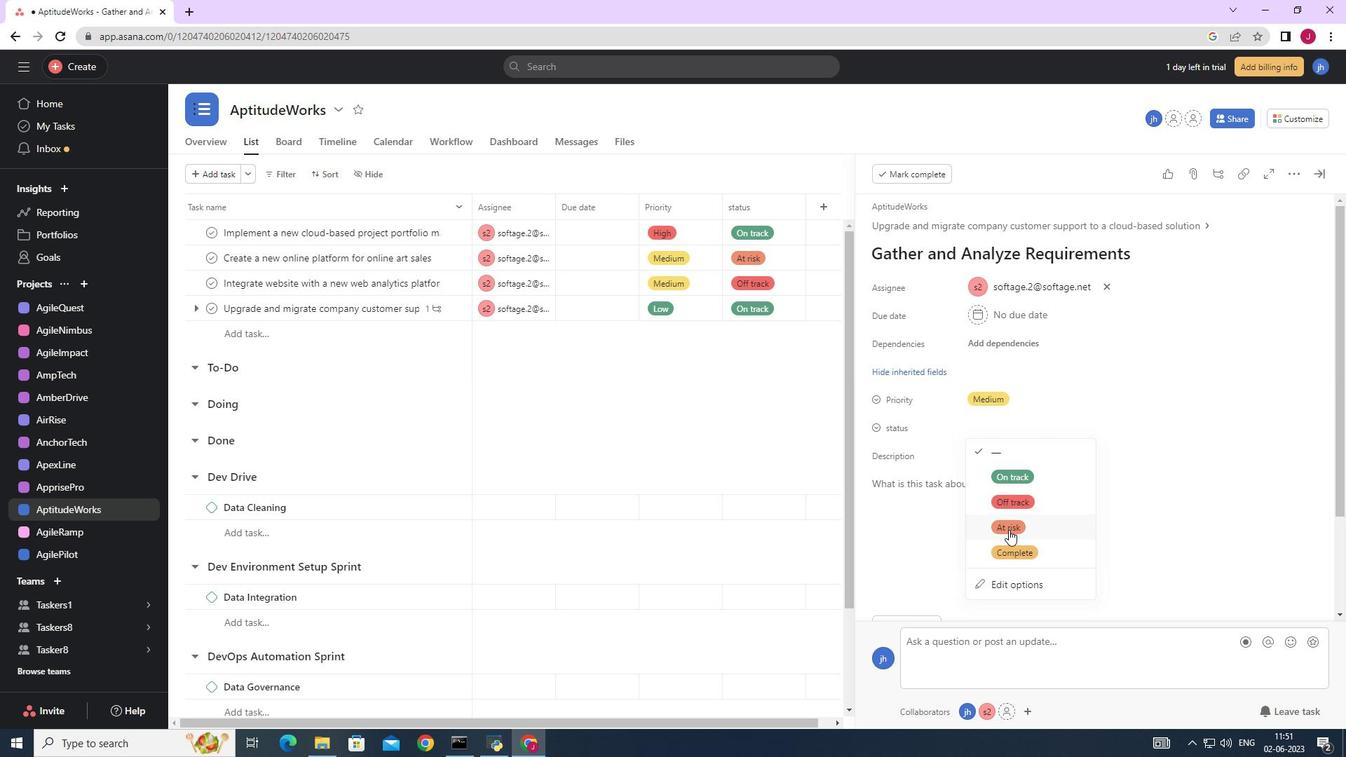
Action: Mouse moved to (1320, 173)
Screenshot: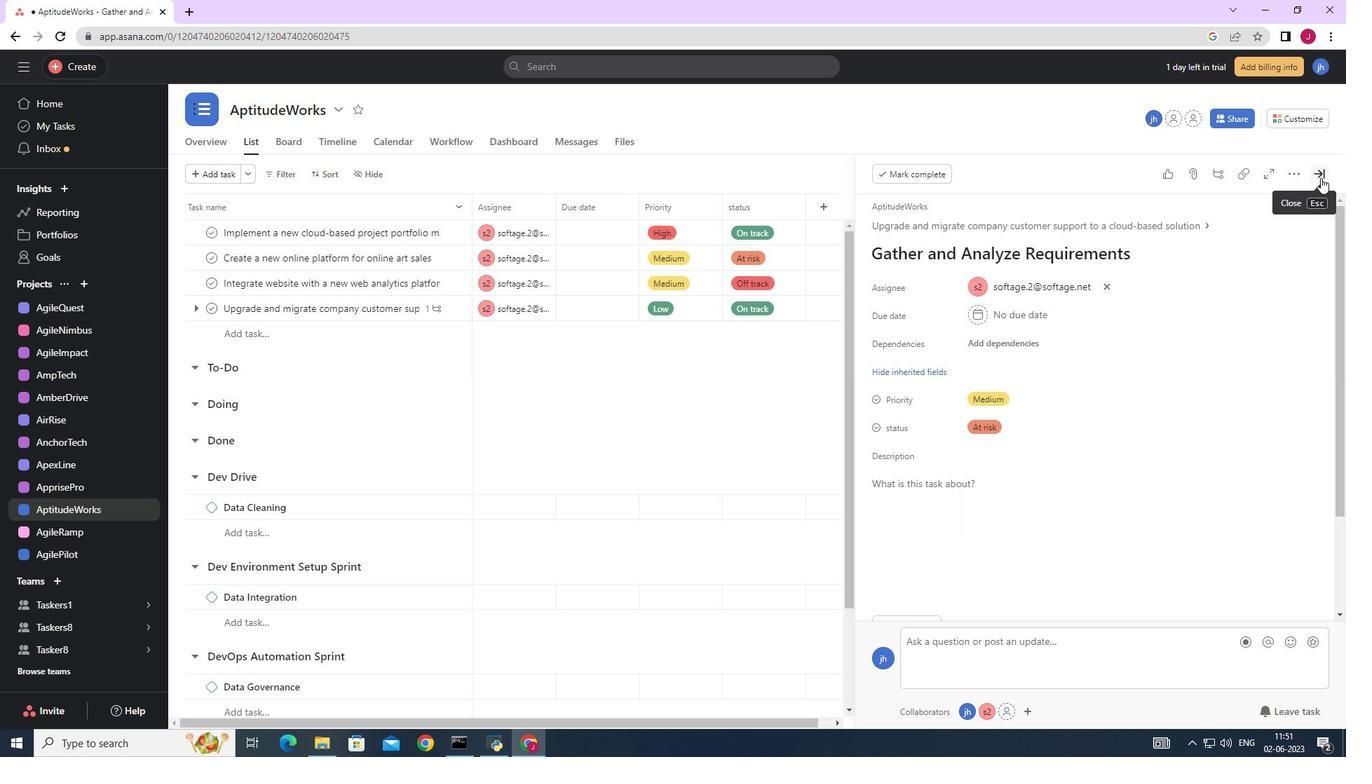 
Action: Mouse pressed left at (1320, 173)
Screenshot: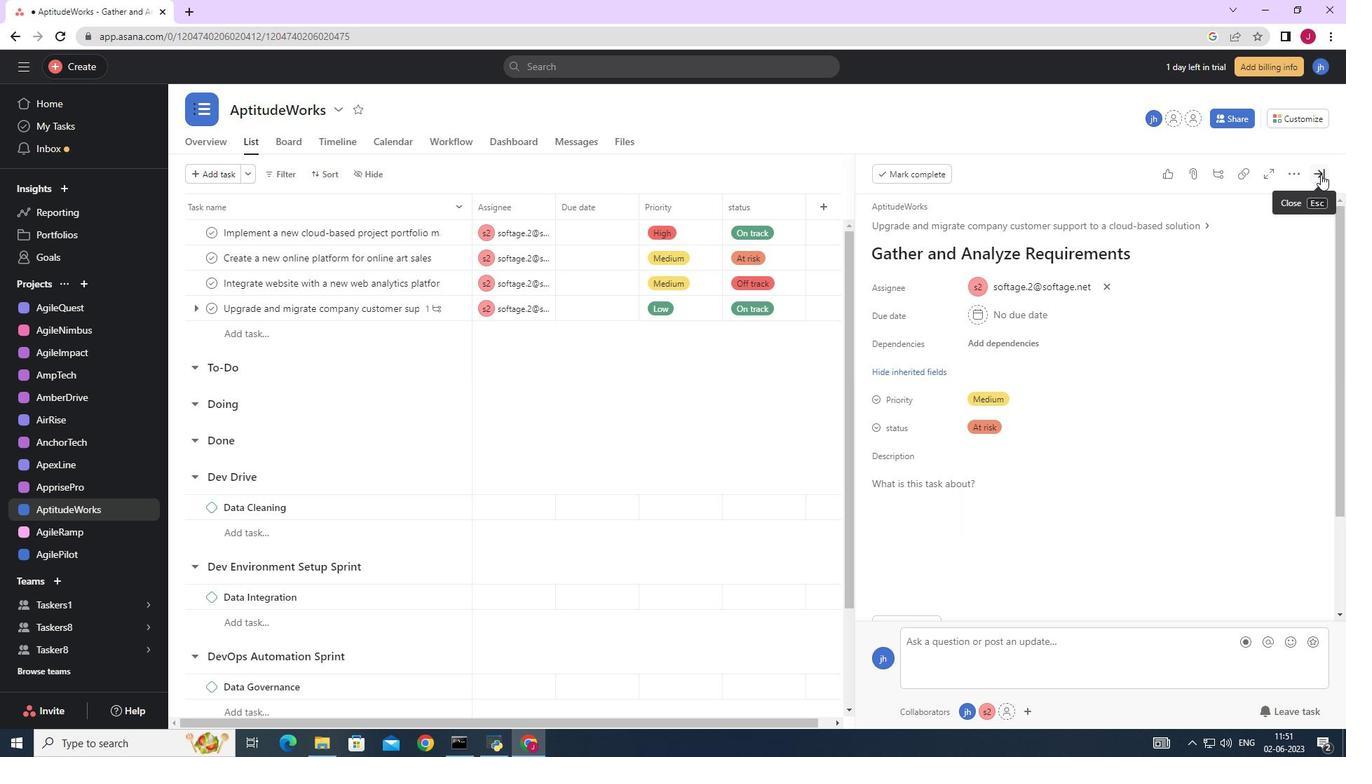 
